 Task: Find connections with filter location Kannod with filter topic #Jobinterviewswith filter profile language French with filter current company Cipla with filter school Easwari Engineering College(SRM Group) with filter industry Glass Product Manufacturing with filter service category Android Development with filter keywords title Finance Director
Action: Mouse moved to (290, 346)
Screenshot: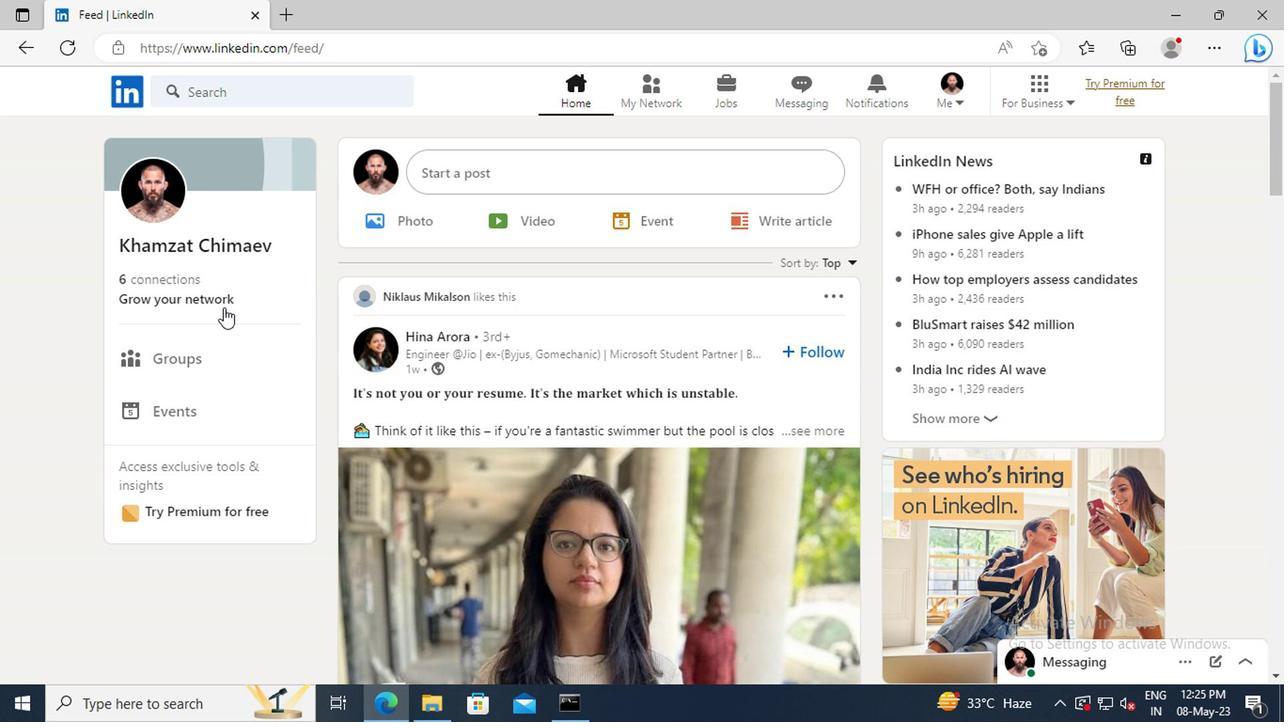 
Action: Mouse pressed left at (290, 346)
Screenshot: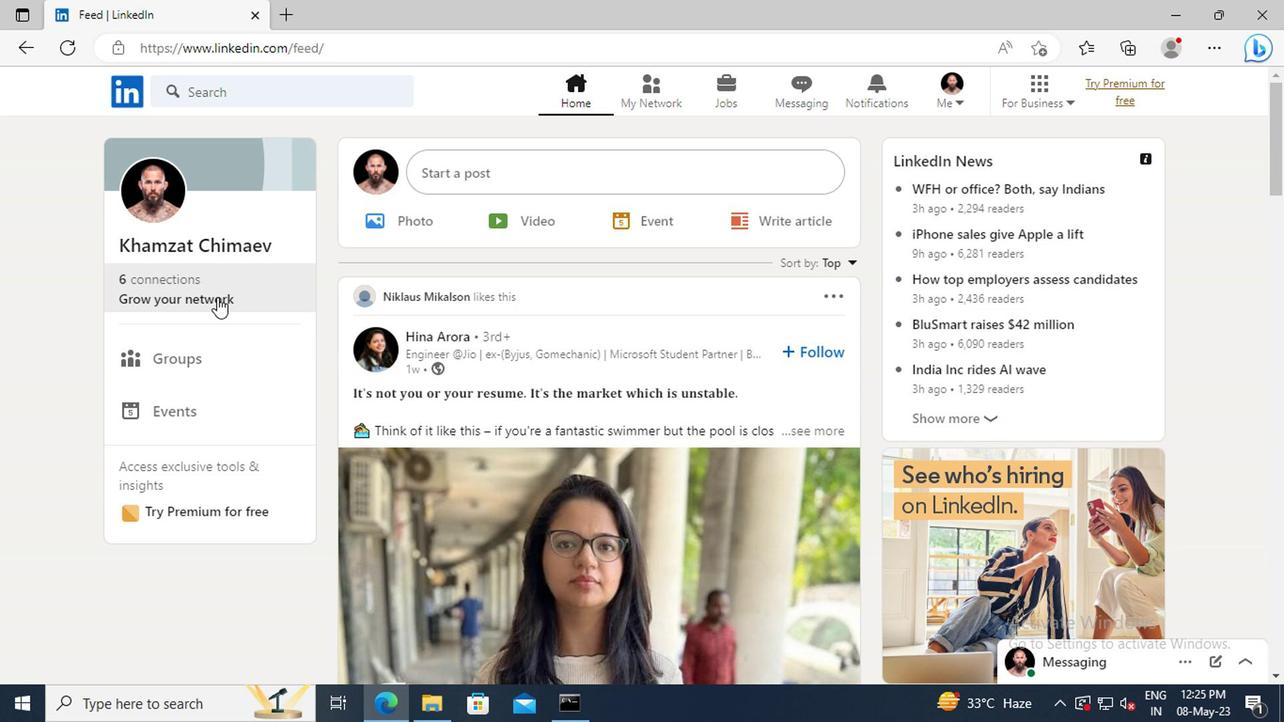 
Action: Mouse moved to (290, 280)
Screenshot: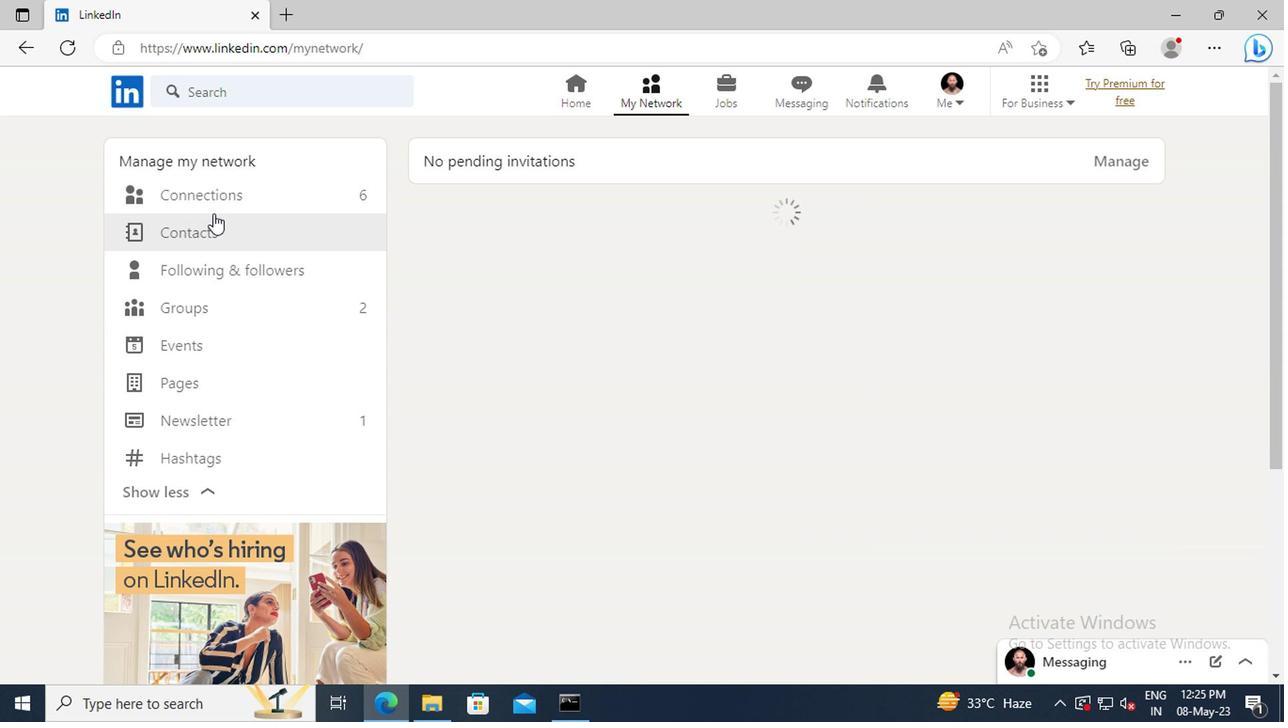 
Action: Mouse pressed left at (290, 280)
Screenshot: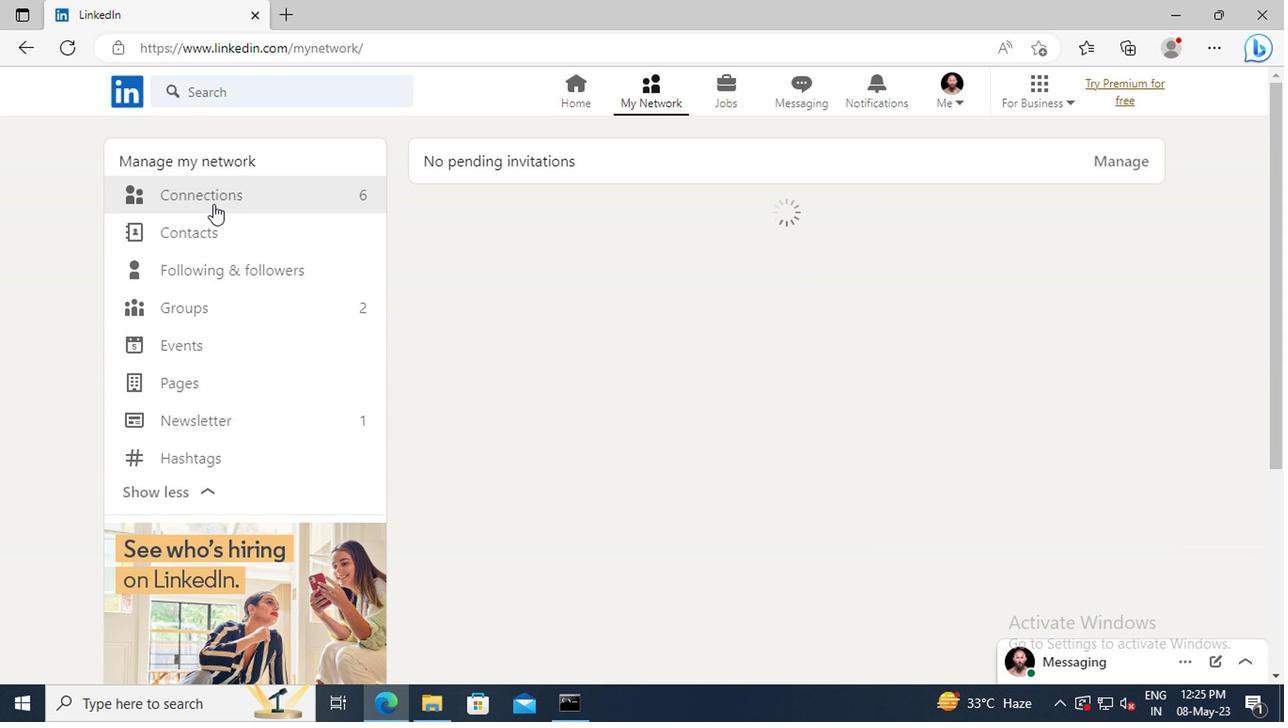 
Action: Mouse moved to (682, 280)
Screenshot: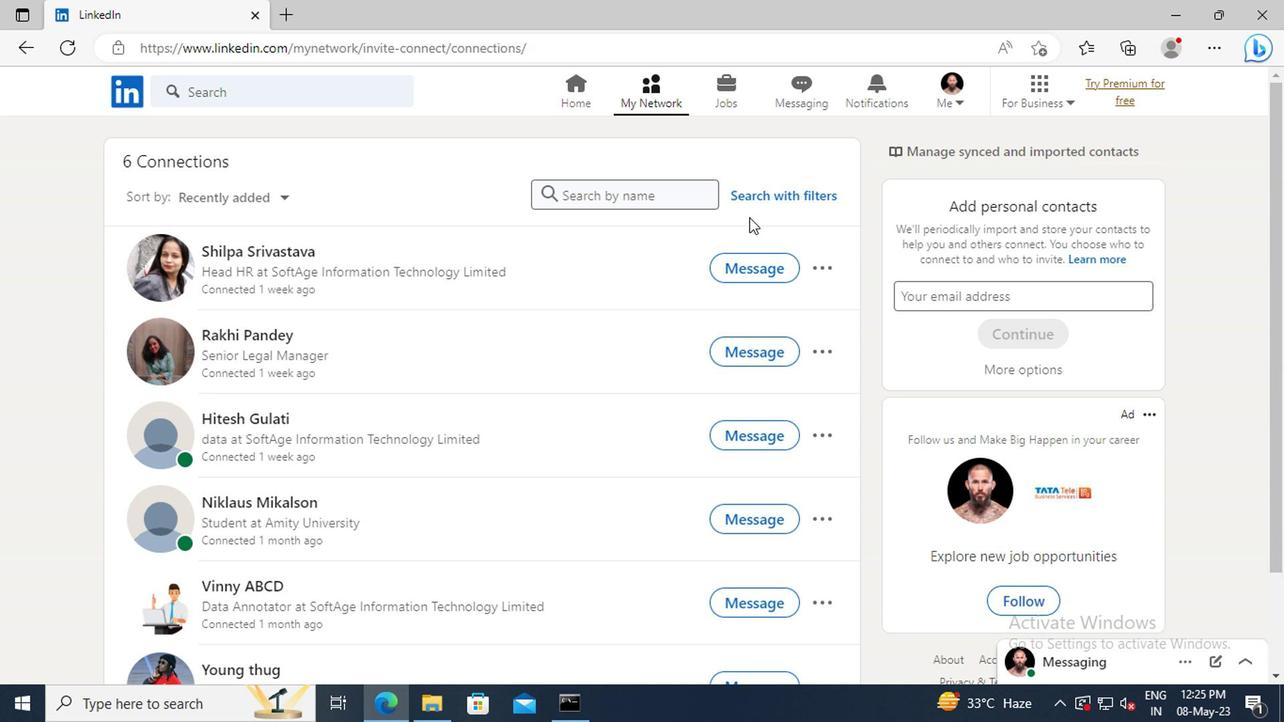 
Action: Mouse pressed left at (682, 280)
Screenshot: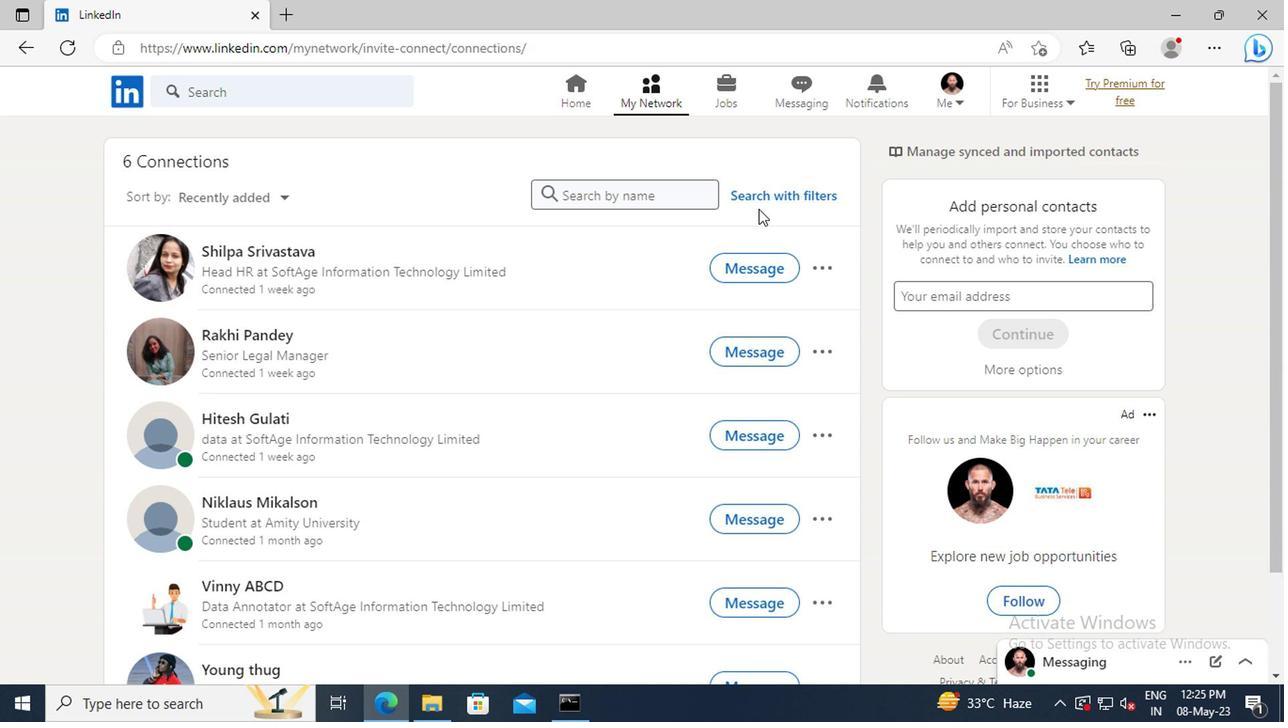
Action: Mouse moved to (644, 245)
Screenshot: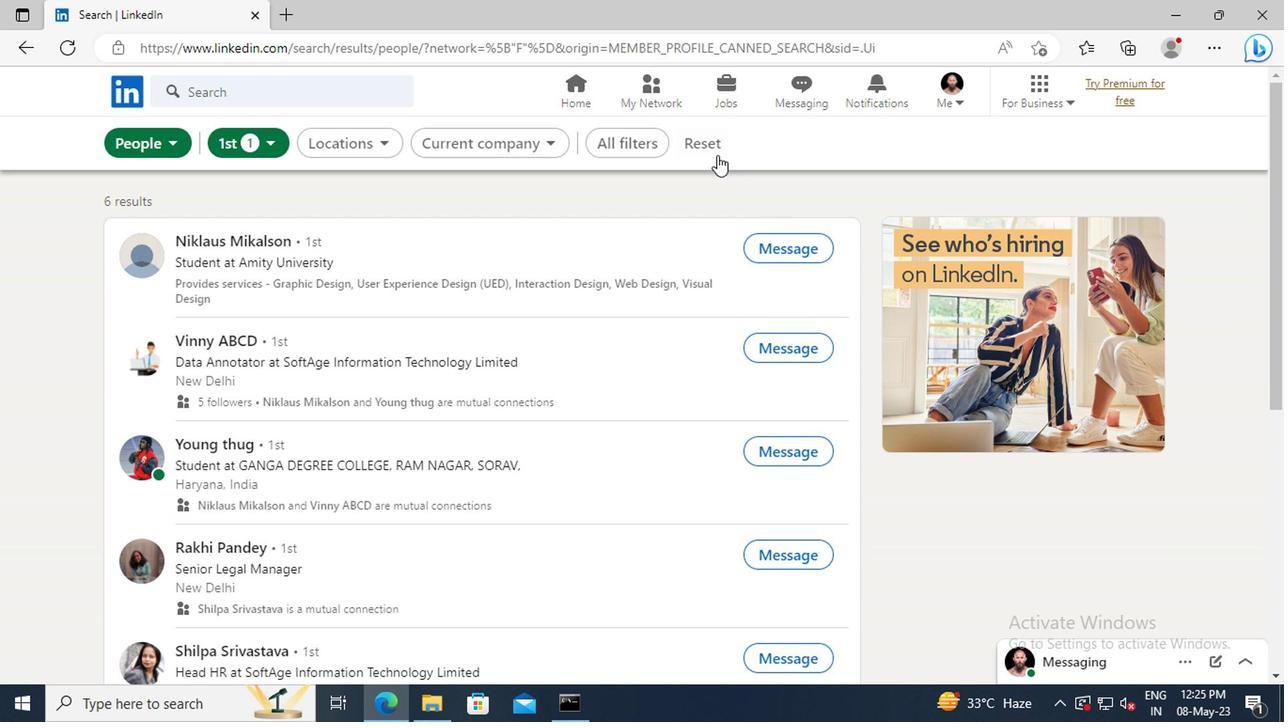 
Action: Mouse pressed left at (644, 245)
Screenshot: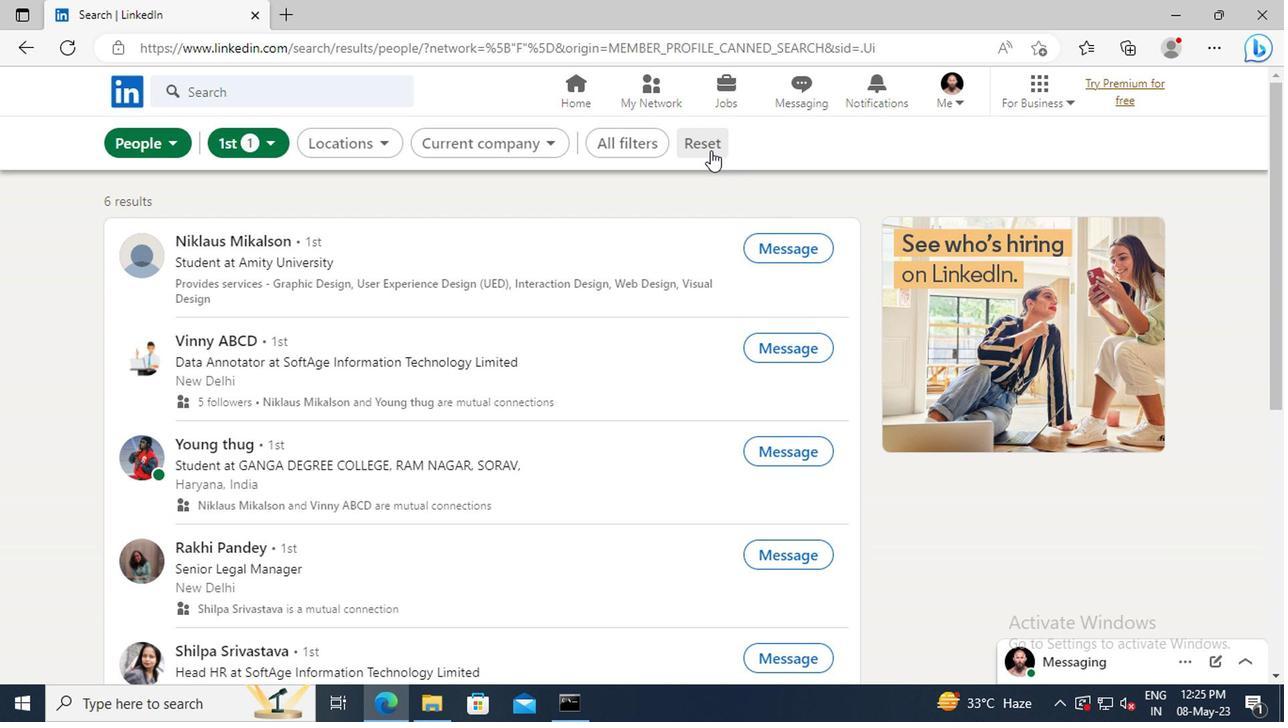 
Action: Mouse moved to (628, 243)
Screenshot: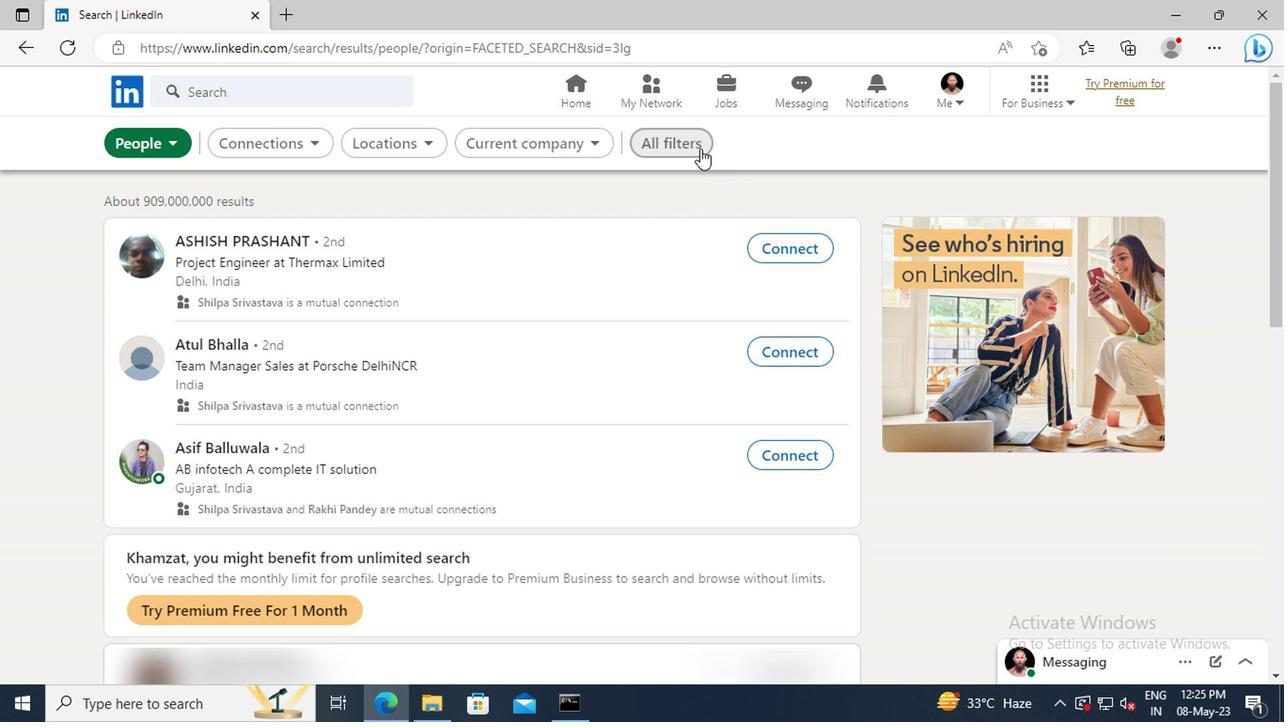 
Action: Mouse pressed left at (628, 243)
Screenshot: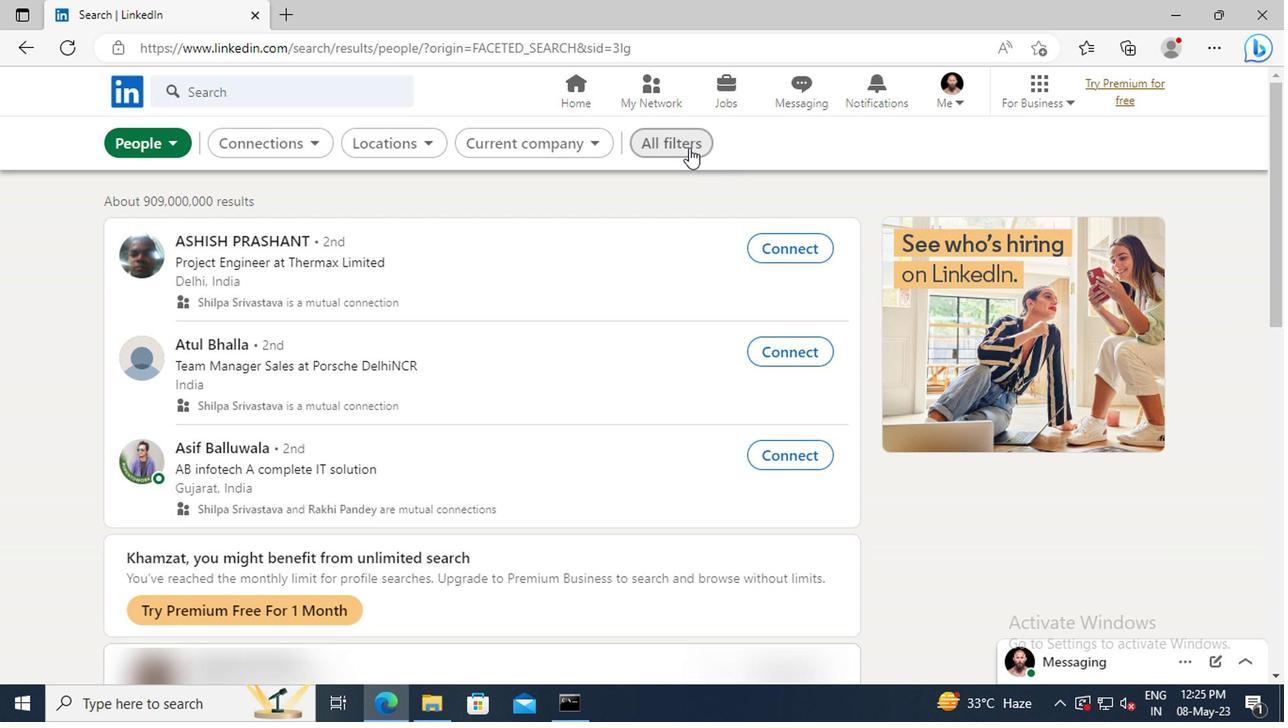 
Action: Mouse moved to (864, 380)
Screenshot: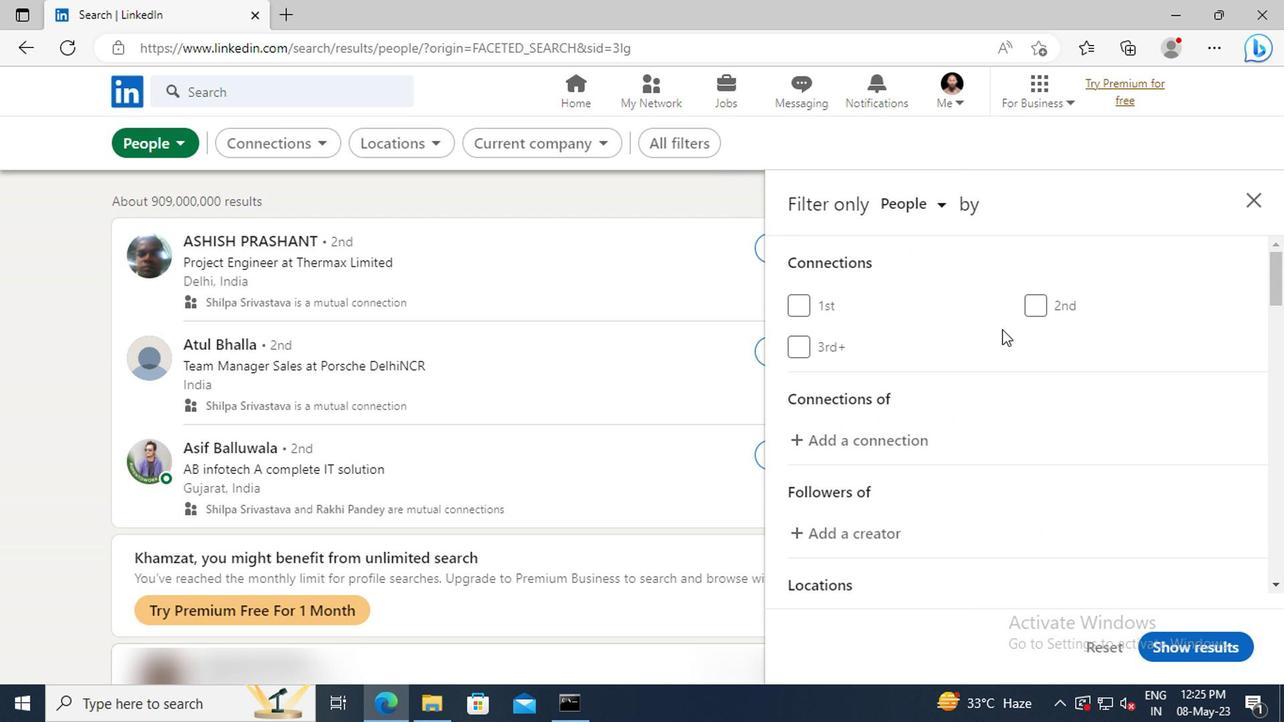 
Action: Mouse scrolled (864, 379) with delta (0, 0)
Screenshot: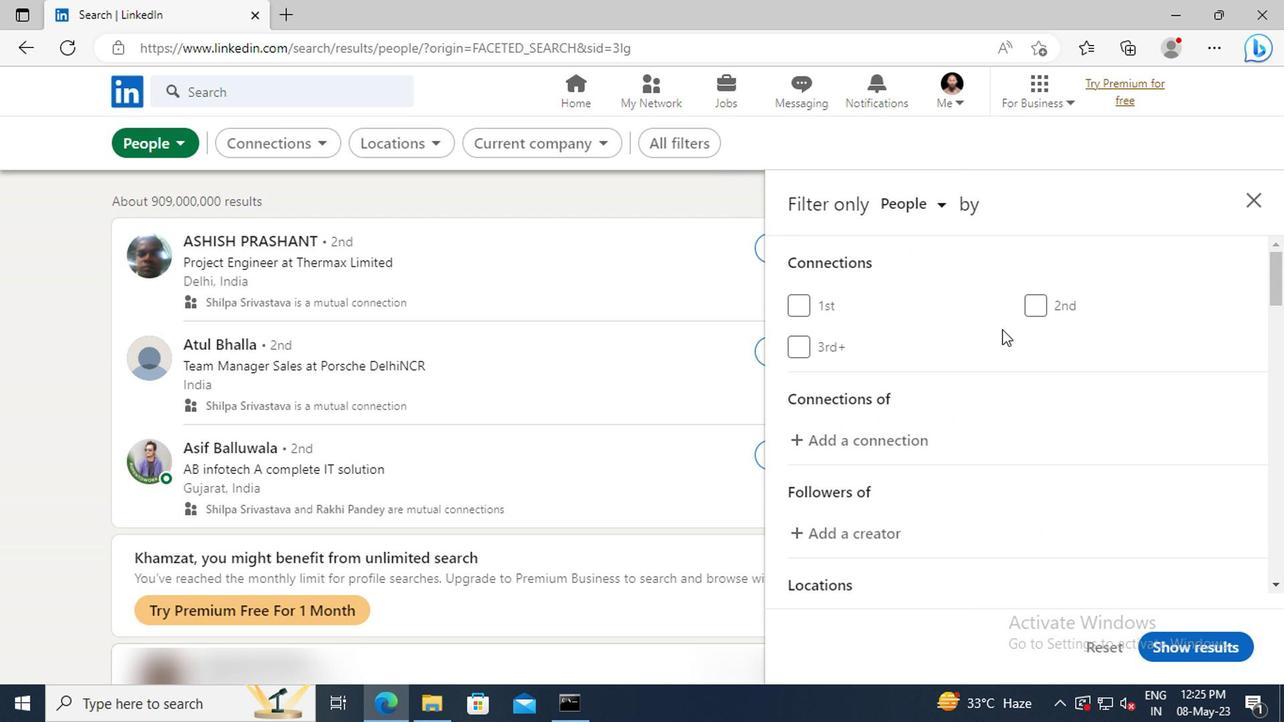 
Action: Mouse moved to (866, 381)
Screenshot: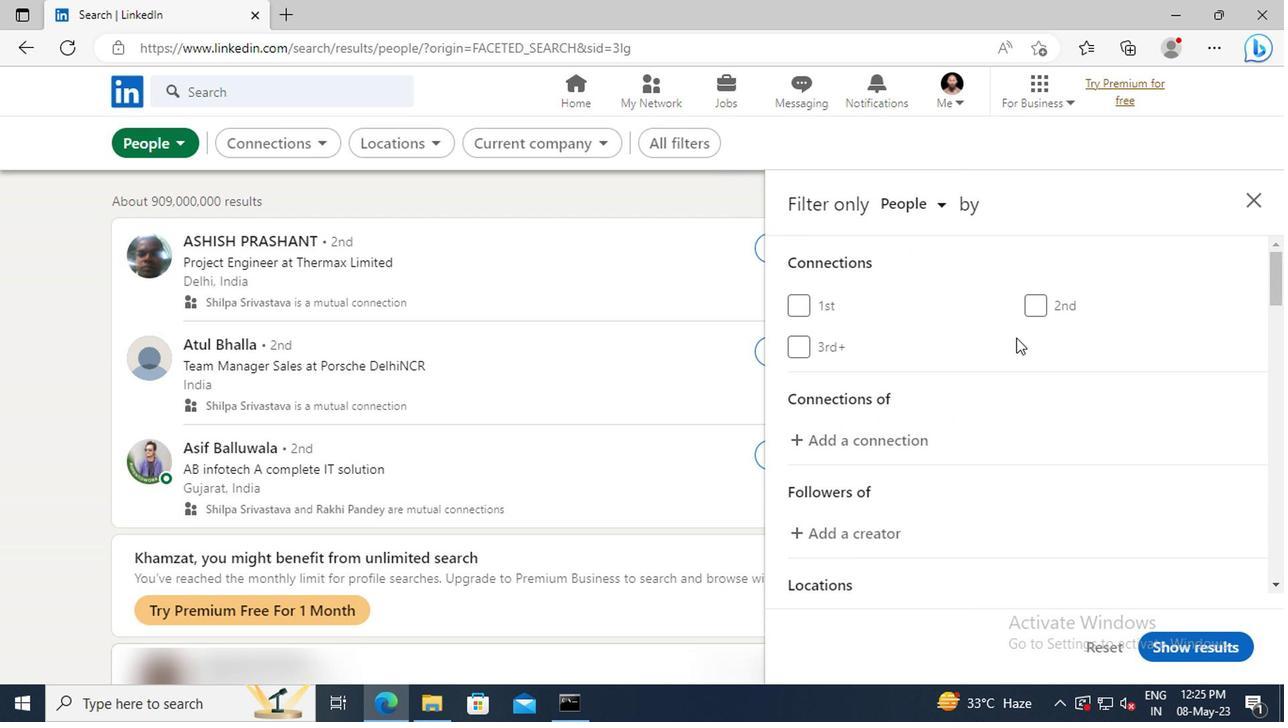 
Action: Mouse scrolled (866, 381) with delta (0, 0)
Screenshot: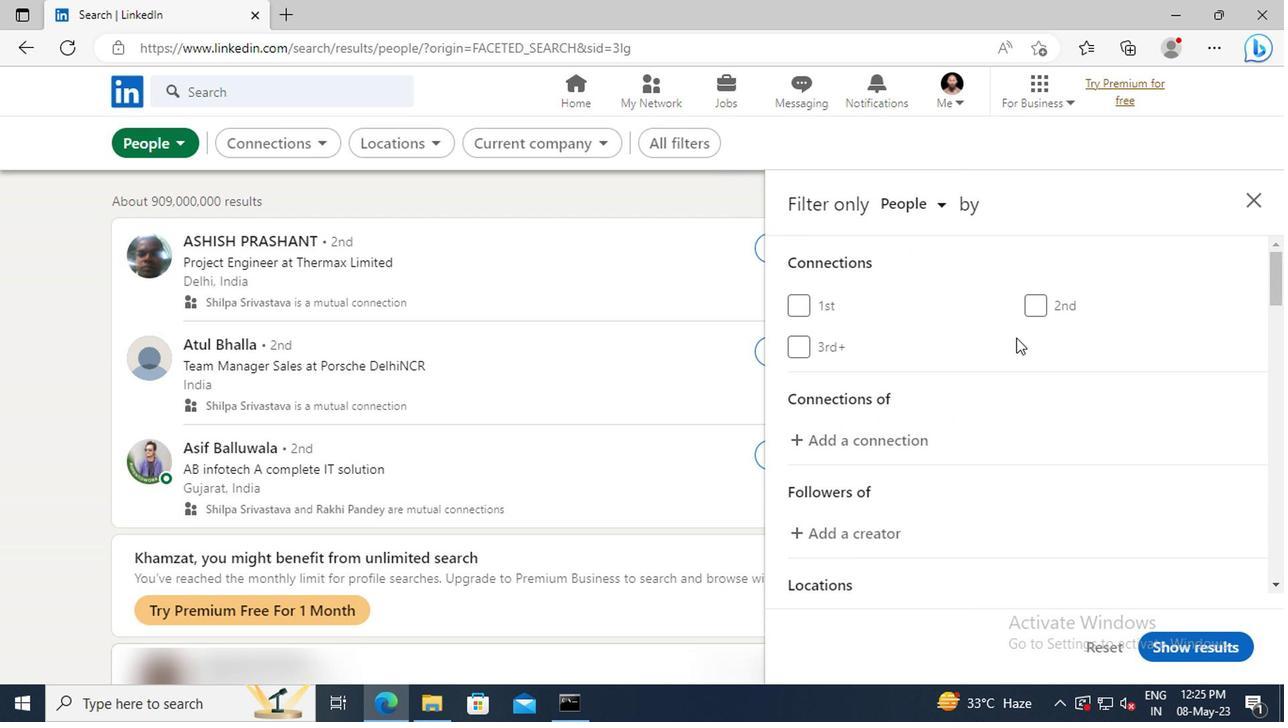 
Action: Mouse scrolled (866, 381) with delta (0, 0)
Screenshot: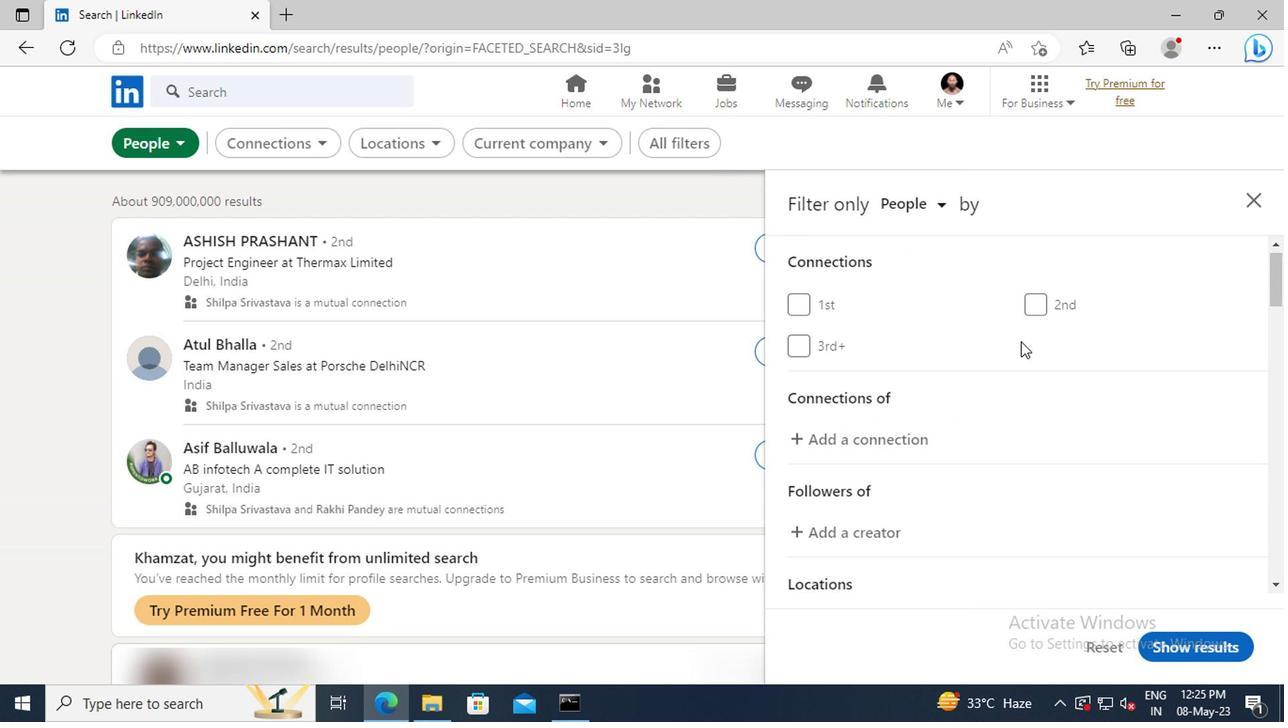 
Action: Mouse scrolled (866, 381) with delta (0, 0)
Screenshot: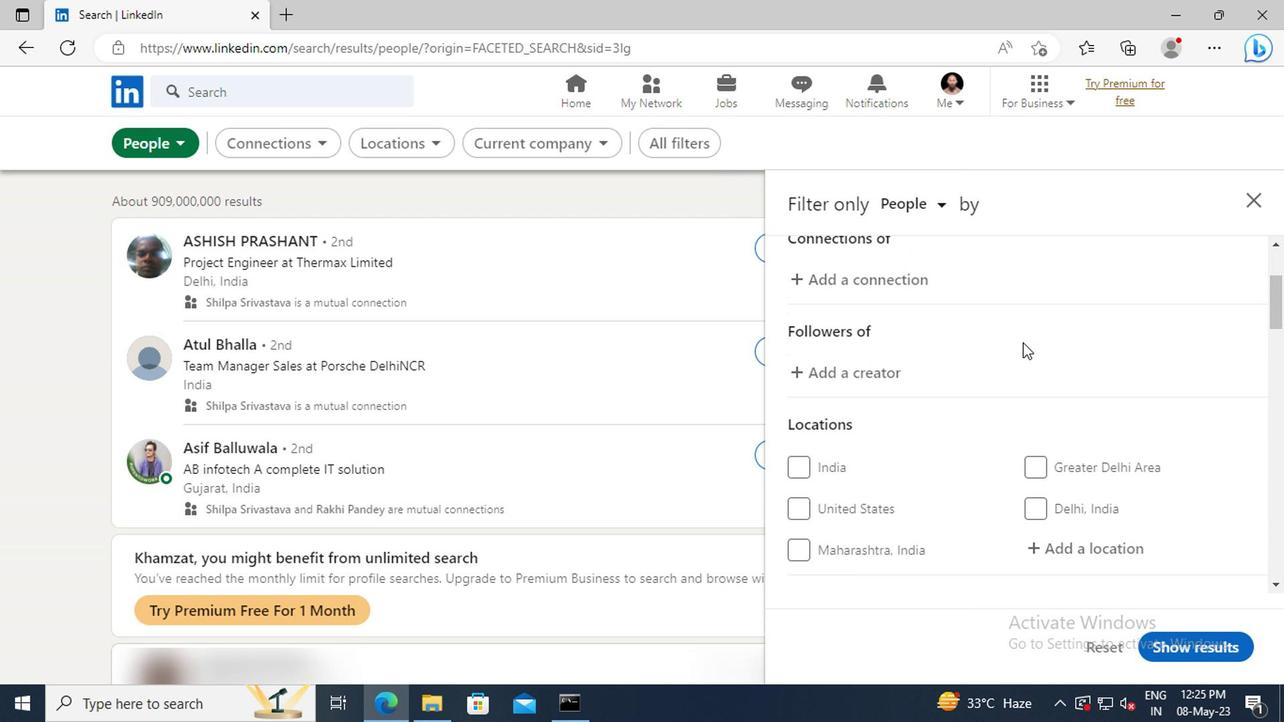 
Action: Mouse scrolled (866, 381) with delta (0, 0)
Screenshot: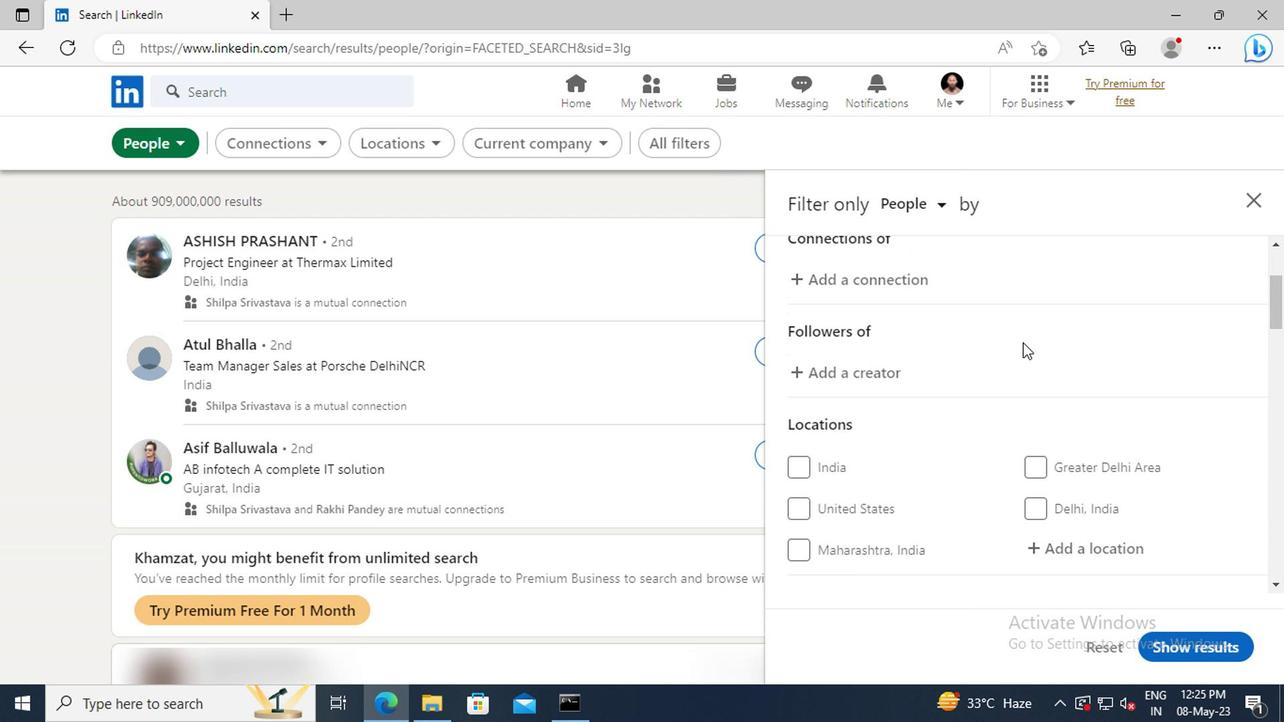 
Action: Mouse scrolled (866, 381) with delta (0, 0)
Screenshot: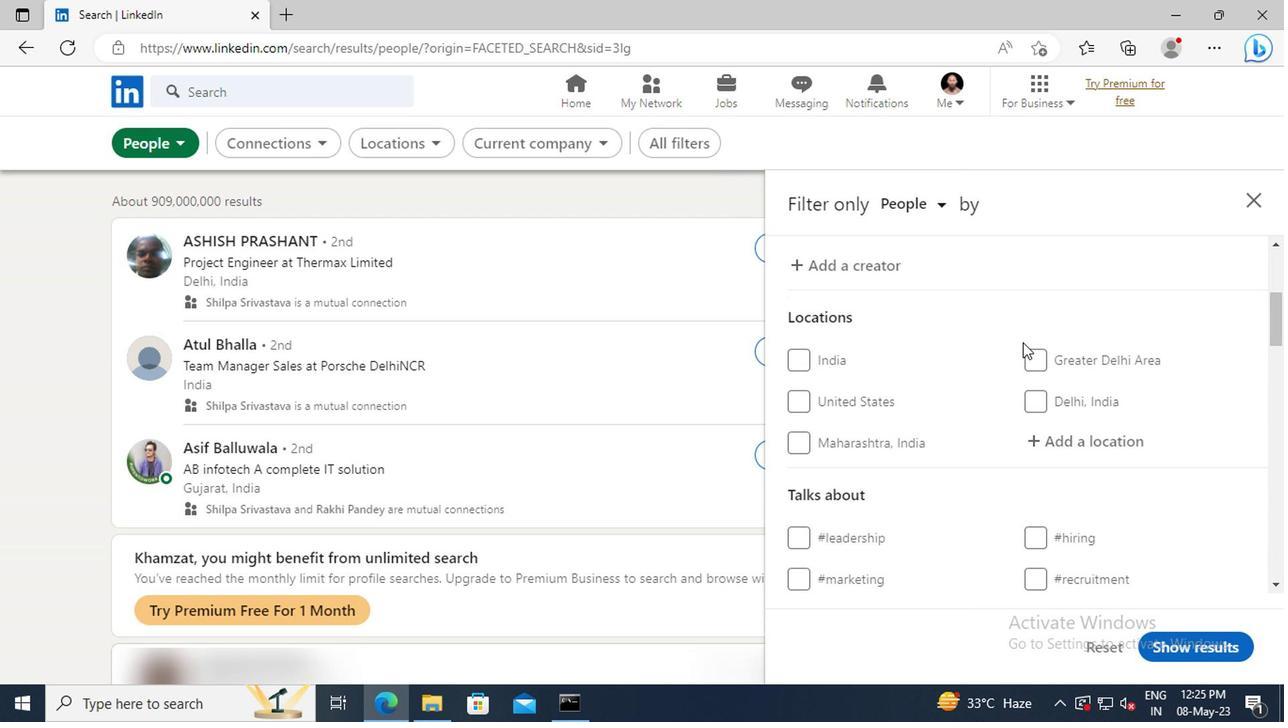 
Action: Mouse moved to (883, 412)
Screenshot: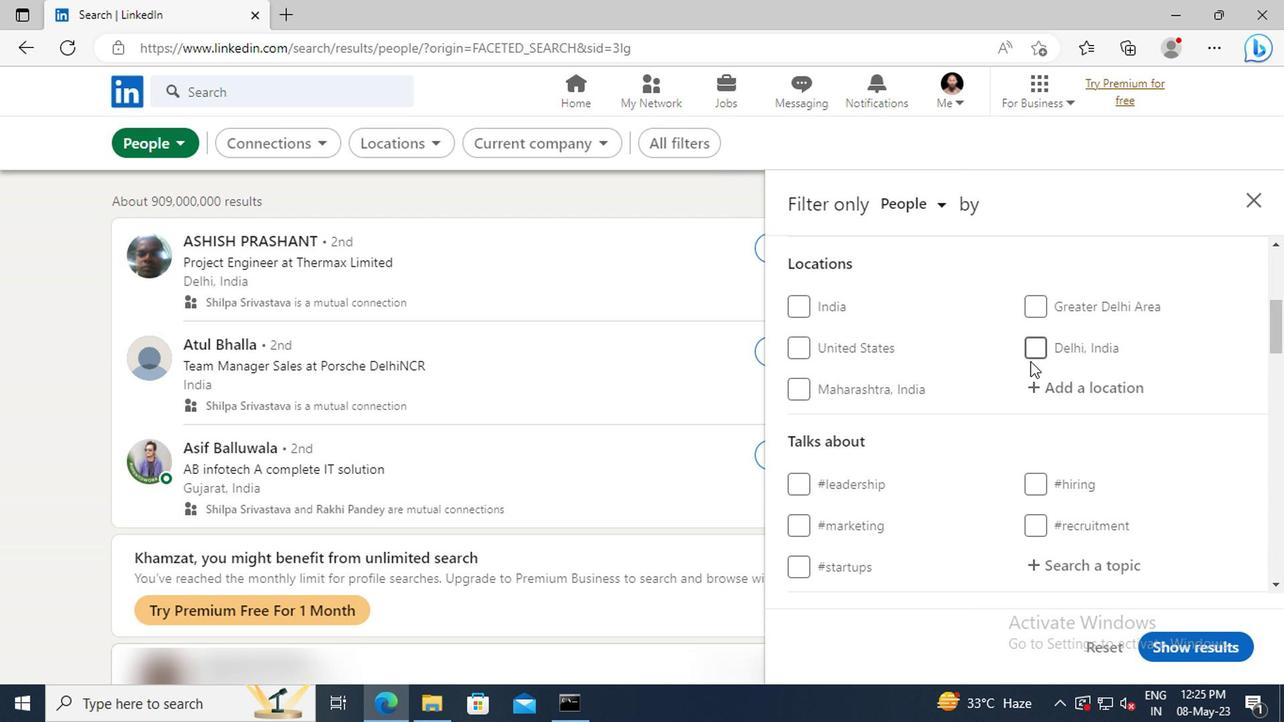 
Action: Mouse pressed left at (883, 412)
Screenshot: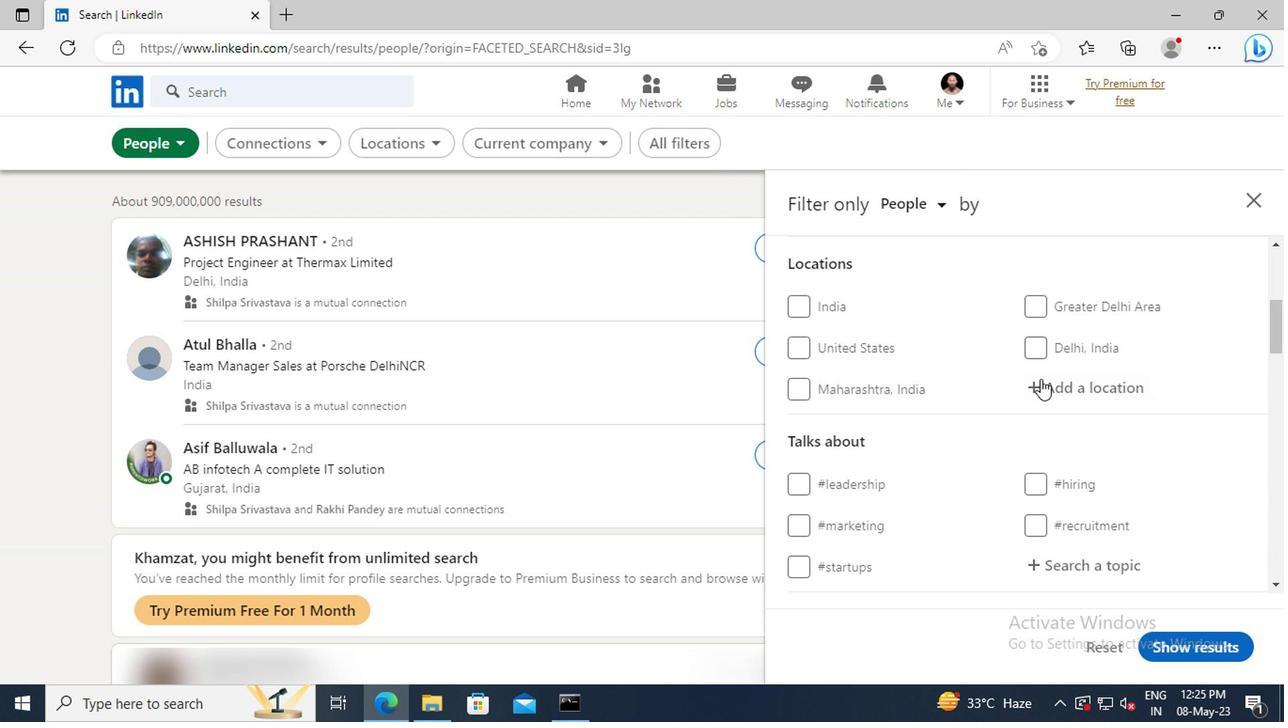 
Action: Key pressed <Key.shift>KANNOD
Screenshot: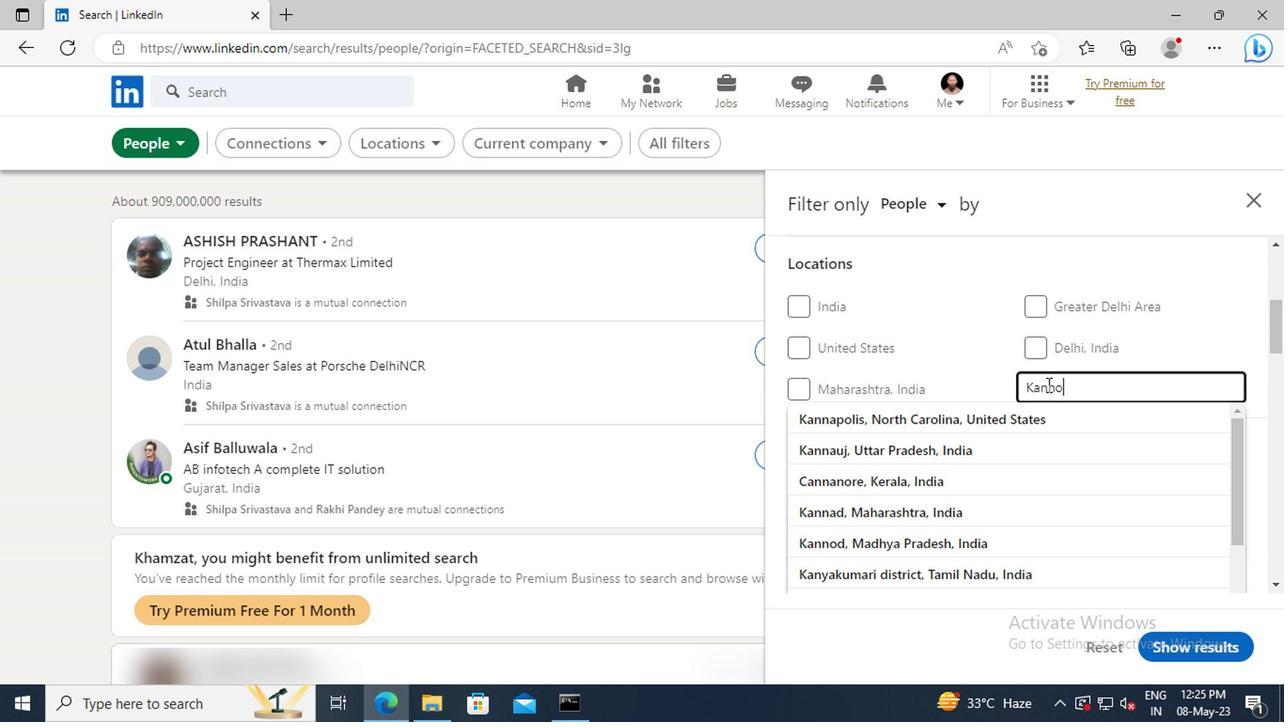 
Action: Mouse moved to (886, 434)
Screenshot: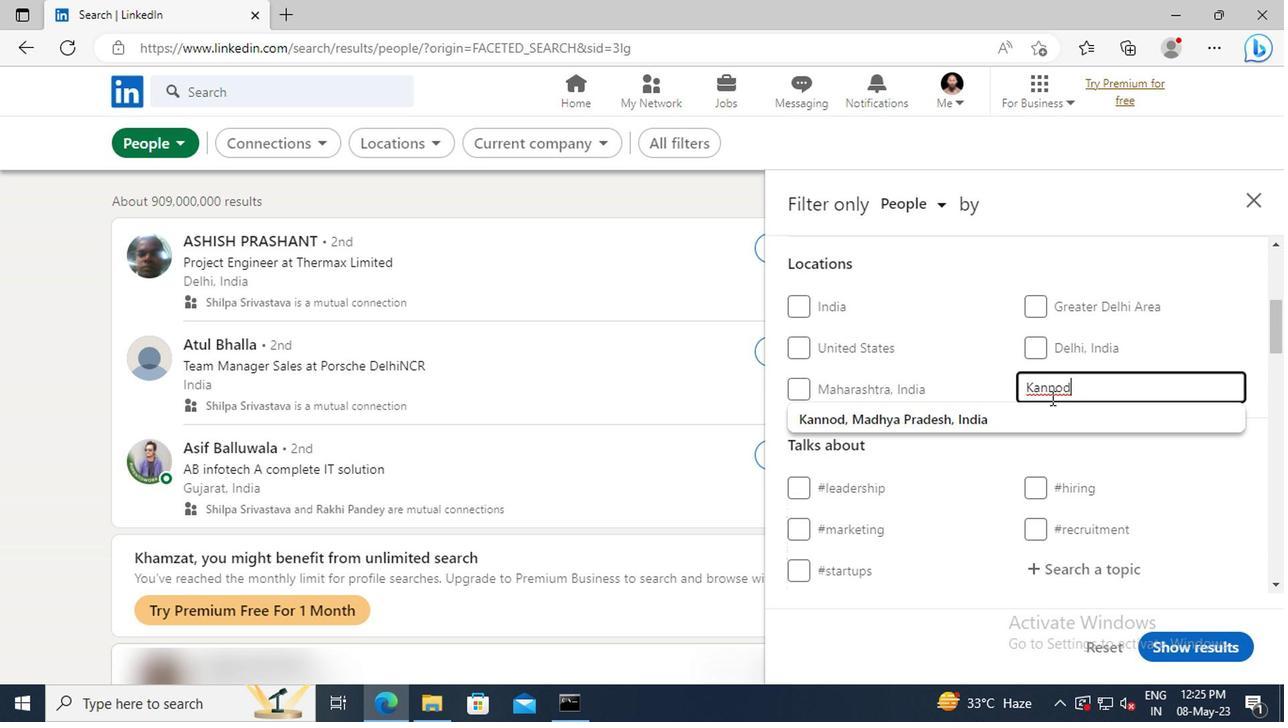 
Action: Mouse pressed left at (886, 434)
Screenshot: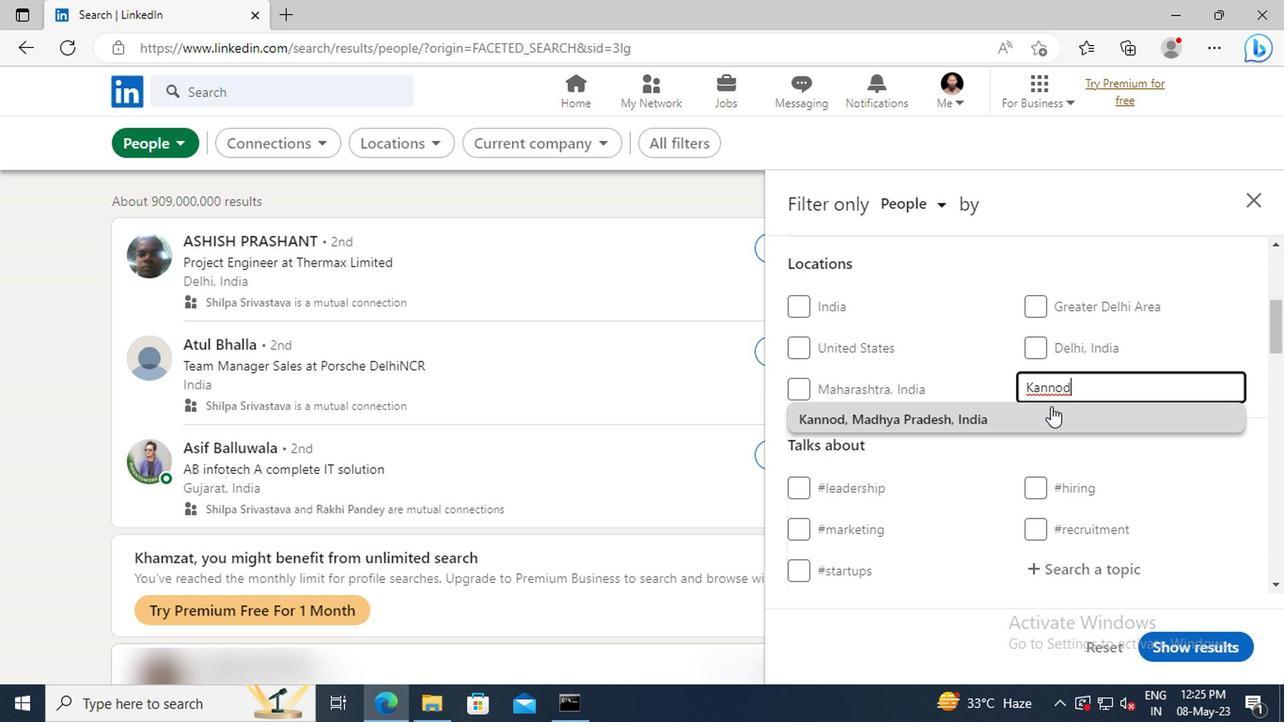 
Action: Mouse scrolled (886, 433) with delta (0, 0)
Screenshot: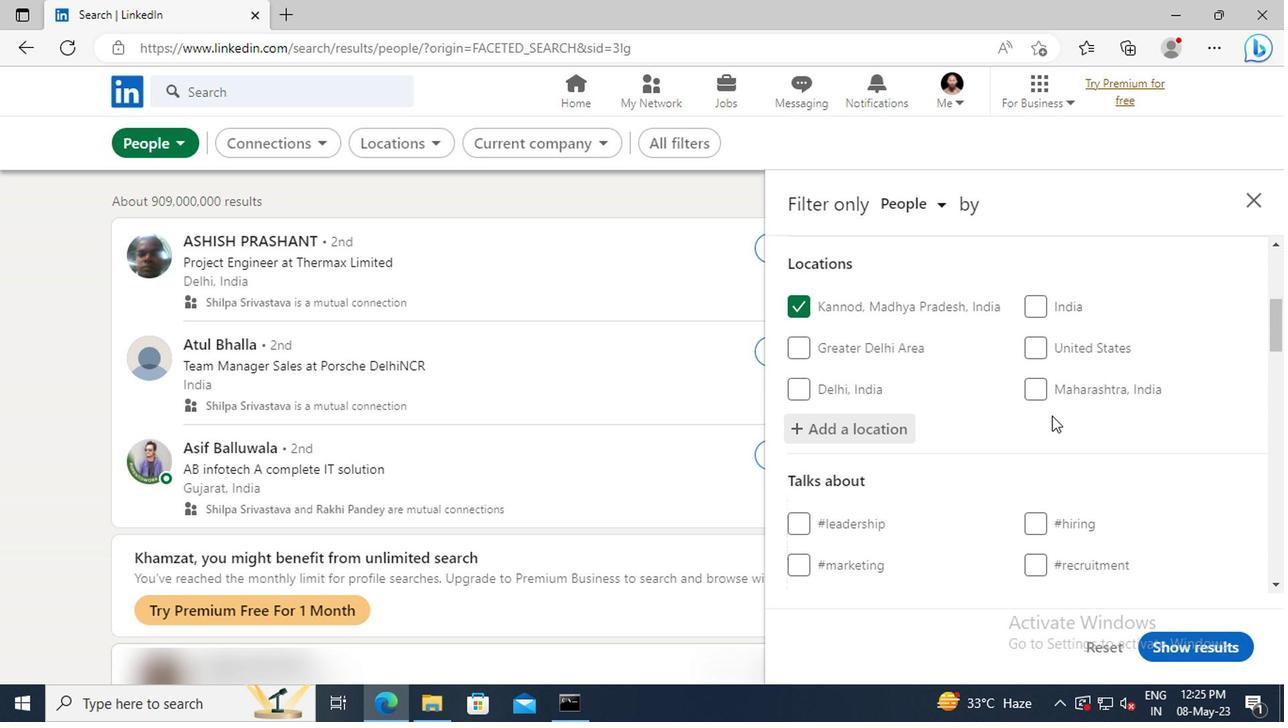 
Action: Mouse scrolled (886, 433) with delta (0, 0)
Screenshot: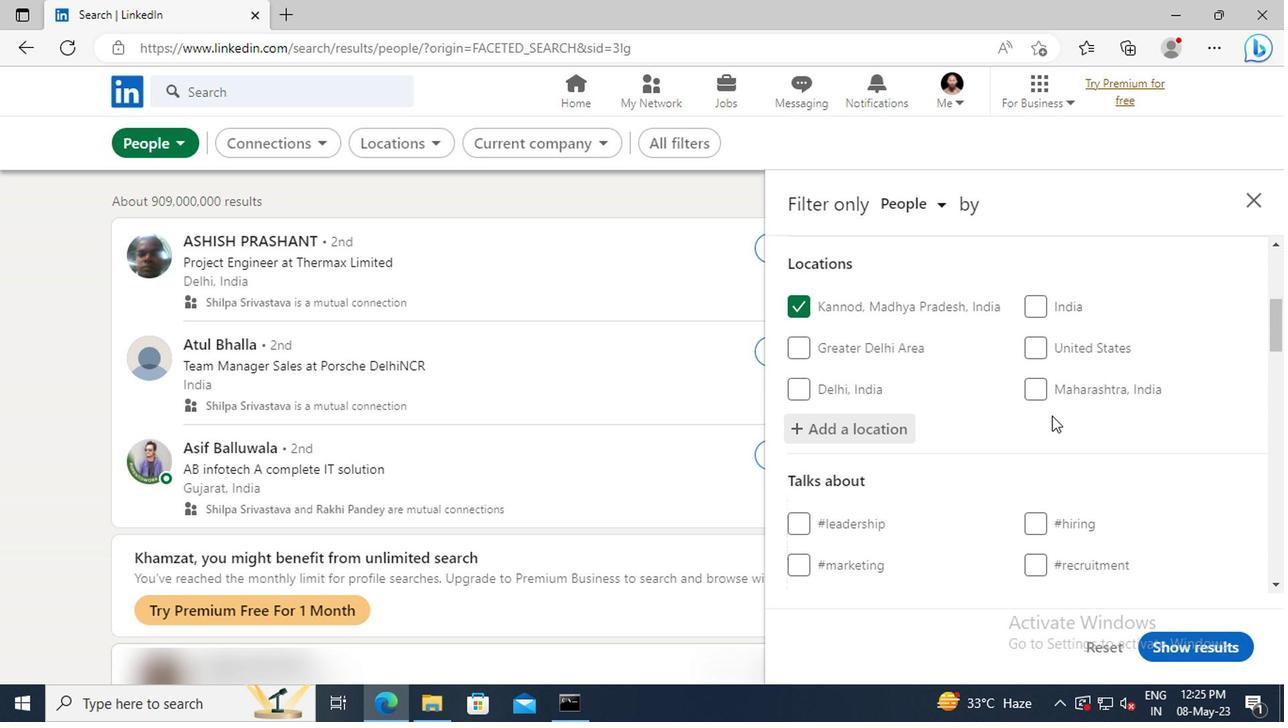 
Action: Mouse scrolled (886, 433) with delta (0, 0)
Screenshot: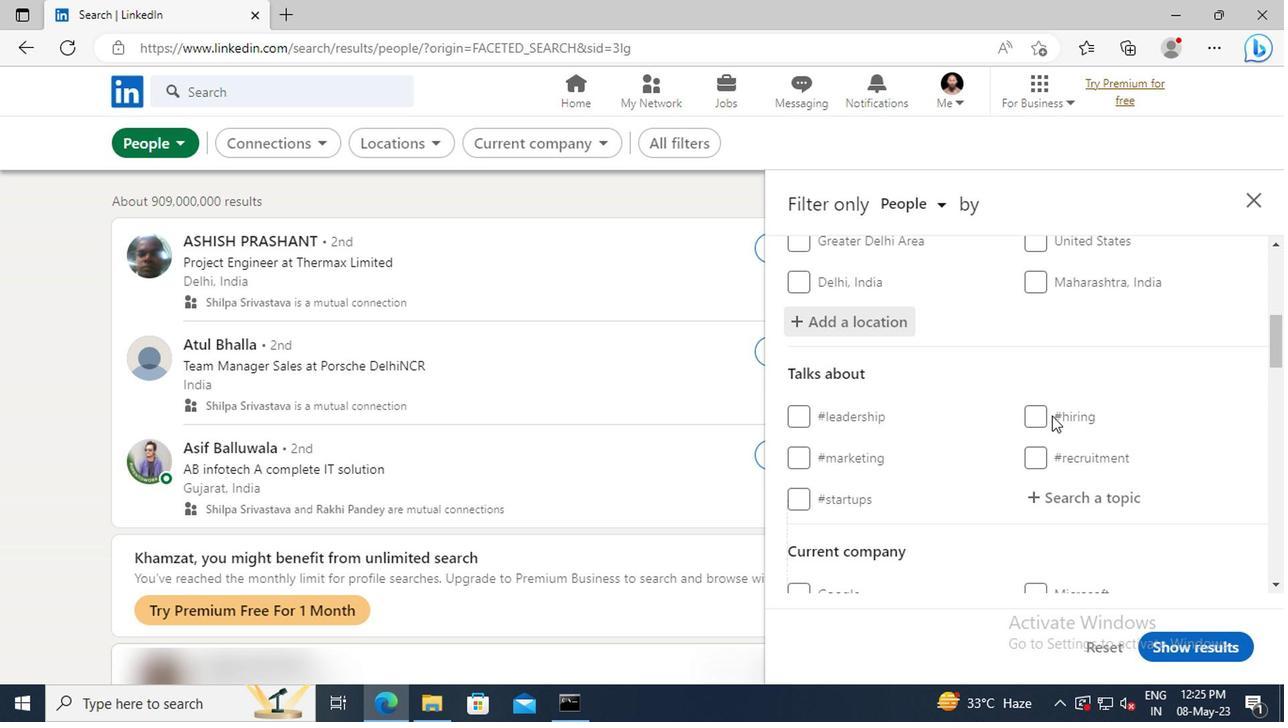
Action: Mouse moved to (887, 448)
Screenshot: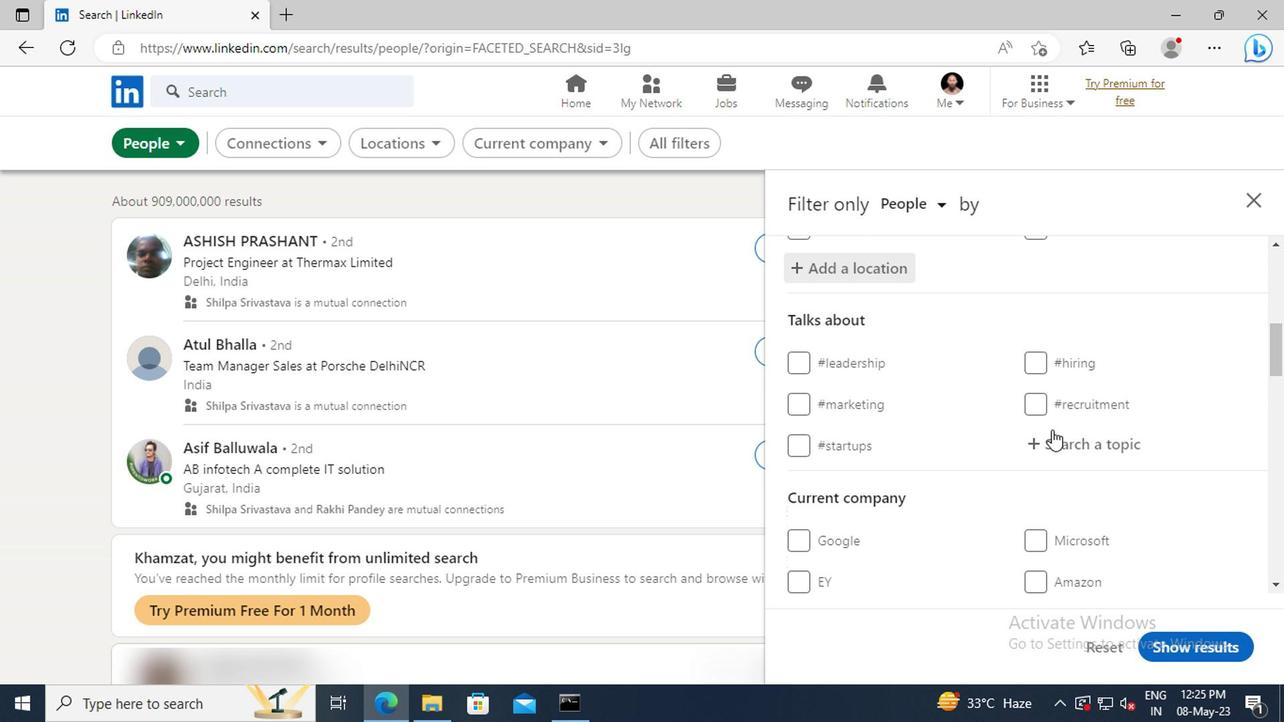 
Action: Mouse pressed left at (887, 448)
Screenshot: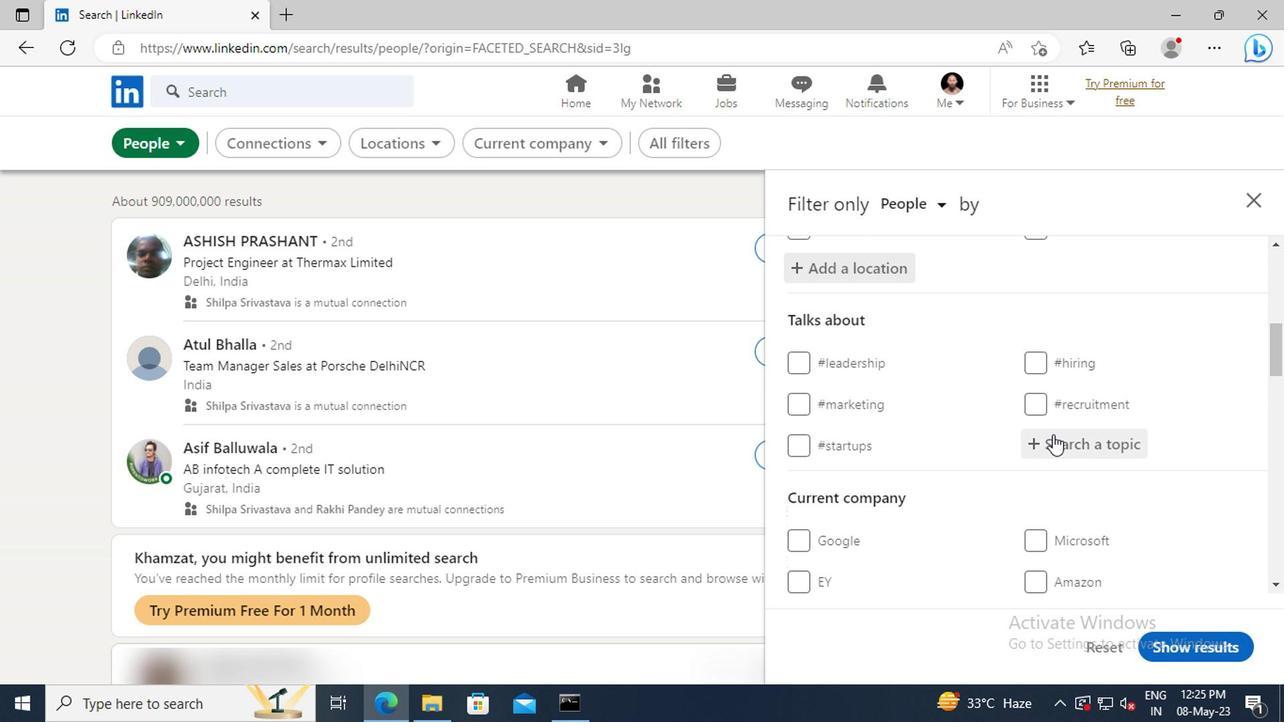 
Action: Key pressed <Key.shift>JOBINTER
Screenshot: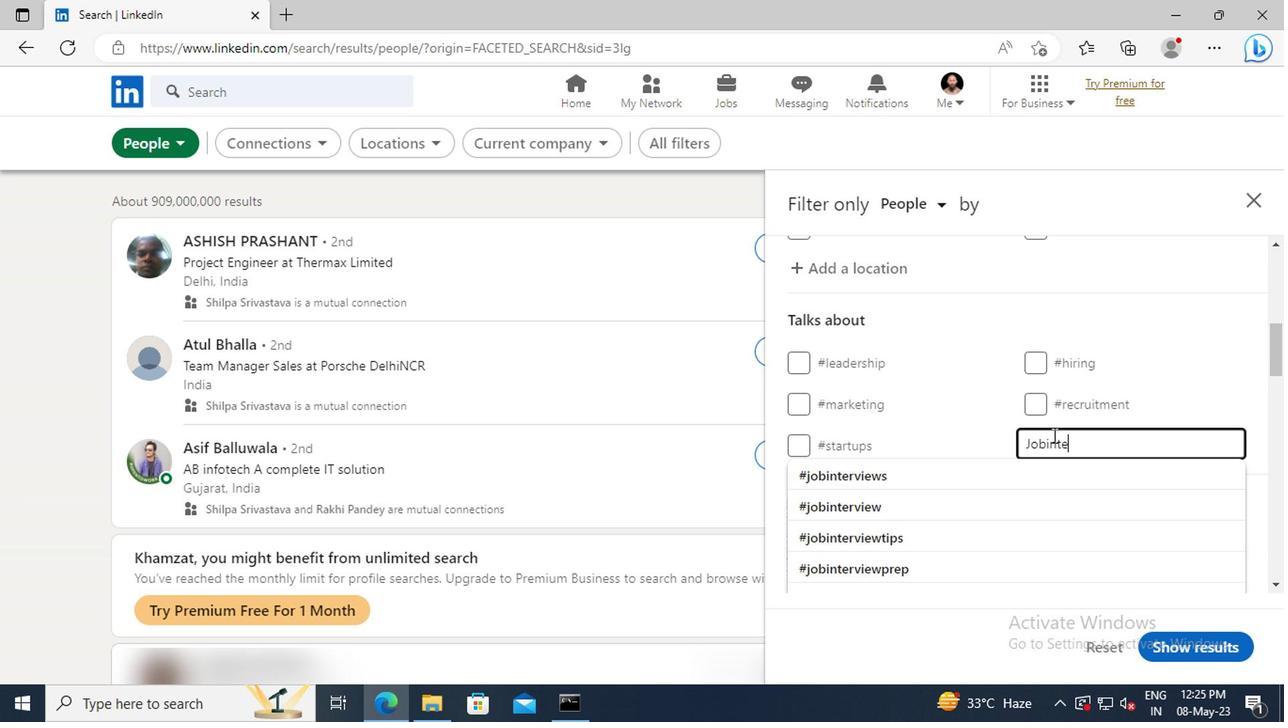 
Action: Mouse moved to (898, 488)
Screenshot: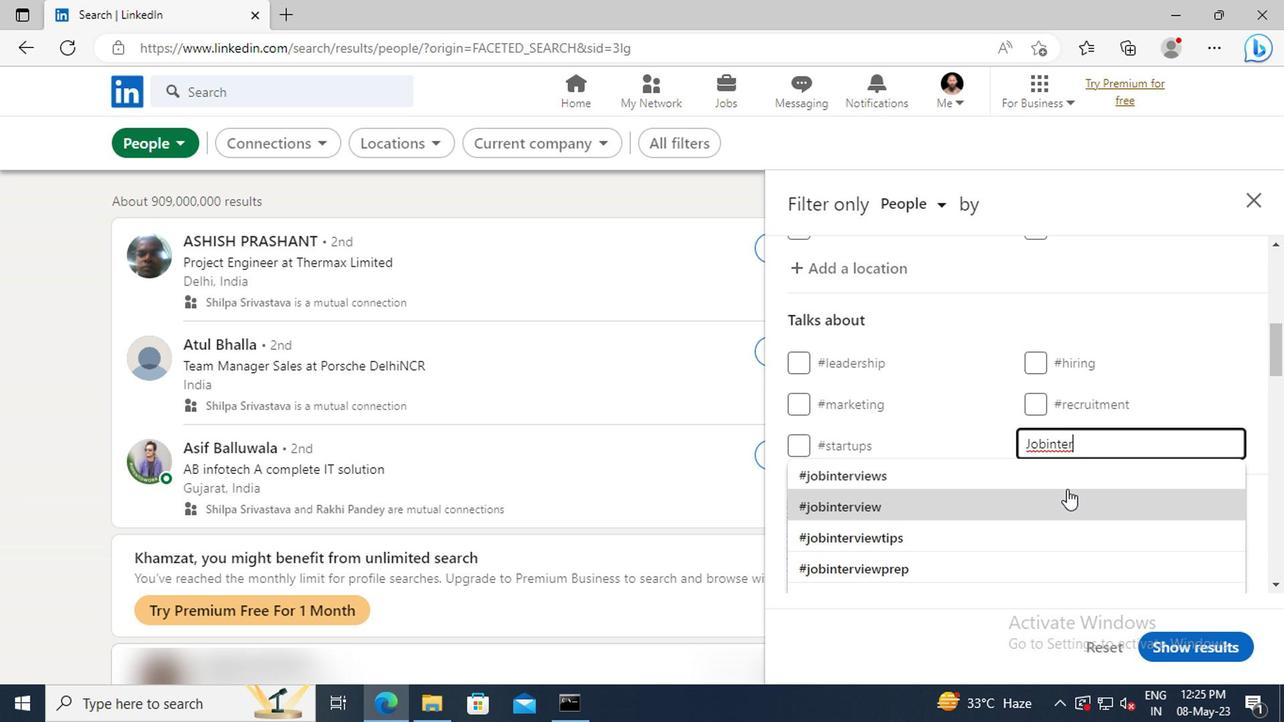 
Action: Mouse pressed left at (898, 488)
Screenshot: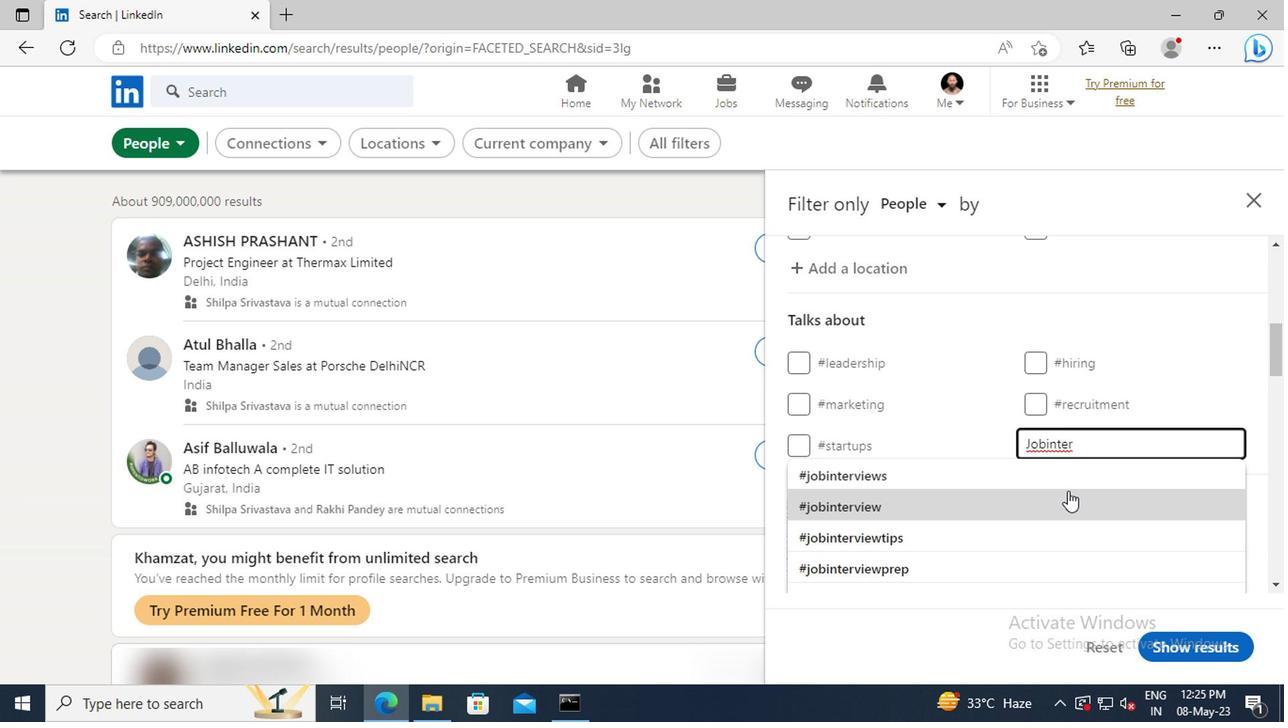 
Action: Mouse scrolled (898, 488) with delta (0, 0)
Screenshot: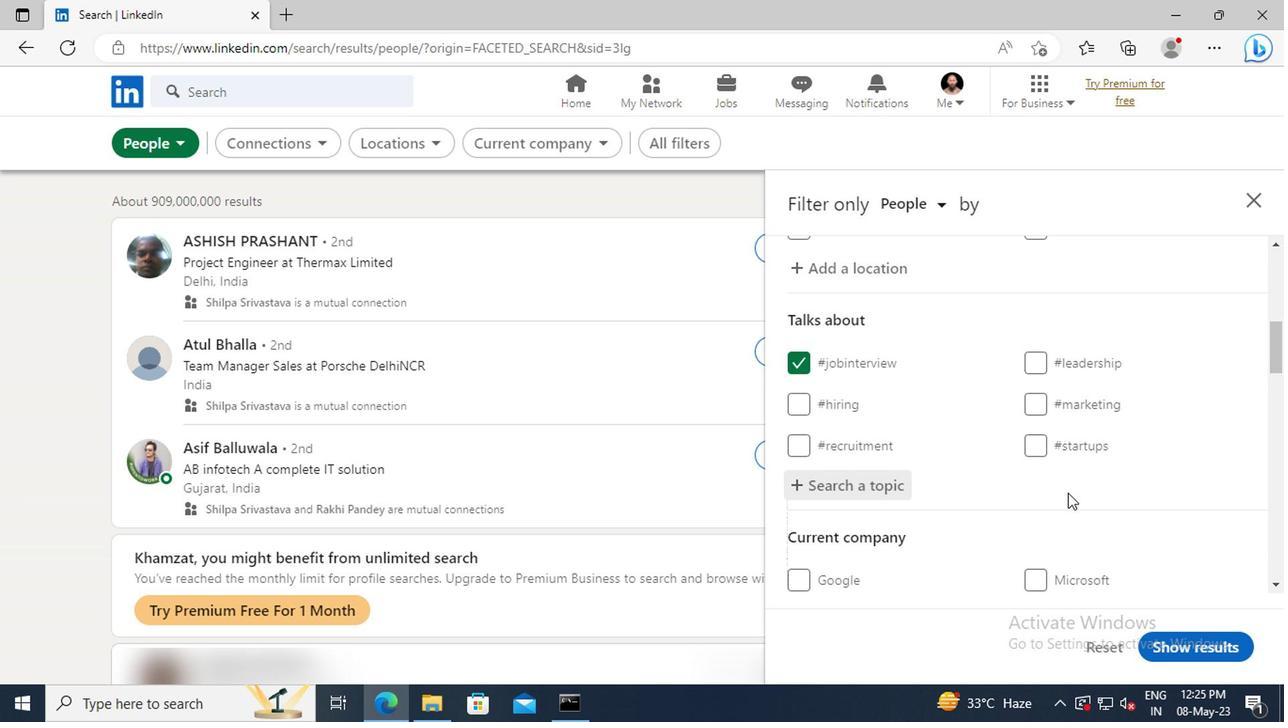 
Action: Mouse scrolled (898, 488) with delta (0, 0)
Screenshot: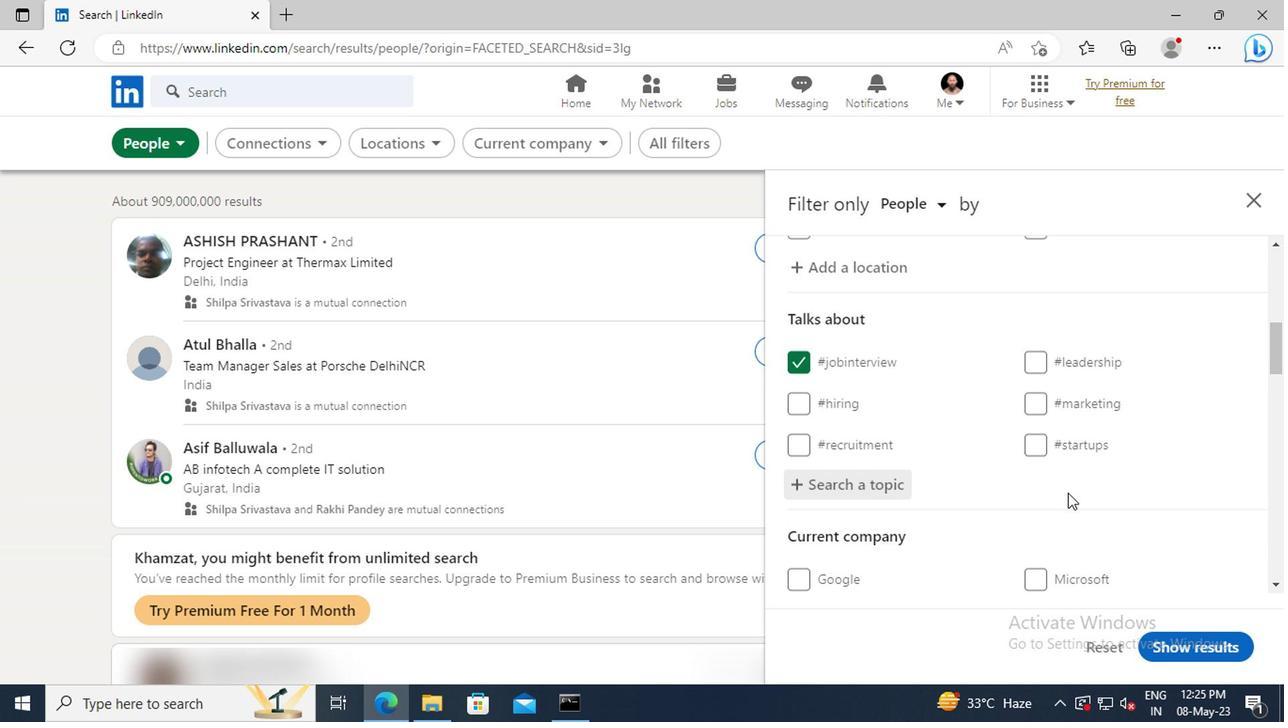 
Action: Mouse scrolled (898, 488) with delta (0, 0)
Screenshot: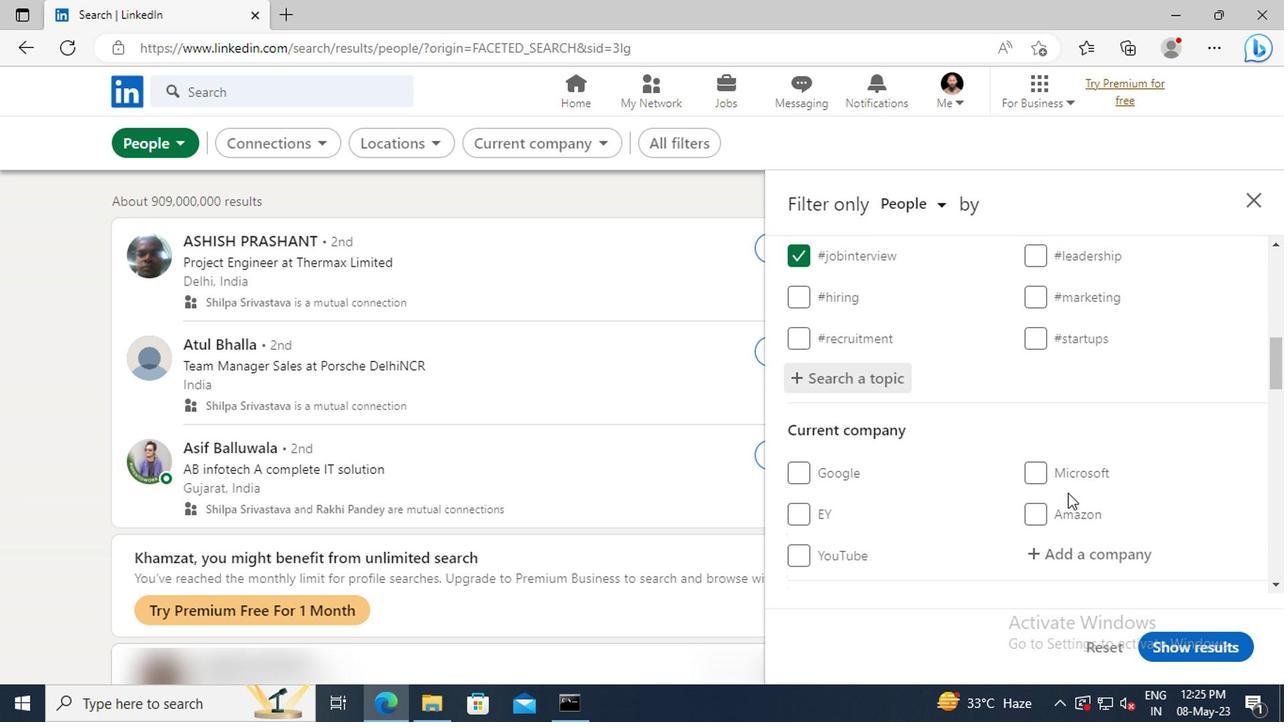 
Action: Mouse scrolled (898, 488) with delta (0, 0)
Screenshot: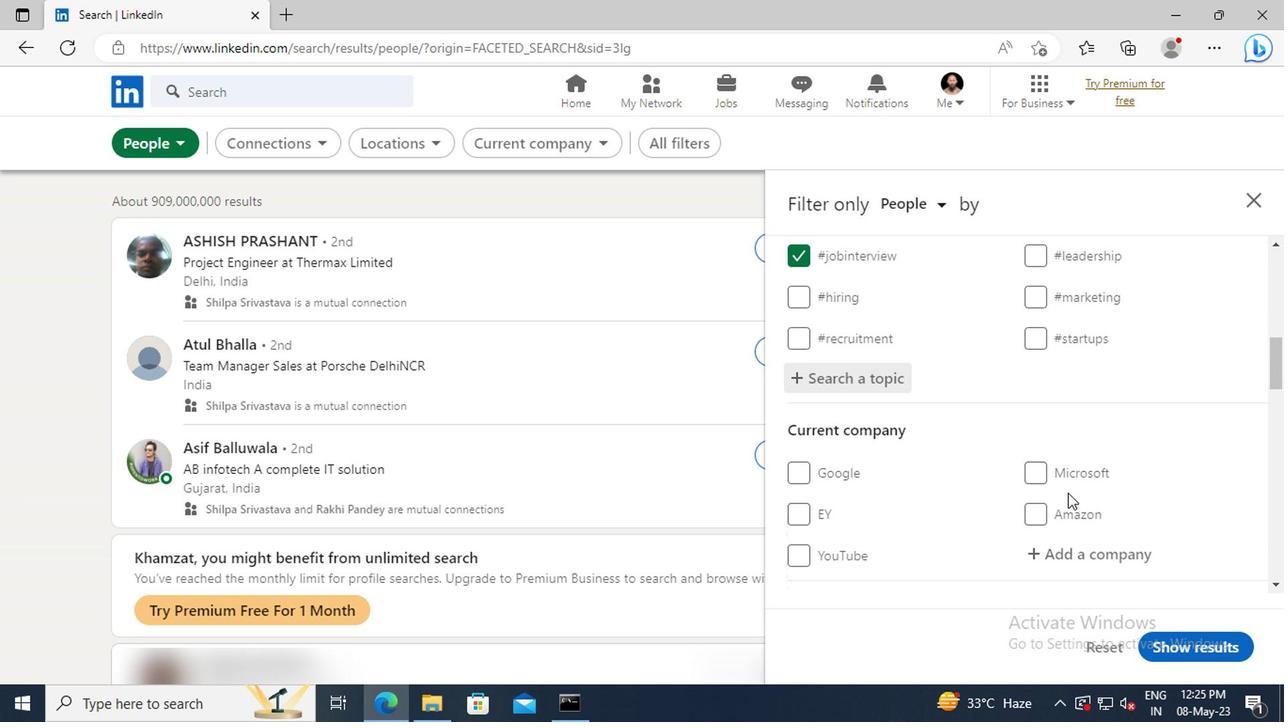 
Action: Mouse scrolled (898, 488) with delta (0, 0)
Screenshot: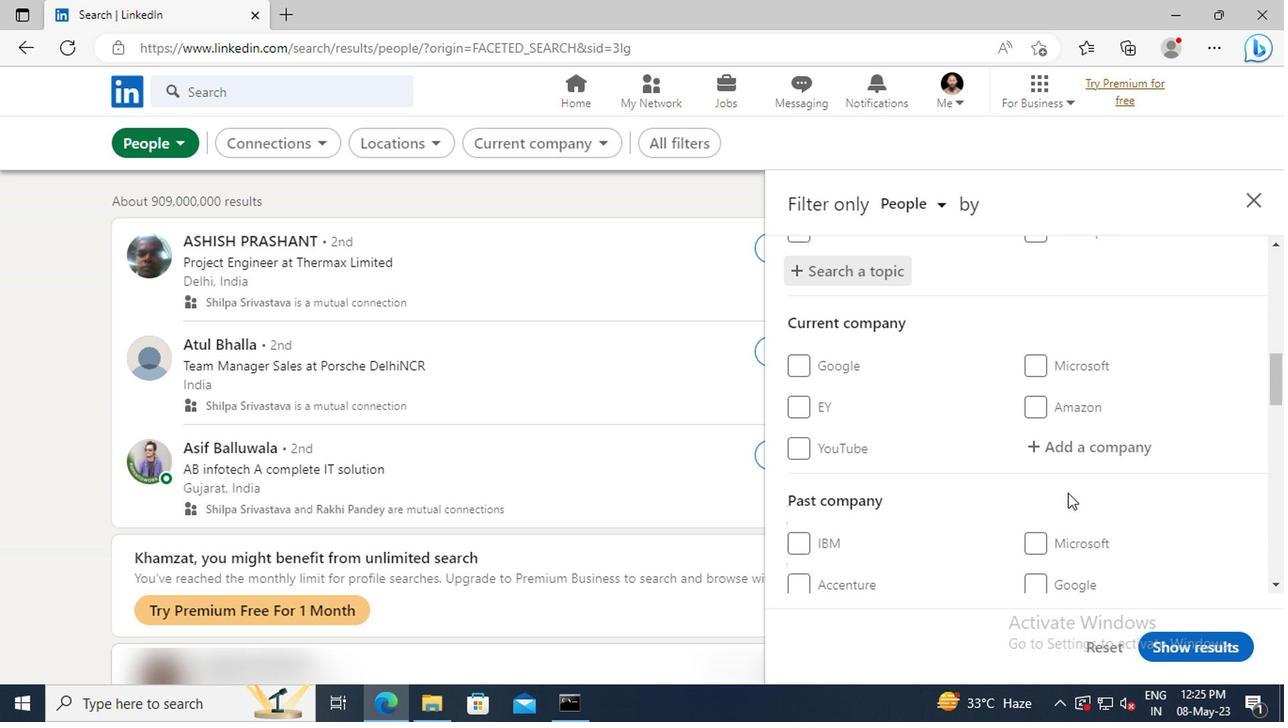 
Action: Mouse scrolled (898, 488) with delta (0, 0)
Screenshot: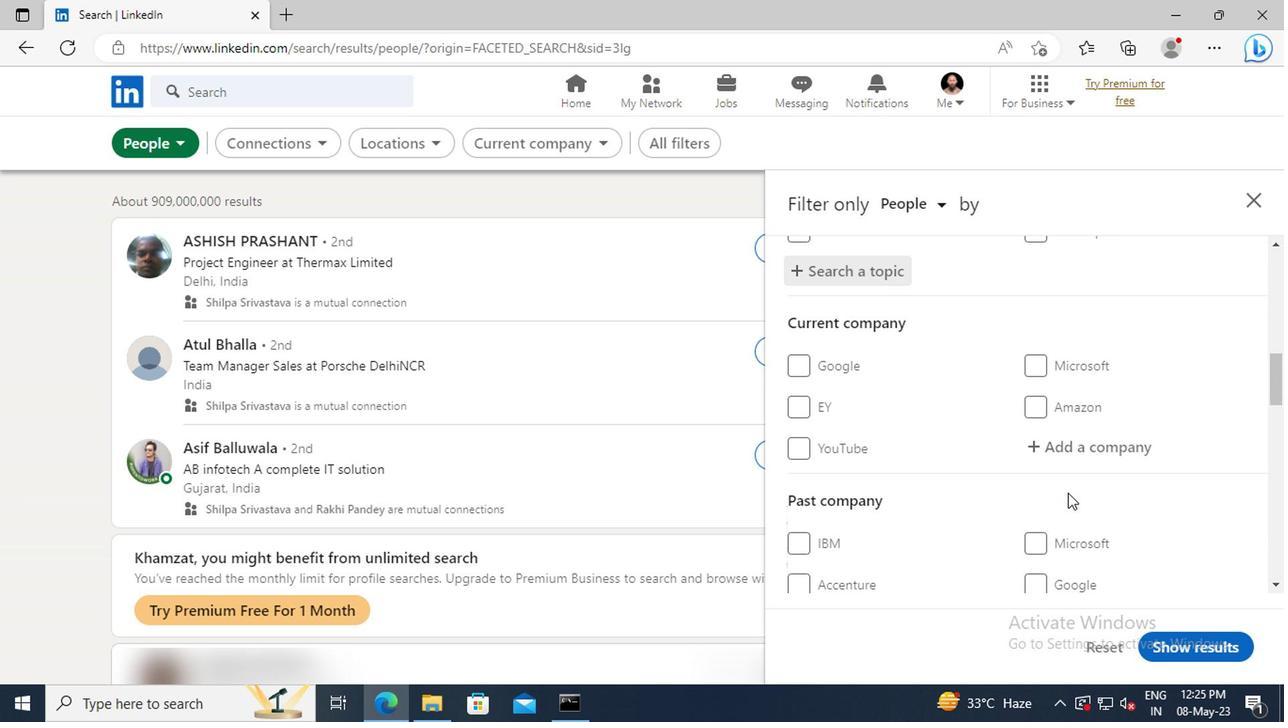 
Action: Mouse scrolled (898, 488) with delta (0, 0)
Screenshot: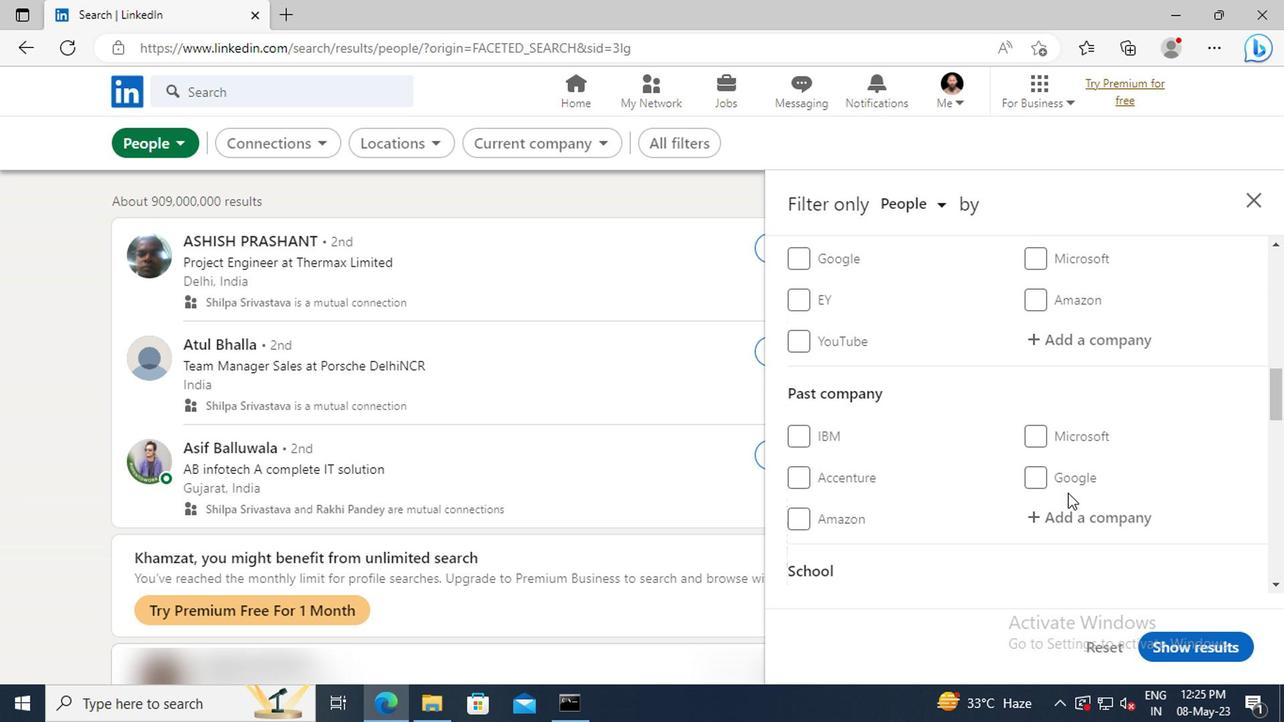 
Action: Mouse scrolled (898, 488) with delta (0, 0)
Screenshot: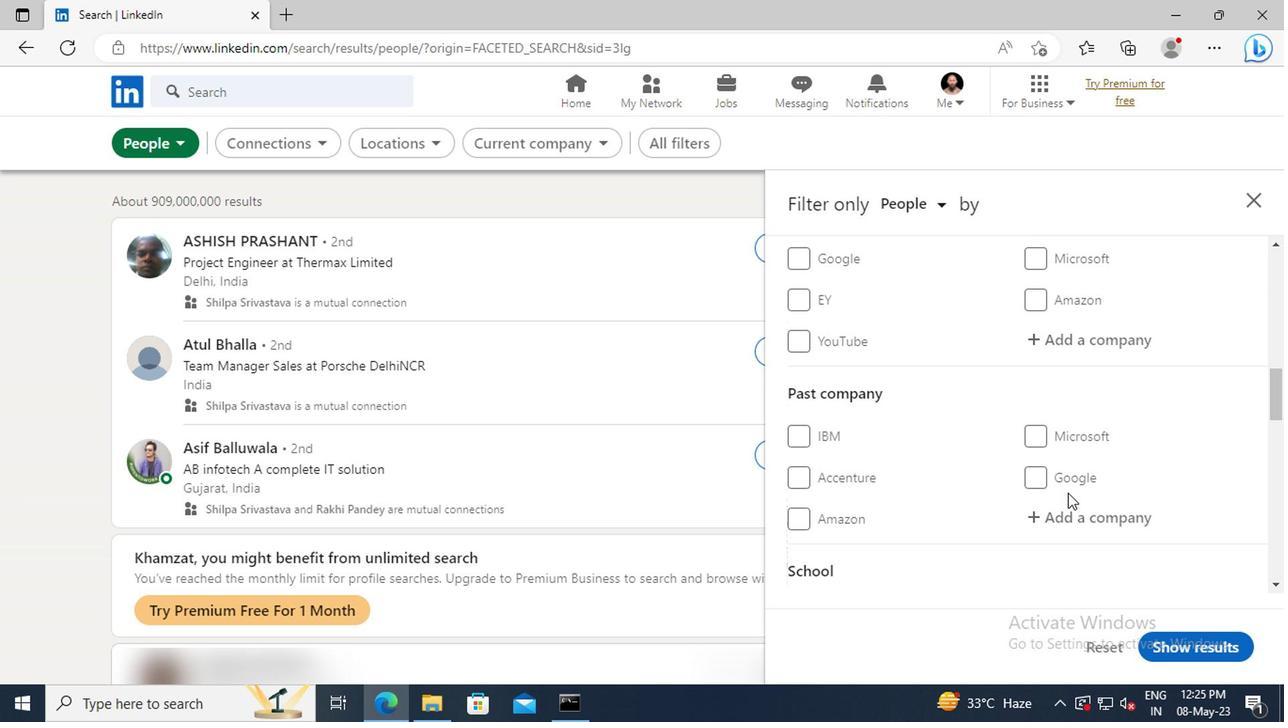 
Action: Mouse scrolled (898, 488) with delta (0, 0)
Screenshot: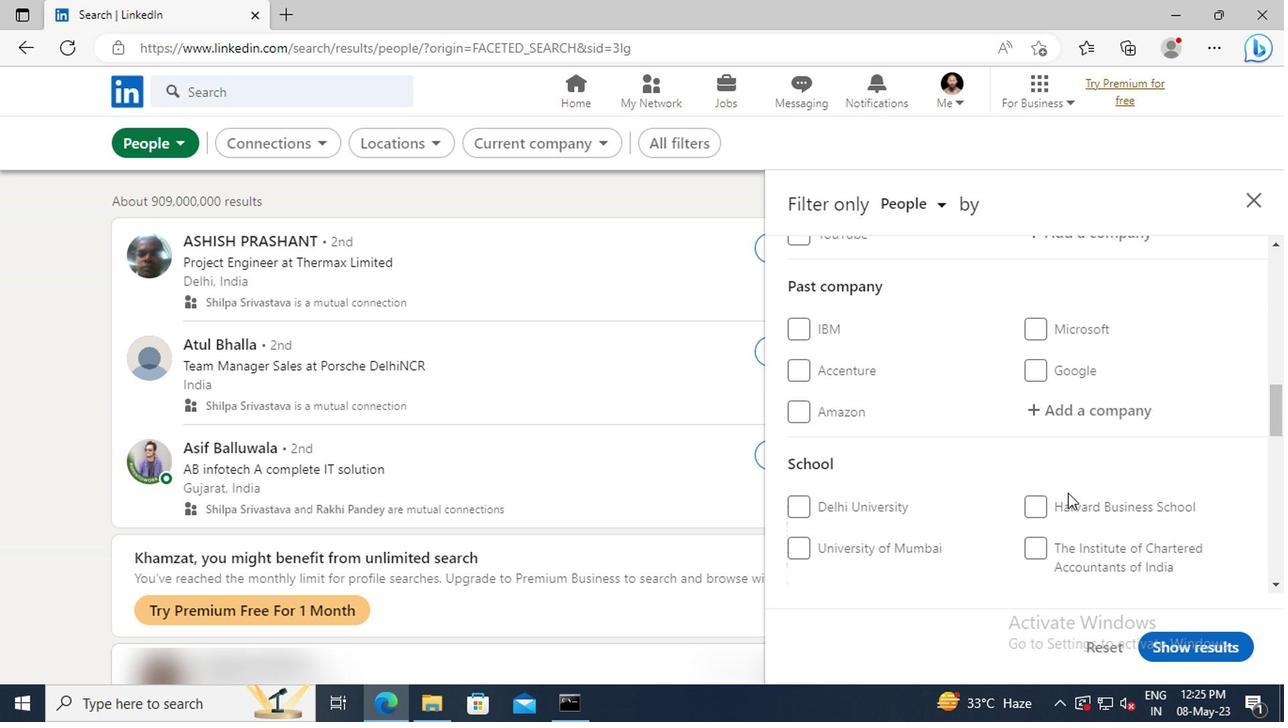 
Action: Mouse scrolled (898, 488) with delta (0, 0)
Screenshot: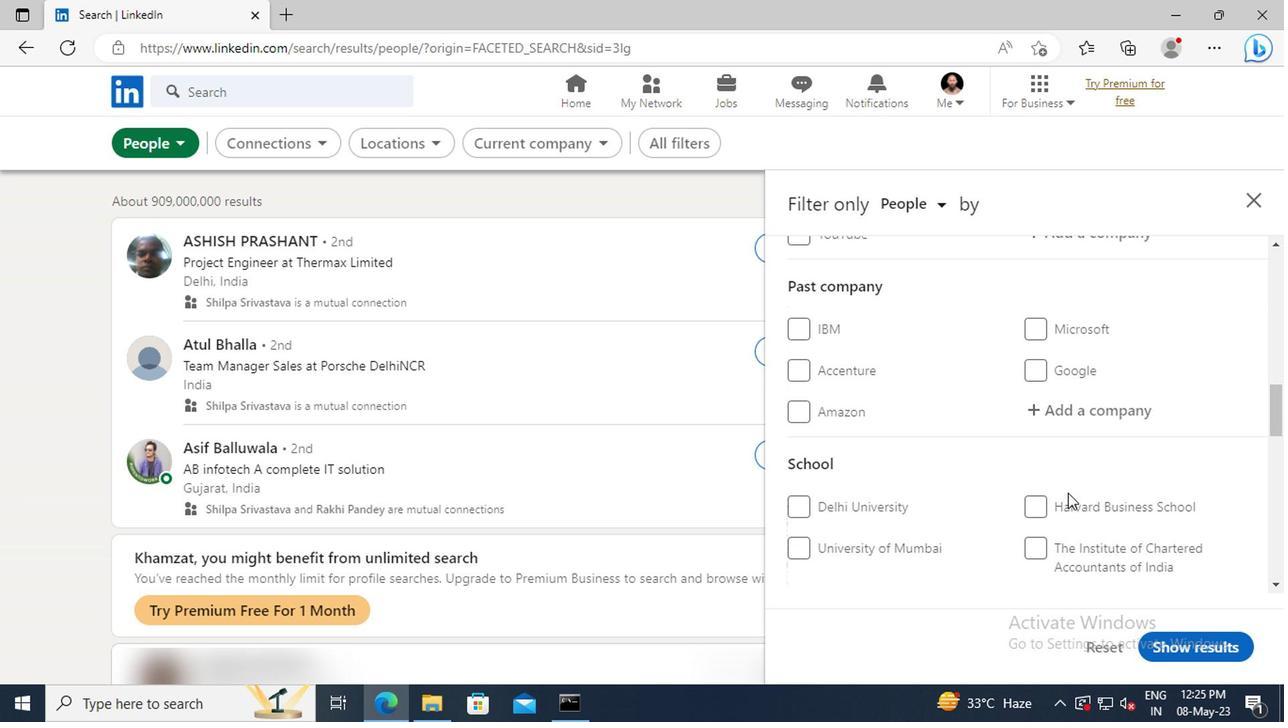 
Action: Mouse scrolled (898, 488) with delta (0, 0)
Screenshot: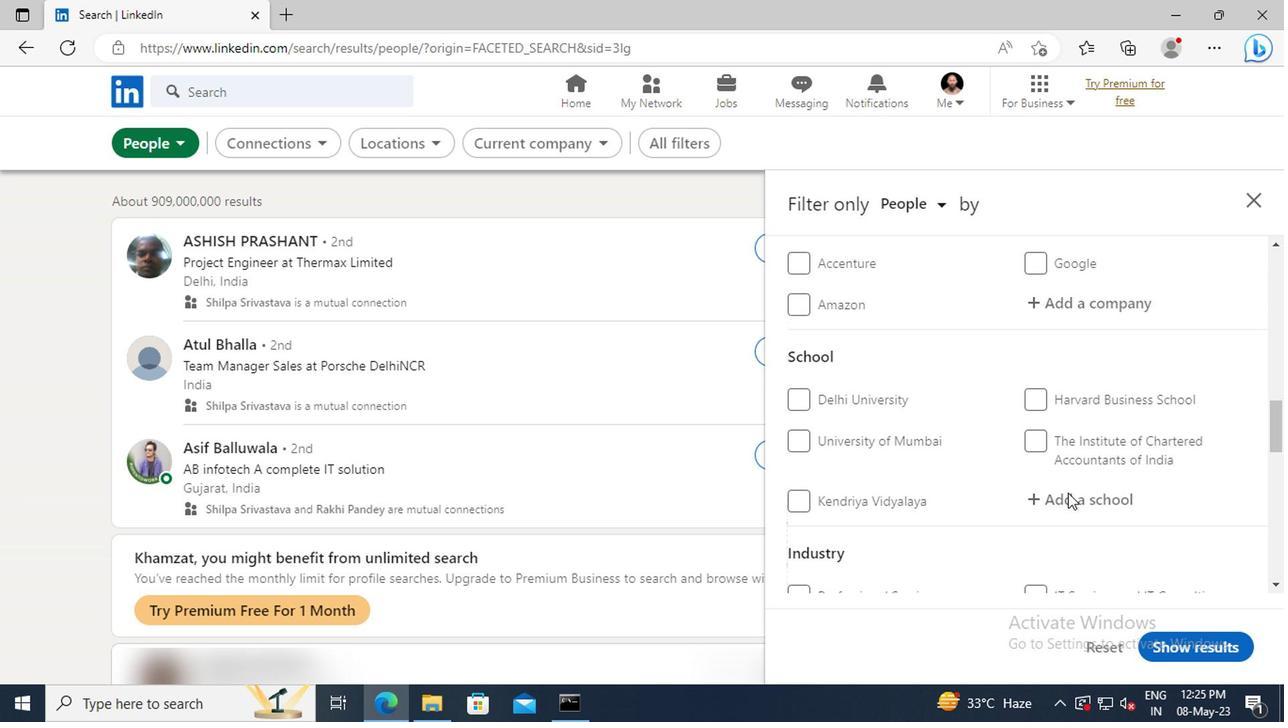 
Action: Mouse scrolled (898, 488) with delta (0, 0)
Screenshot: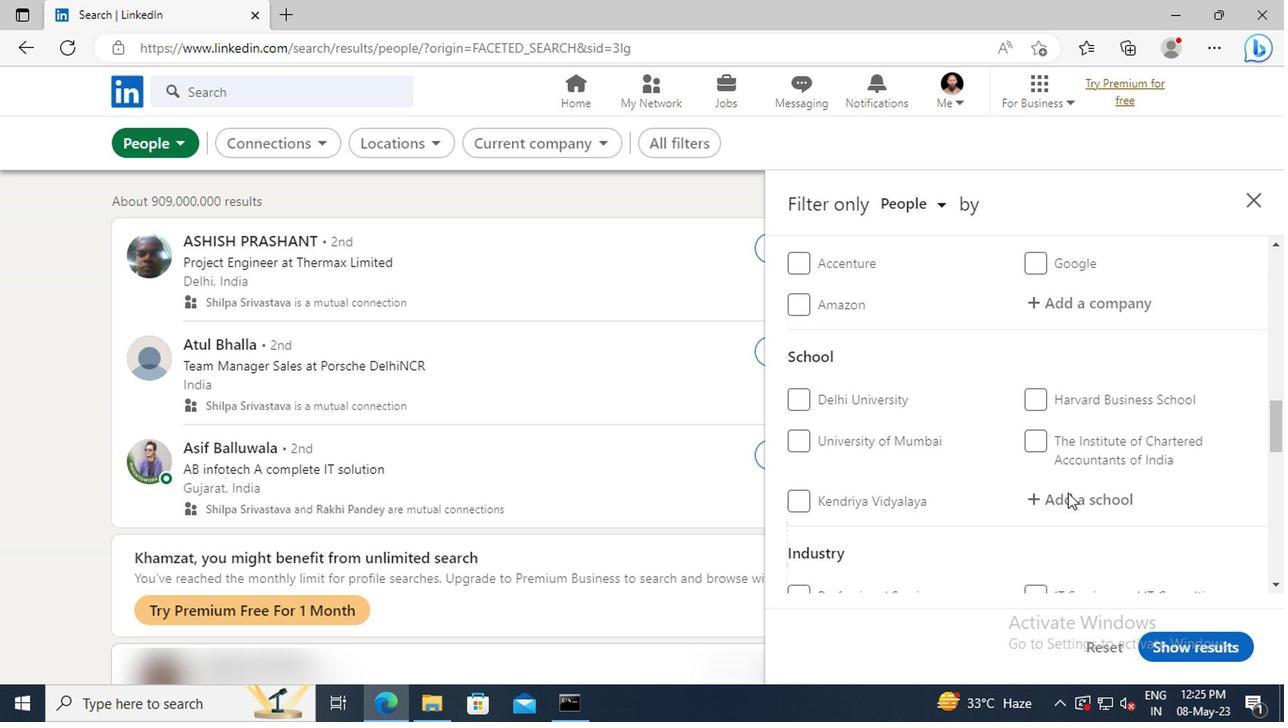 
Action: Mouse scrolled (898, 488) with delta (0, 0)
Screenshot: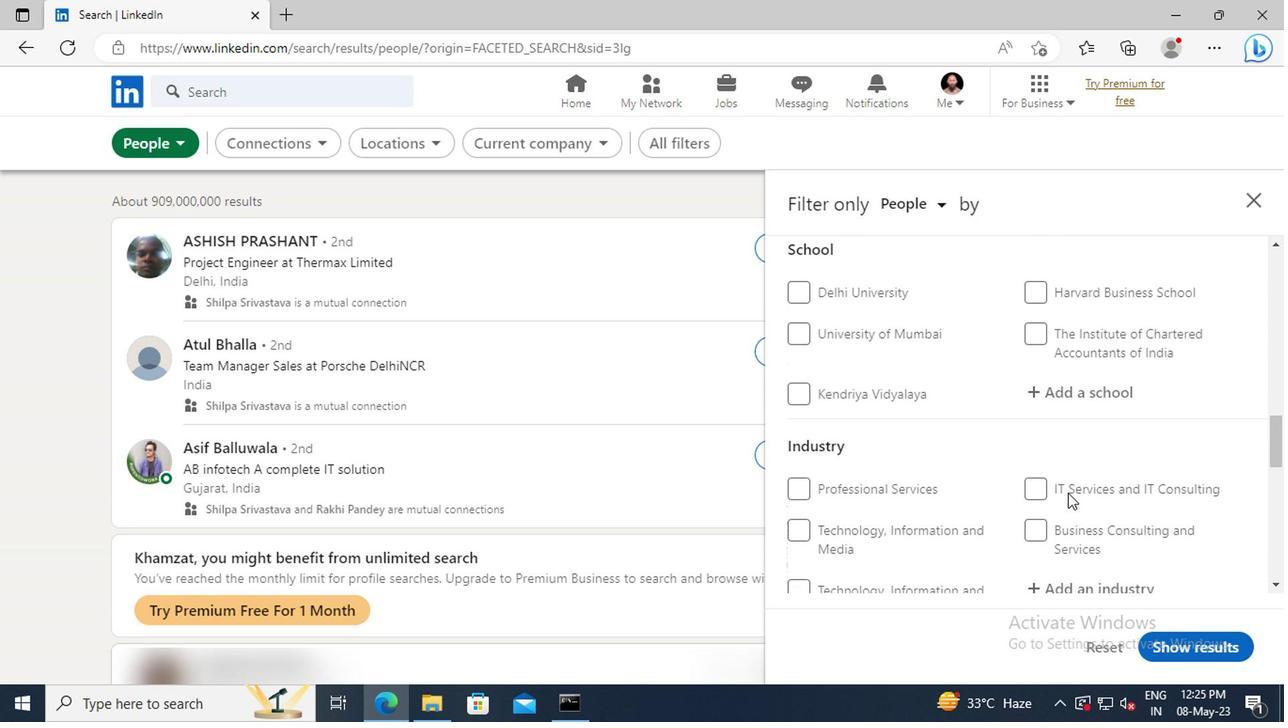 
Action: Mouse scrolled (898, 488) with delta (0, 0)
Screenshot: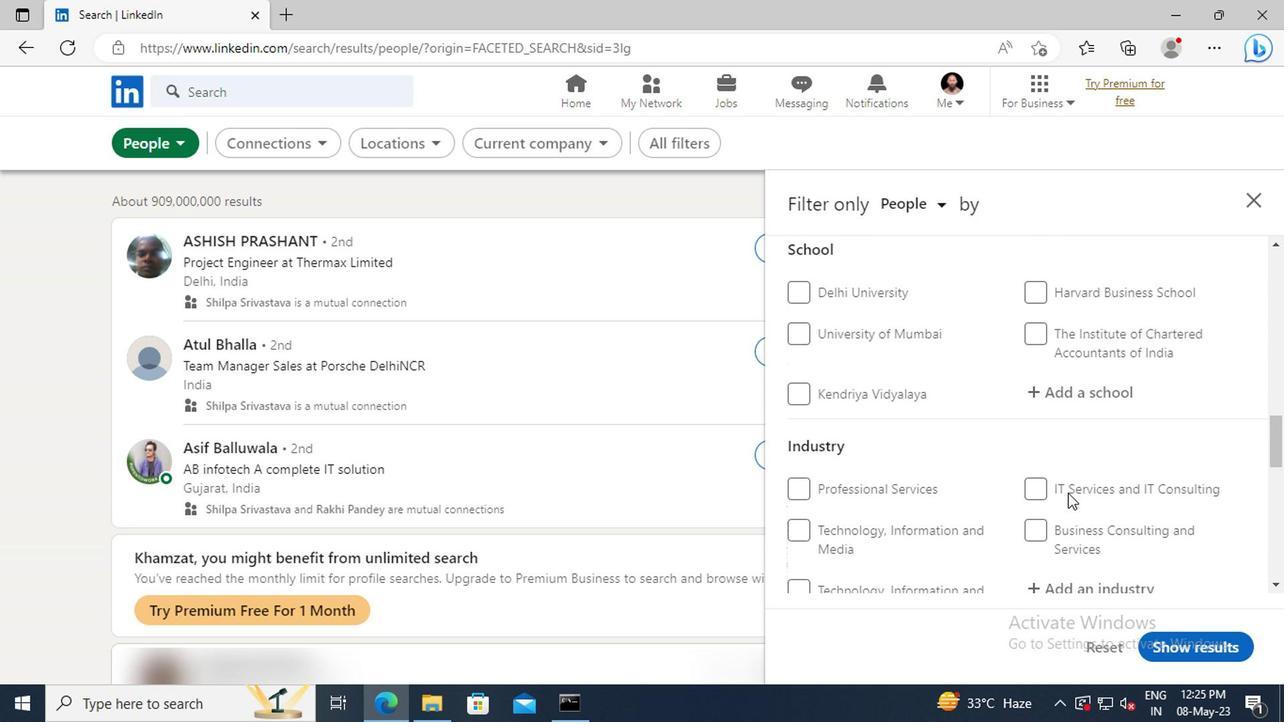 
Action: Mouse scrolled (898, 488) with delta (0, 0)
Screenshot: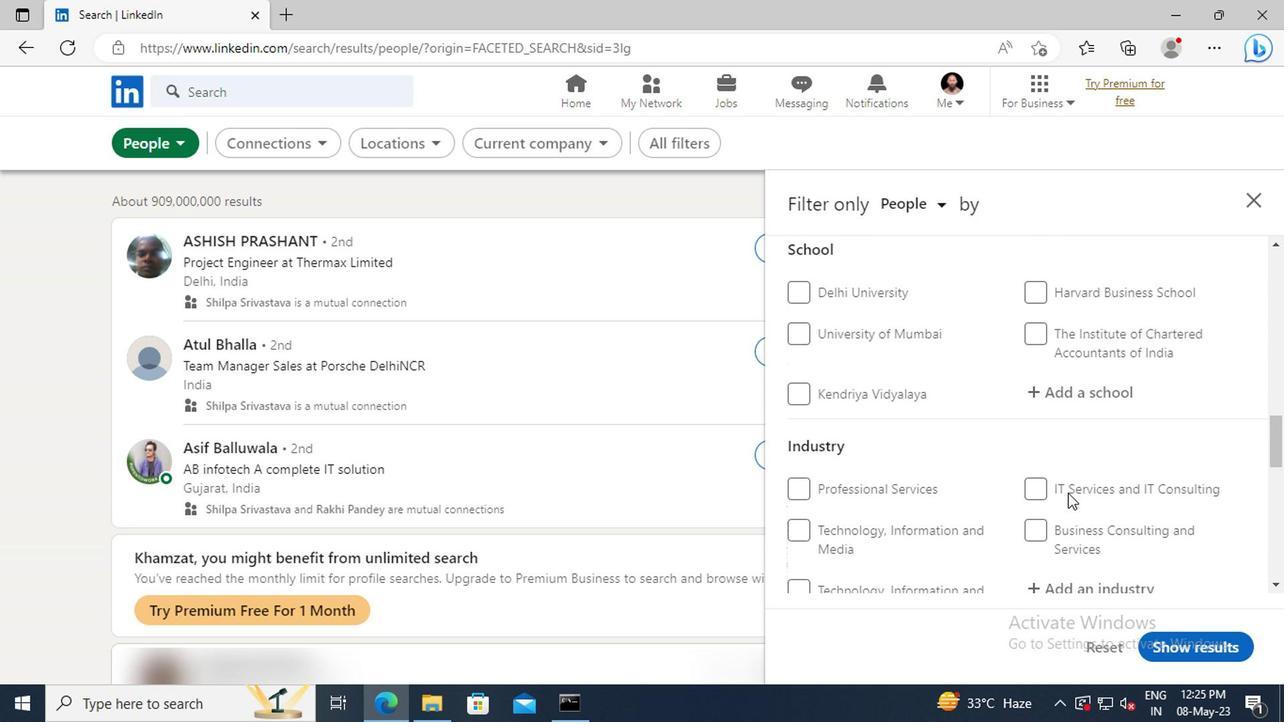 
Action: Mouse scrolled (898, 488) with delta (0, 0)
Screenshot: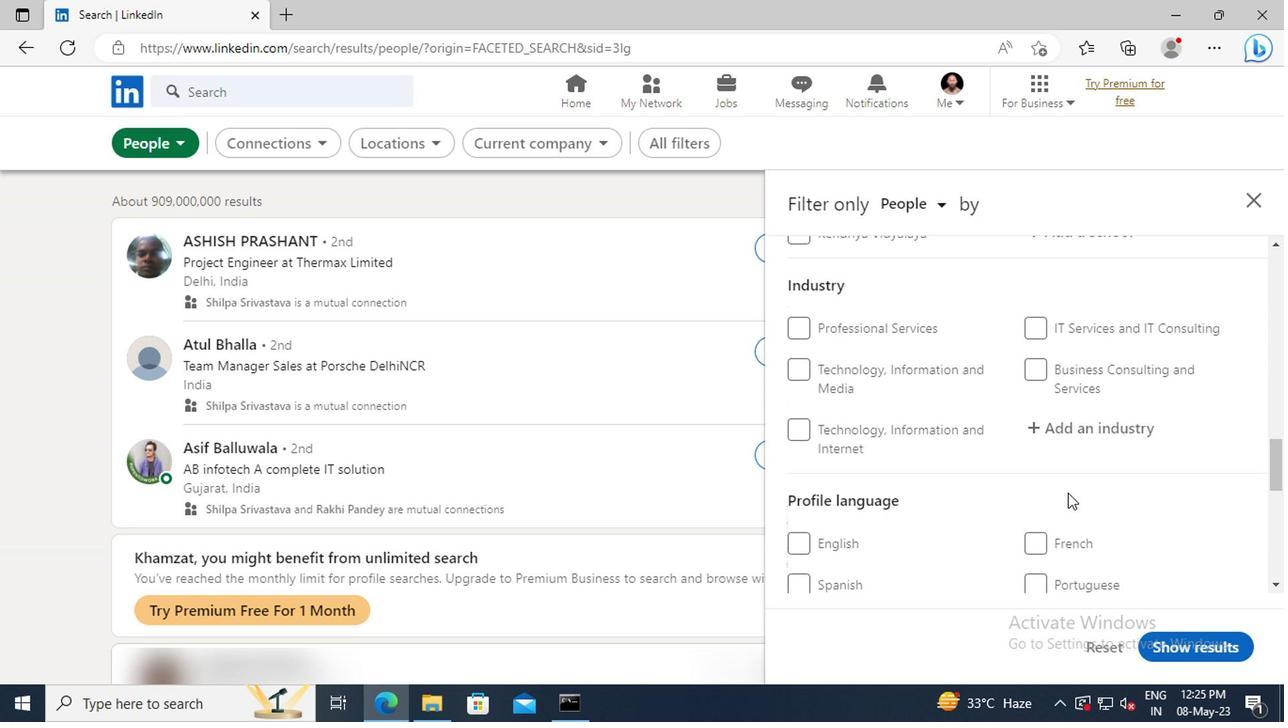 
Action: Mouse moved to (872, 490)
Screenshot: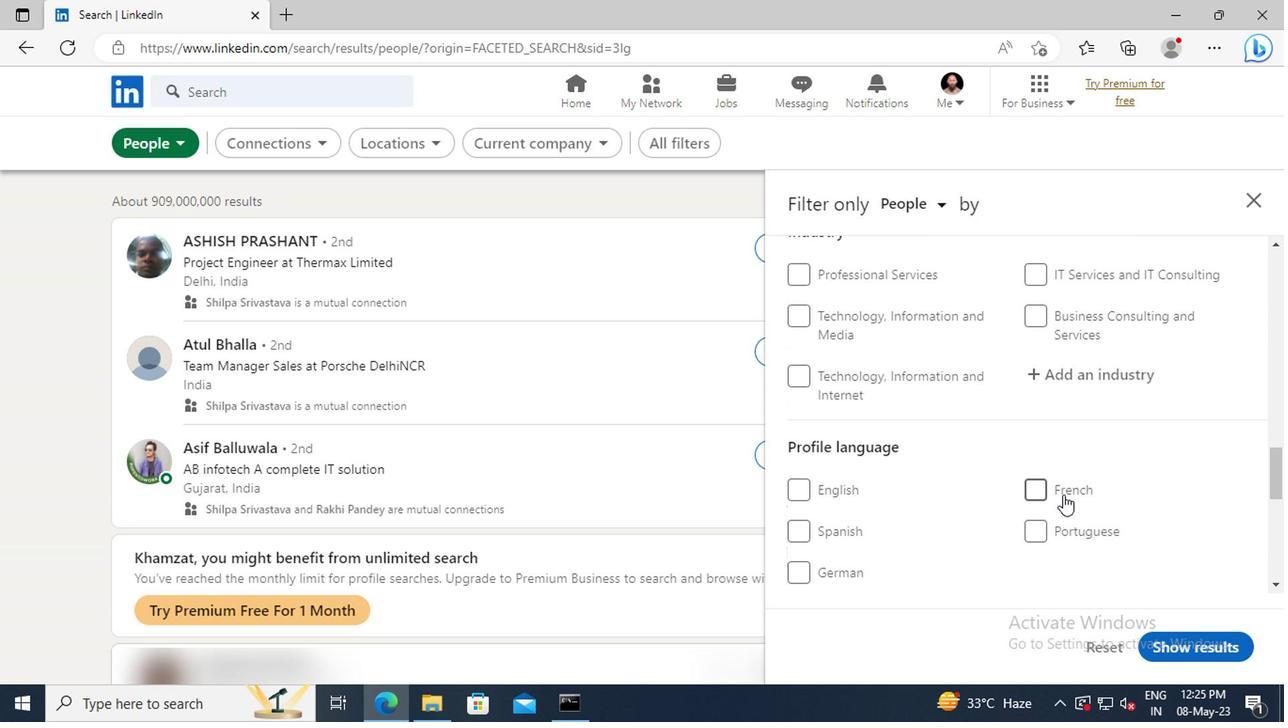 
Action: Mouse pressed left at (872, 490)
Screenshot: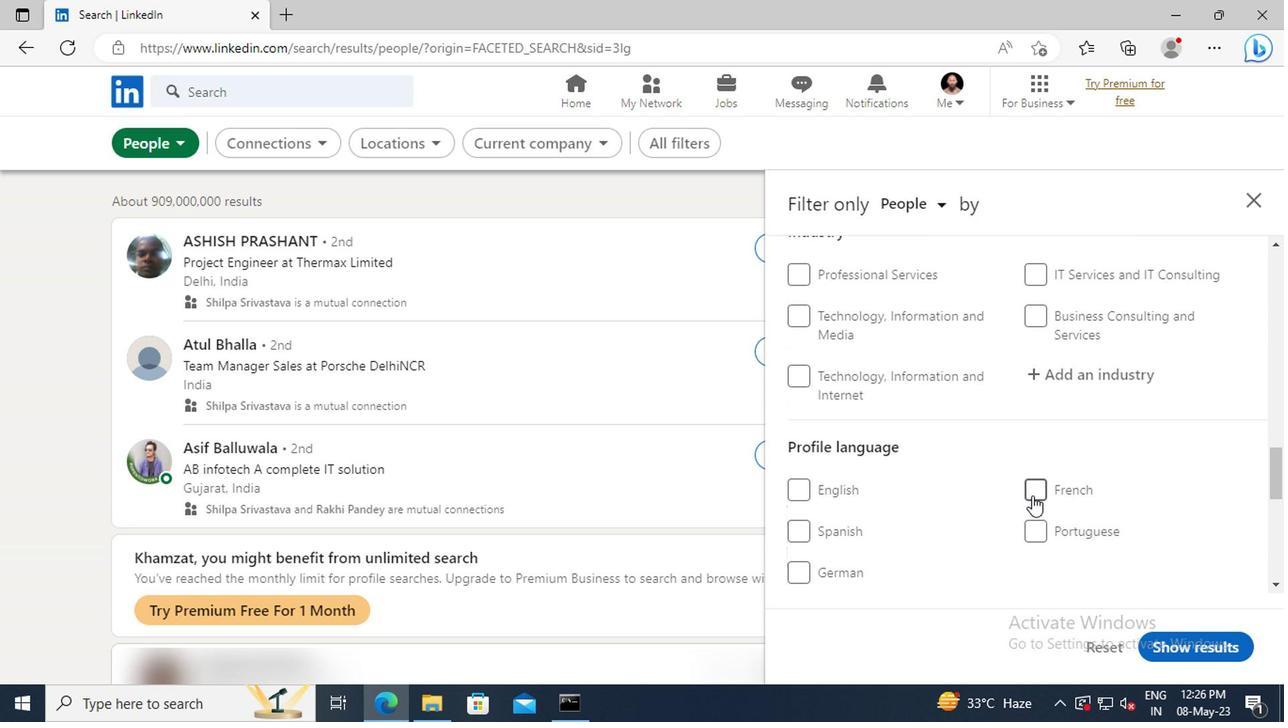 
Action: Mouse moved to (880, 466)
Screenshot: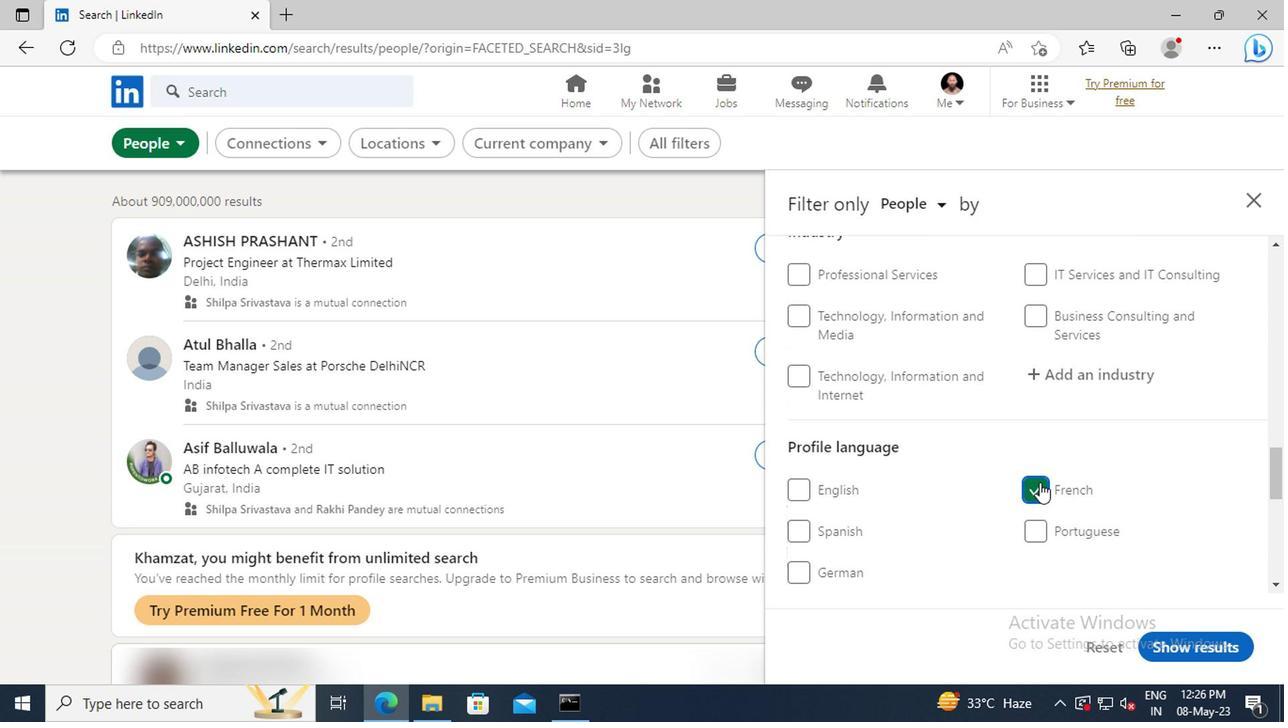 
Action: Mouse scrolled (880, 467) with delta (0, 0)
Screenshot: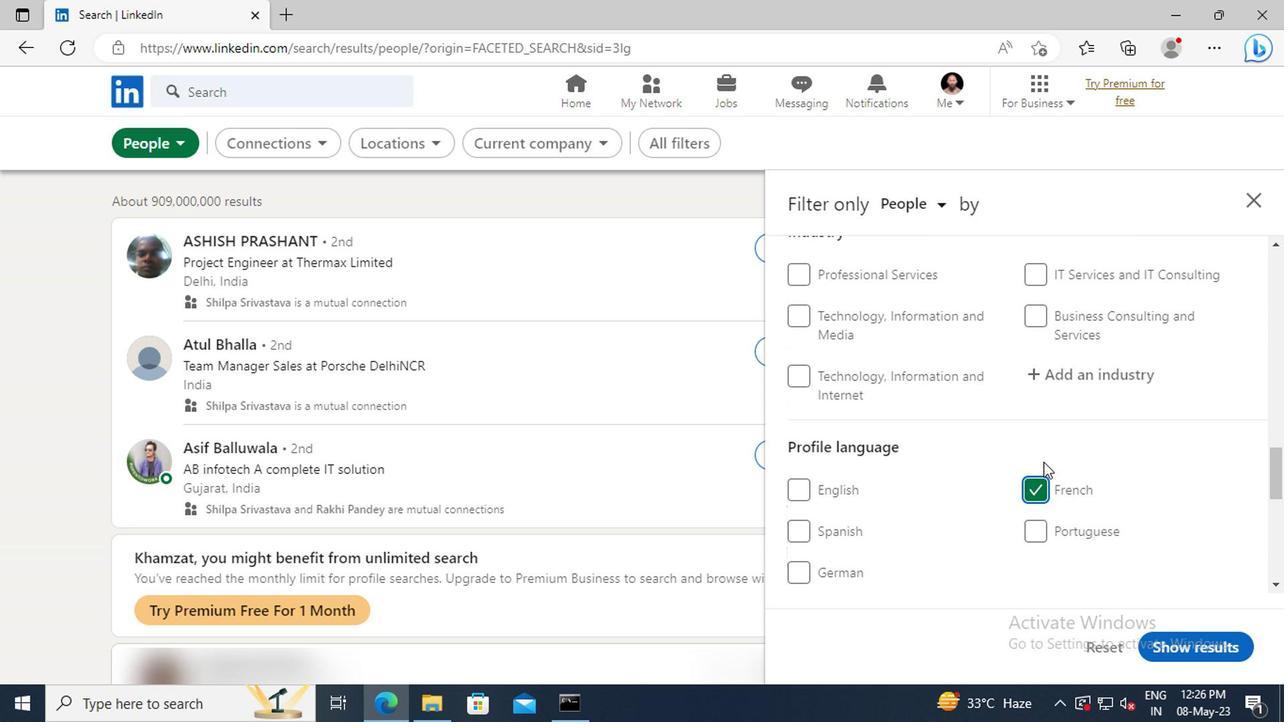 
Action: Mouse moved to (880, 466)
Screenshot: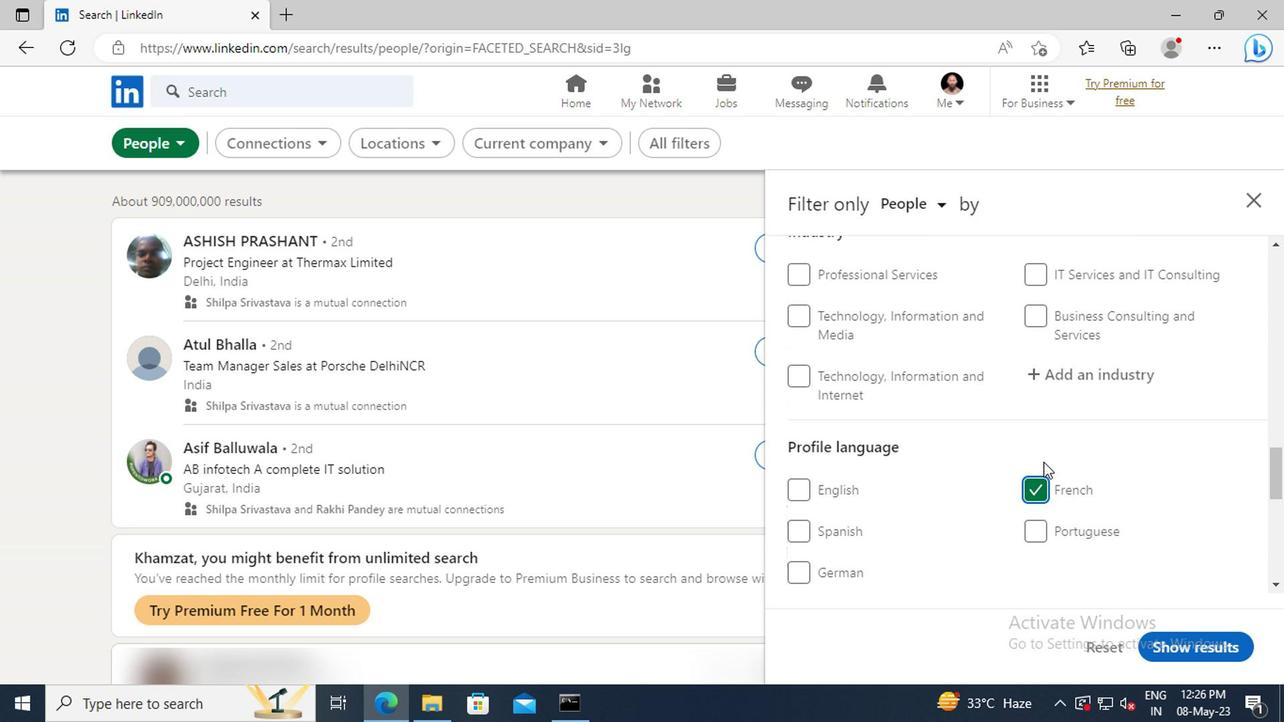 
Action: Mouse scrolled (880, 466) with delta (0, 0)
Screenshot: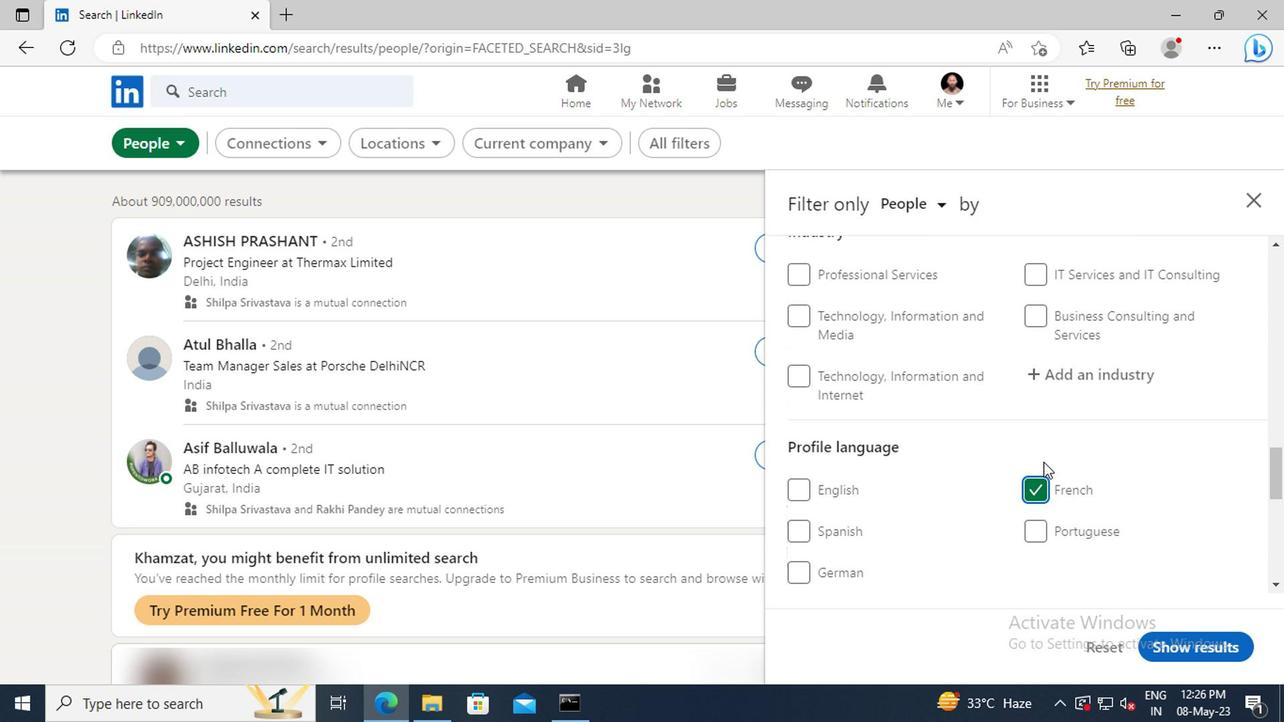 
Action: Mouse scrolled (880, 466) with delta (0, 0)
Screenshot: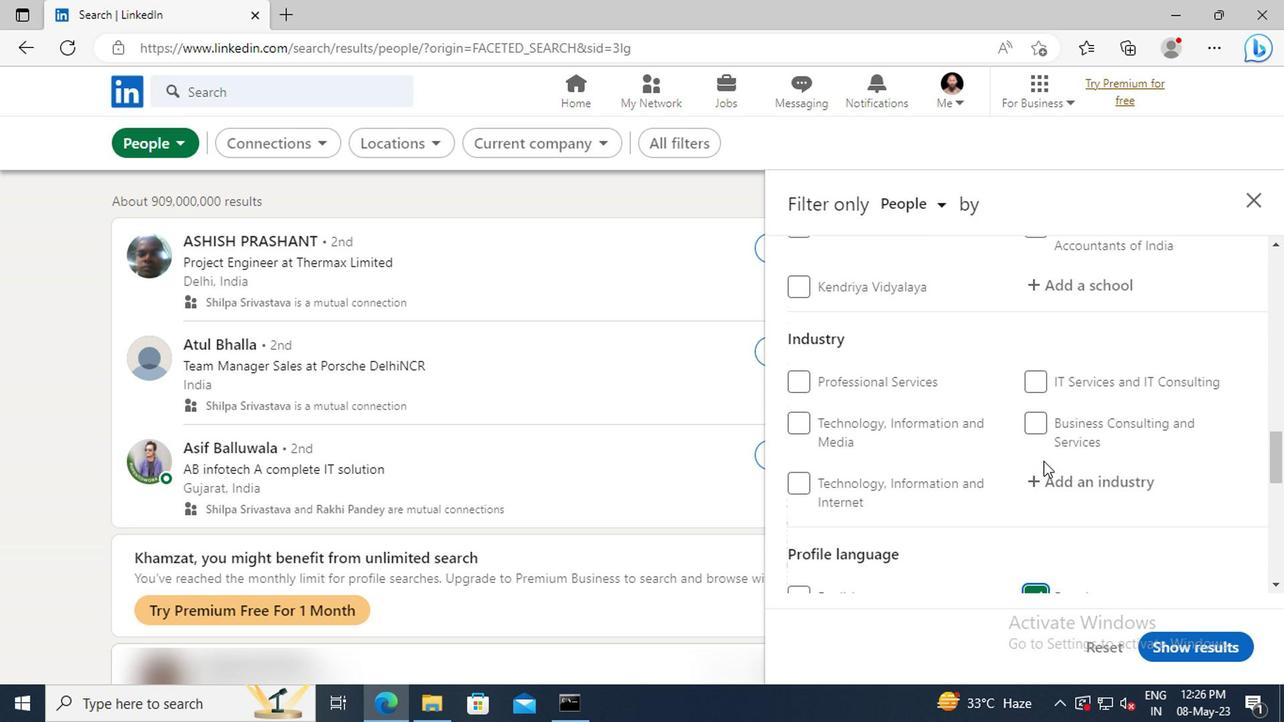
Action: Mouse scrolled (880, 466) with delta (0, 0)
Screenshot: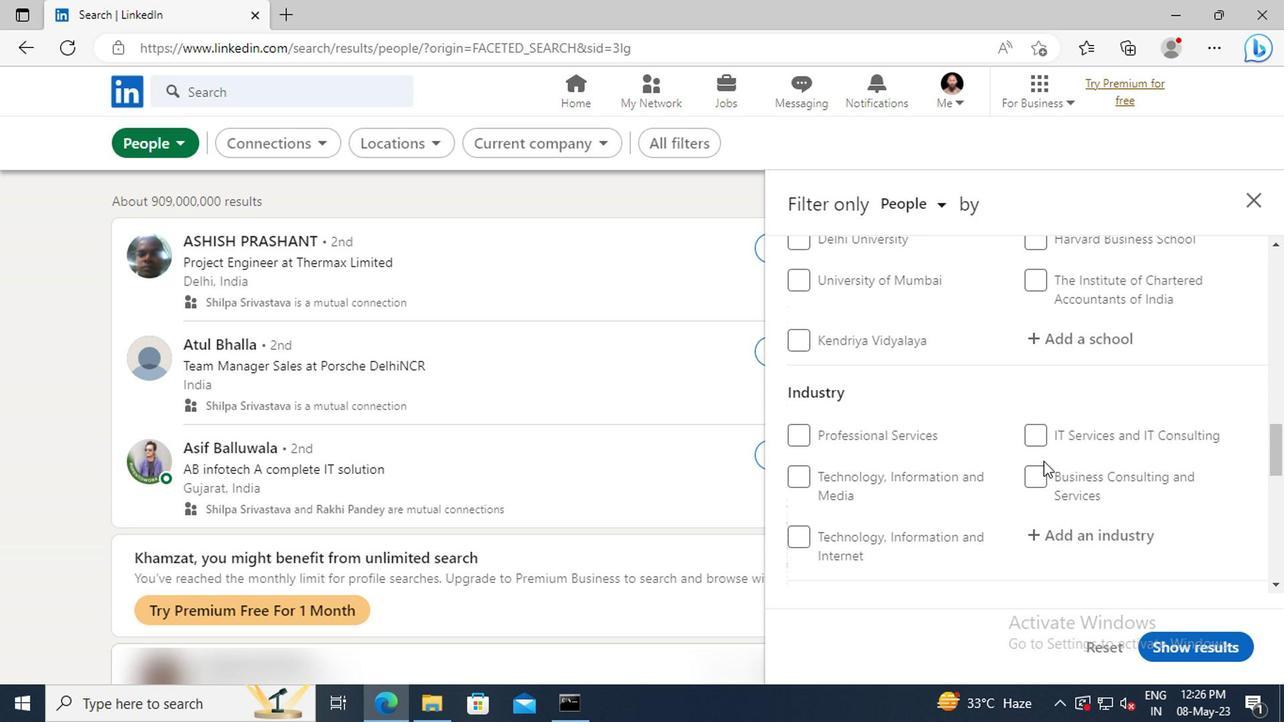 
Action: Mouse scrolled (880, 466) with delta (0, 0)
Screenshot: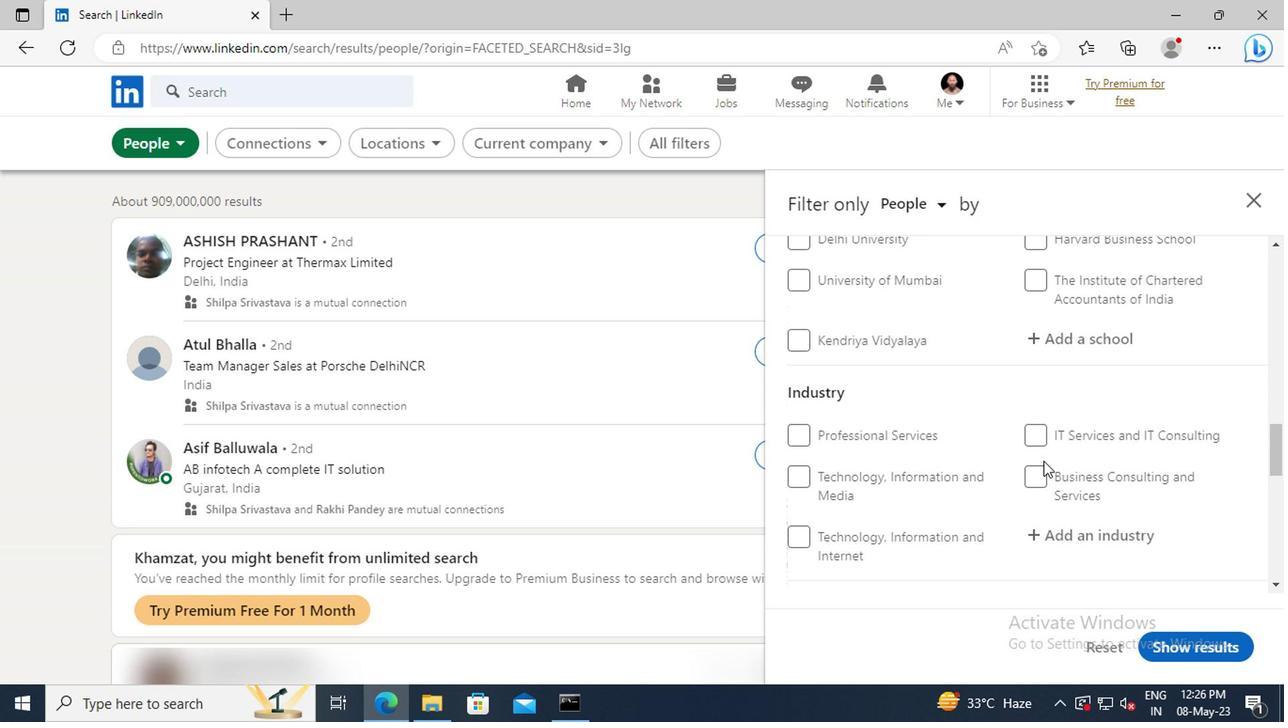 
Action: Mouse scrolled (880, 466) with delta (0, 0)
Screenshot: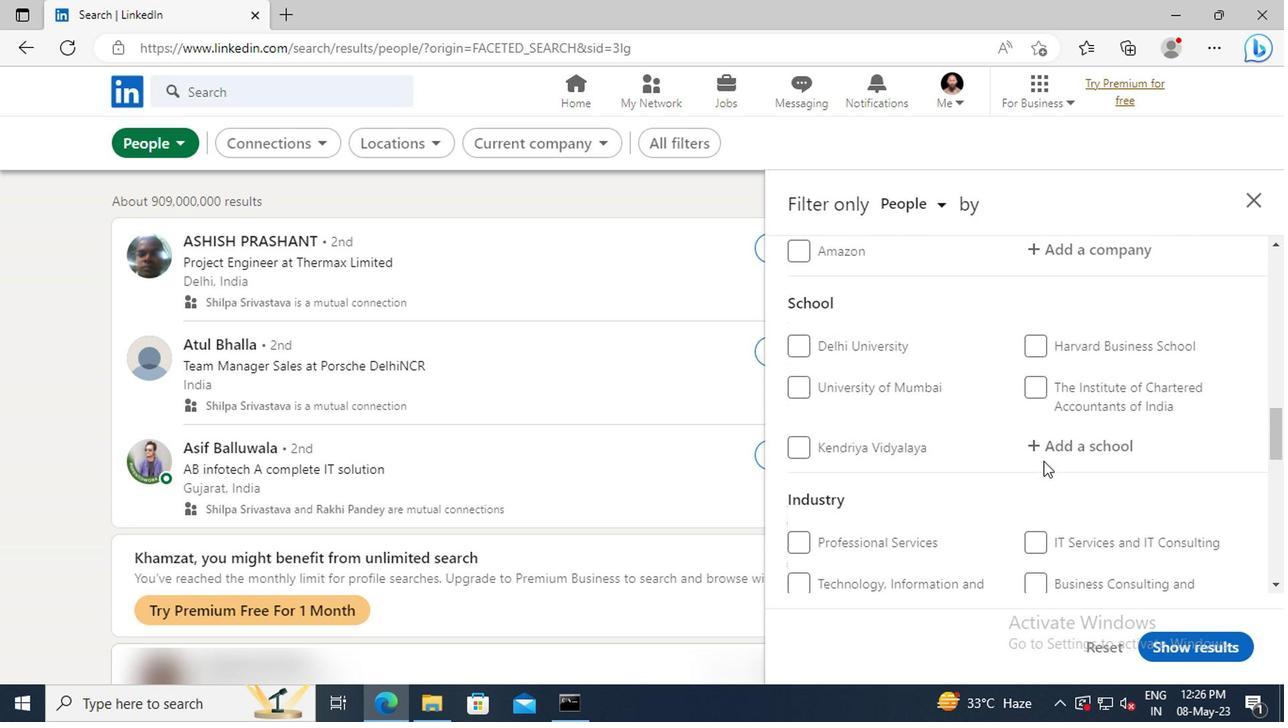 
Action: Mouse scrolled (880, 466) with delta (0, 0)
Screenshot: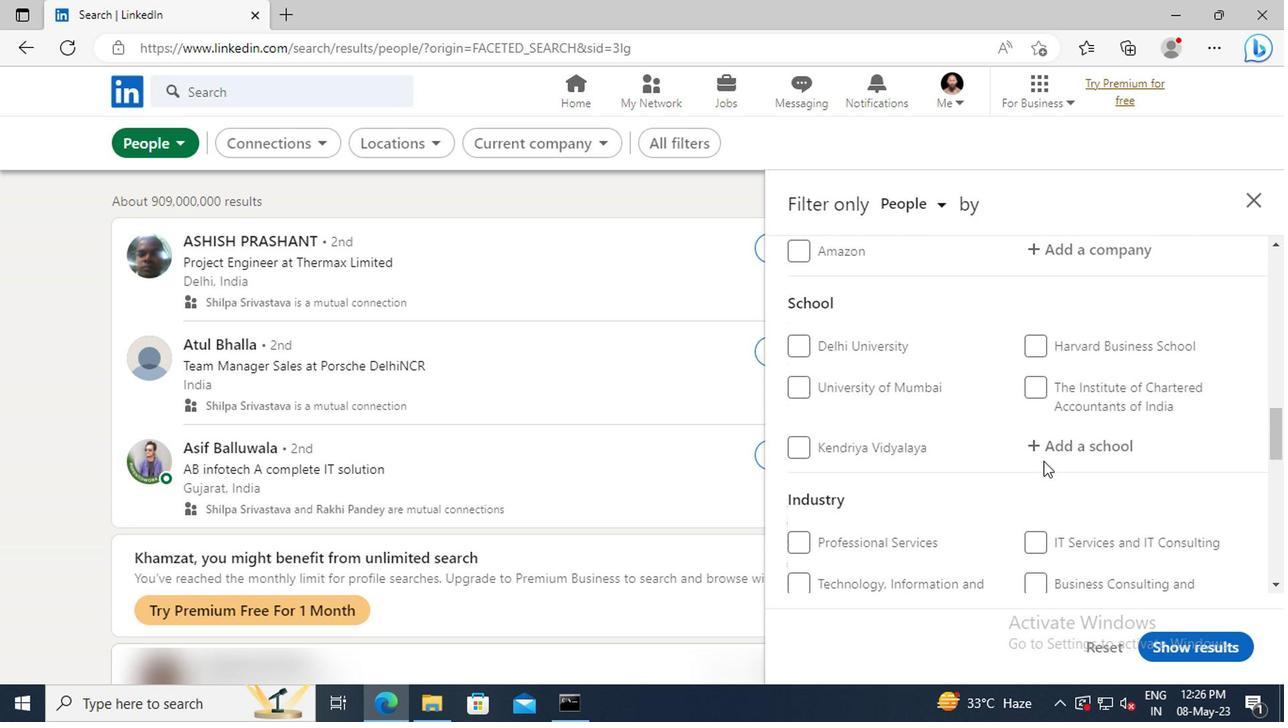 
Action: Mouse scrolled (880, 466) with delta (0, 0)
Screenshot: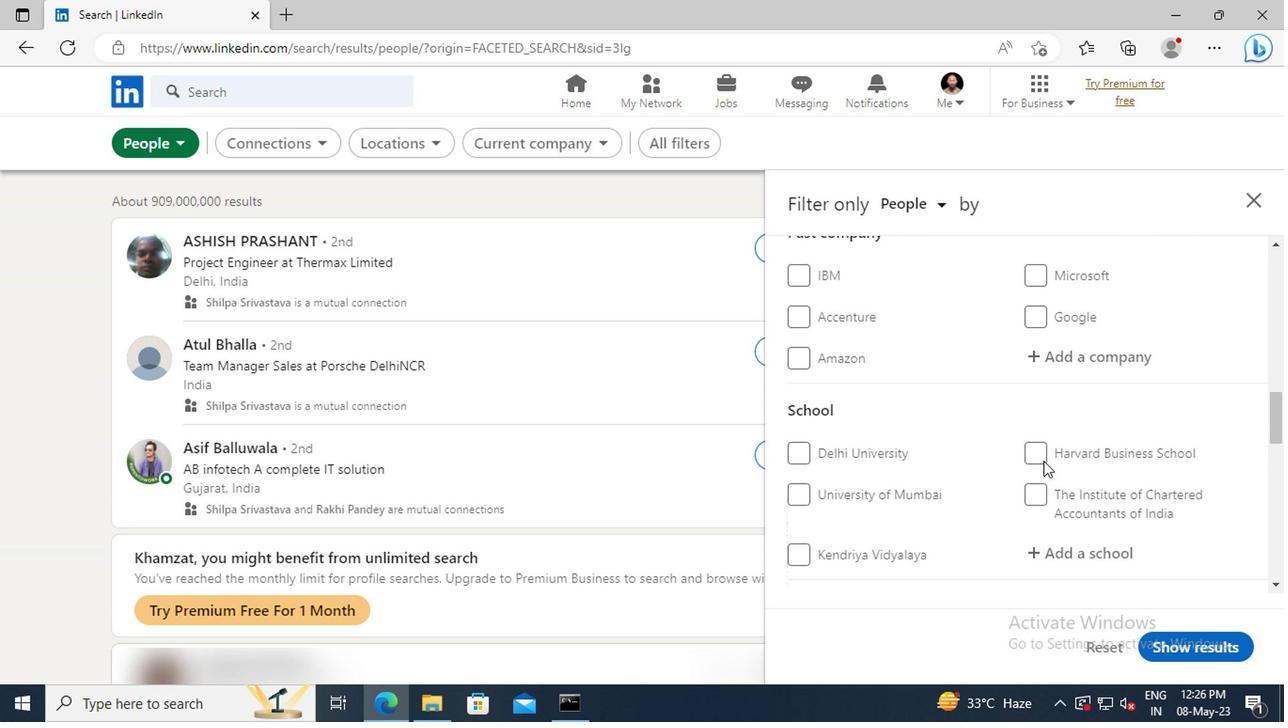 
Action: Mouse scrolled (880, 466) with delta (0, 0)
Screenshot: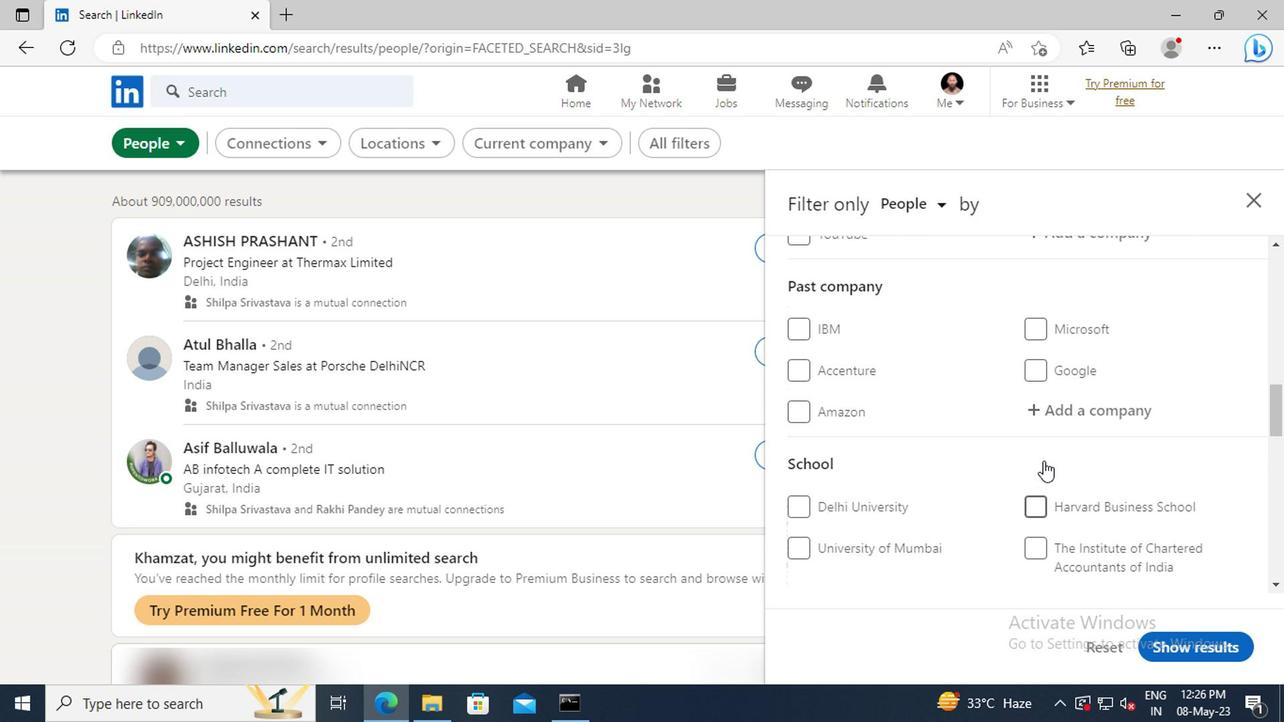 
Action: Mouse scrolled (880, 466) with delta (0, 0)
Screenshot: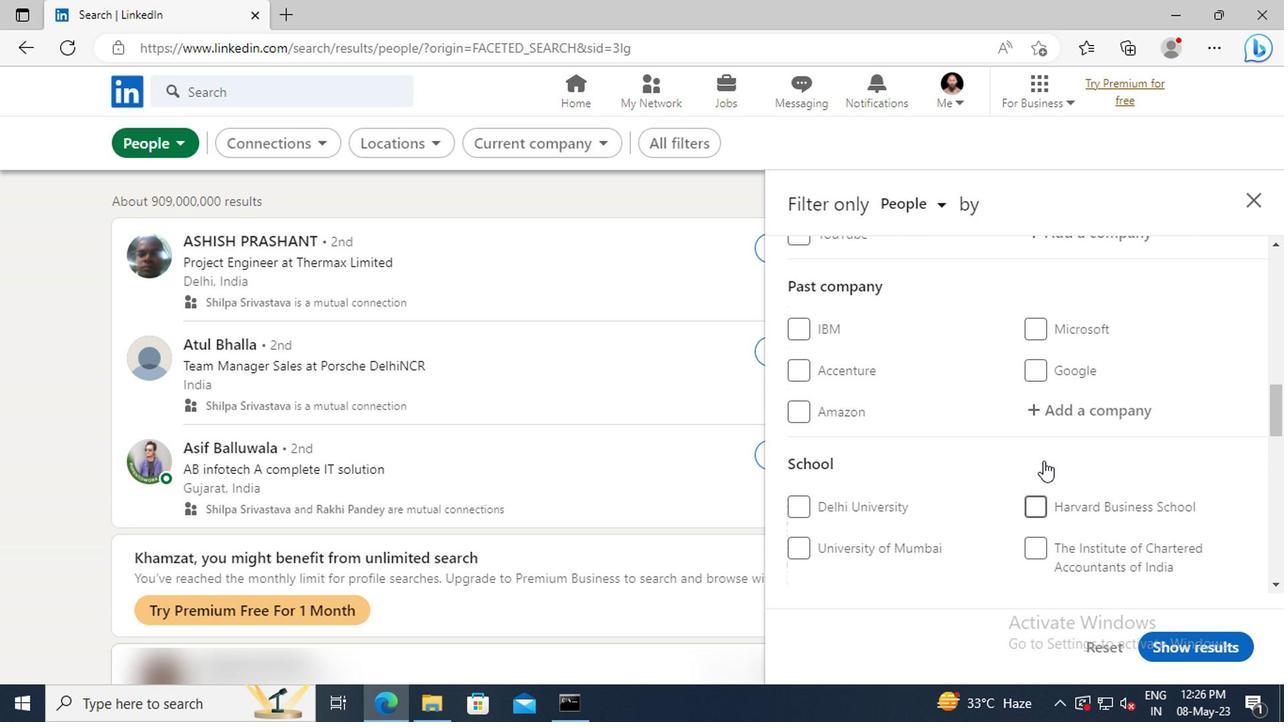 
Action: Mouse scrolled (880, 466) with delta (0, 0)
Screenshot: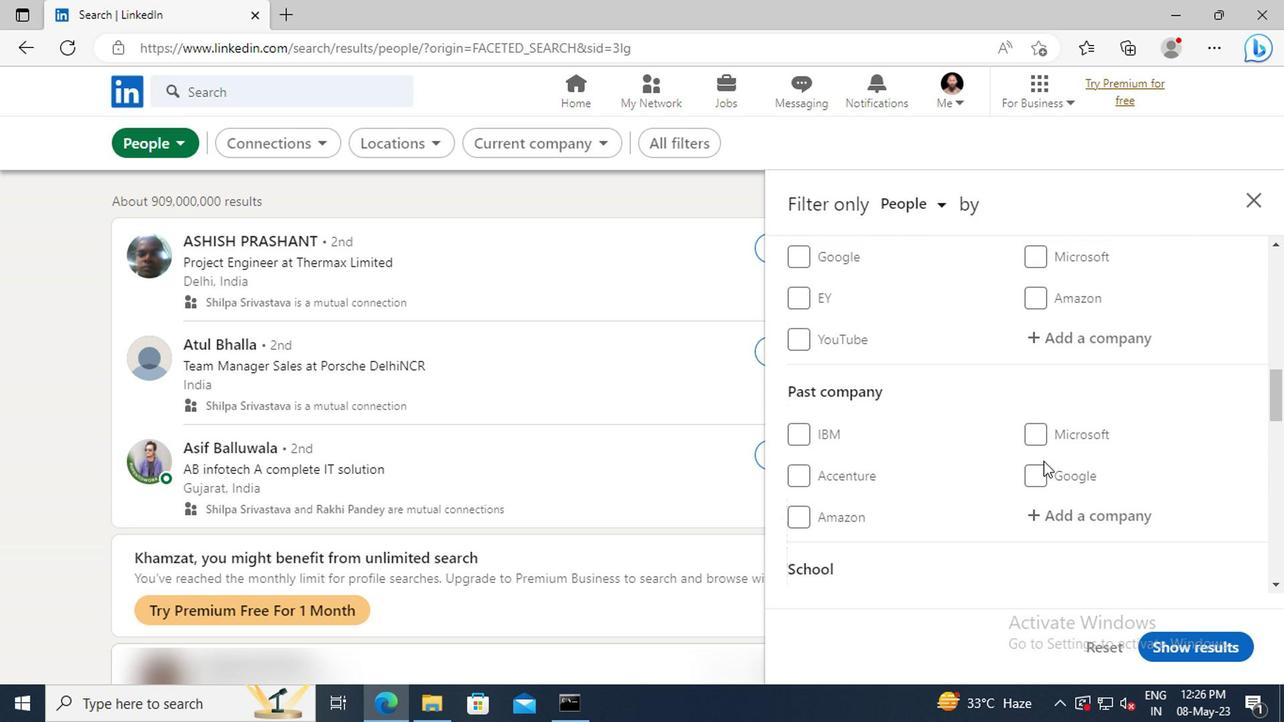 
Action: Mouse scrolled (880, 466) with delta (0, 0)
Screenshot: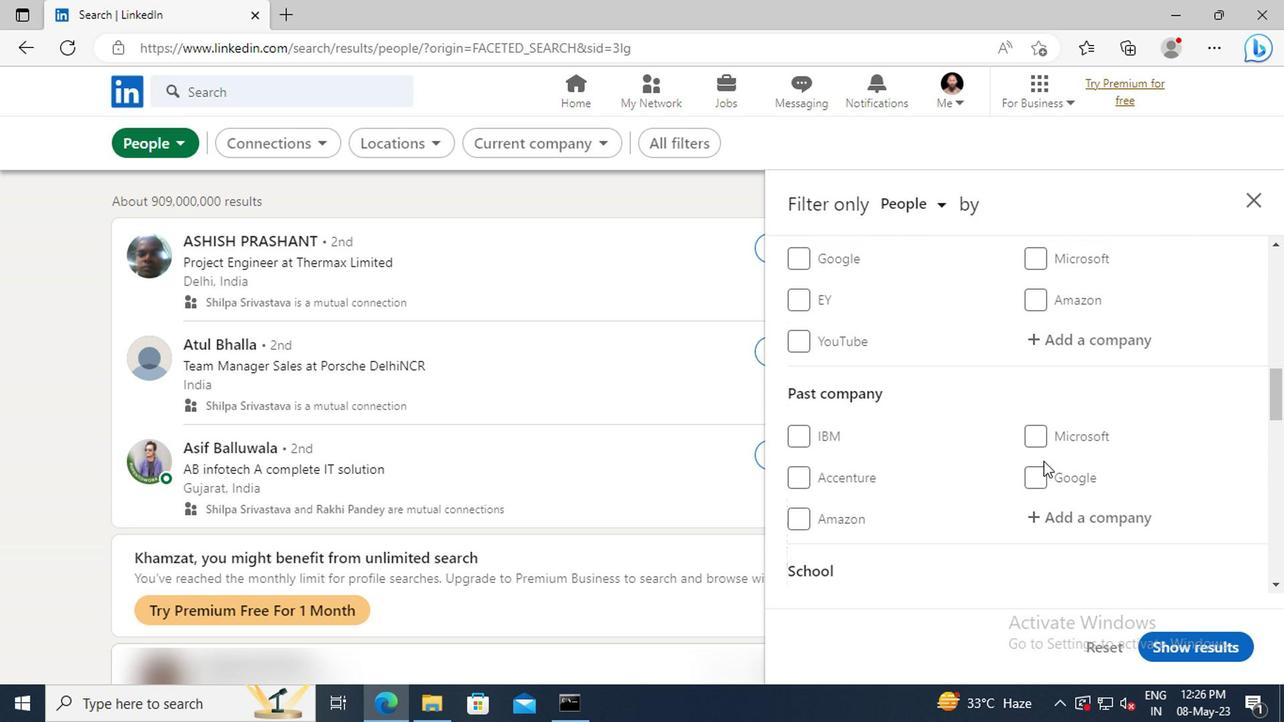 
Action: Mouse moved to (880, 461)
Screenshot: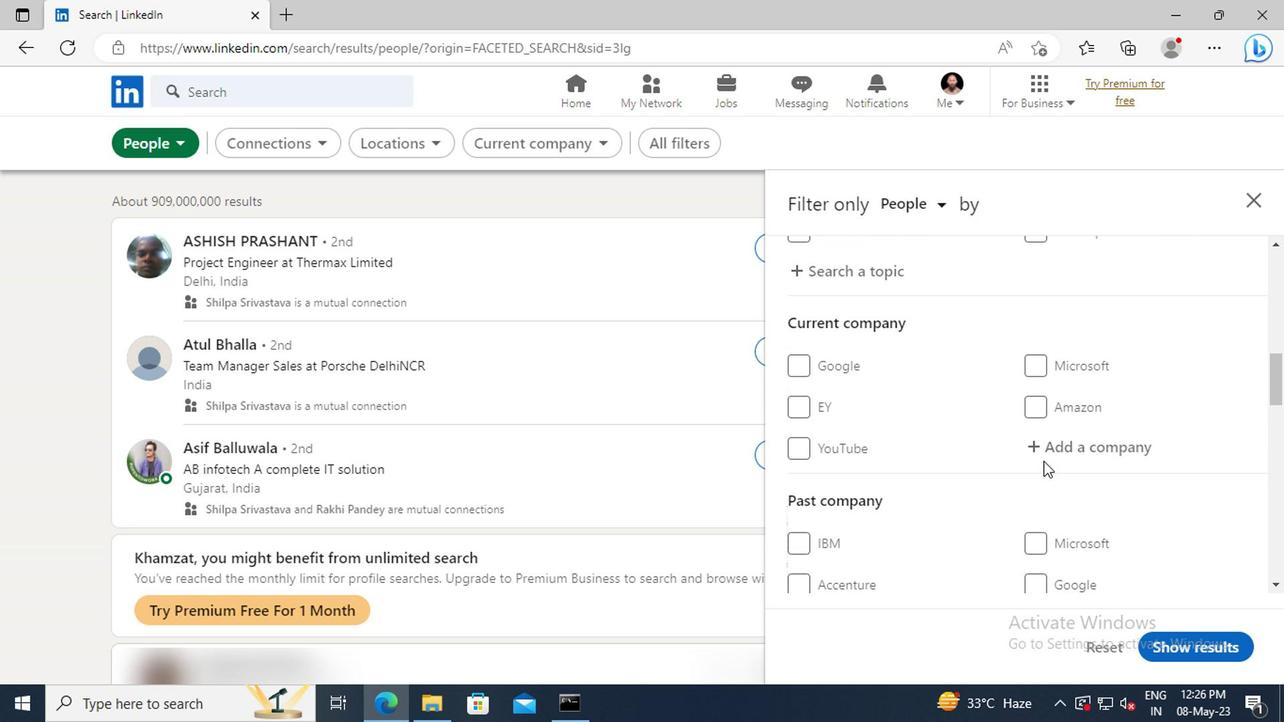 
Action: Mouse pressed left at (880, 461)
Screenshot: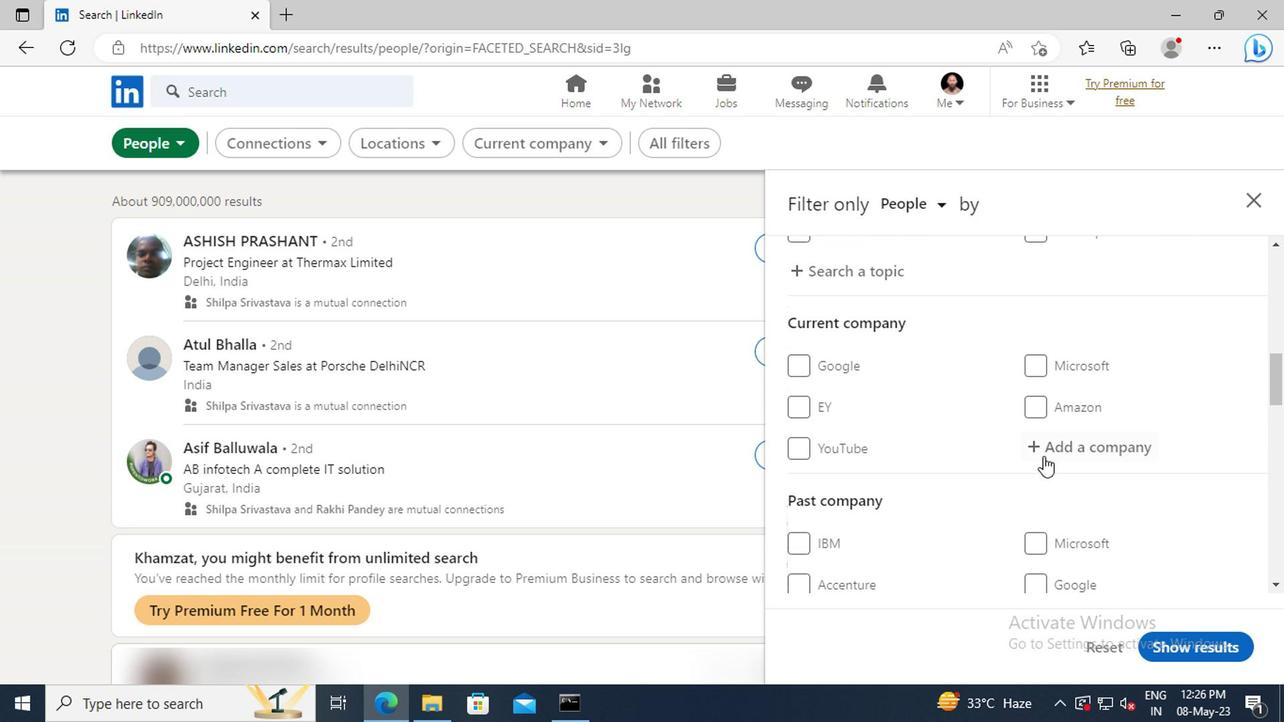 
Action: Key pressed <Key.shift><Key.shift><Key.shift><Key.shift><Key.shift><Key.shift><Key.shift><Key.shift><Key.shift>CIPLA
Screenshot: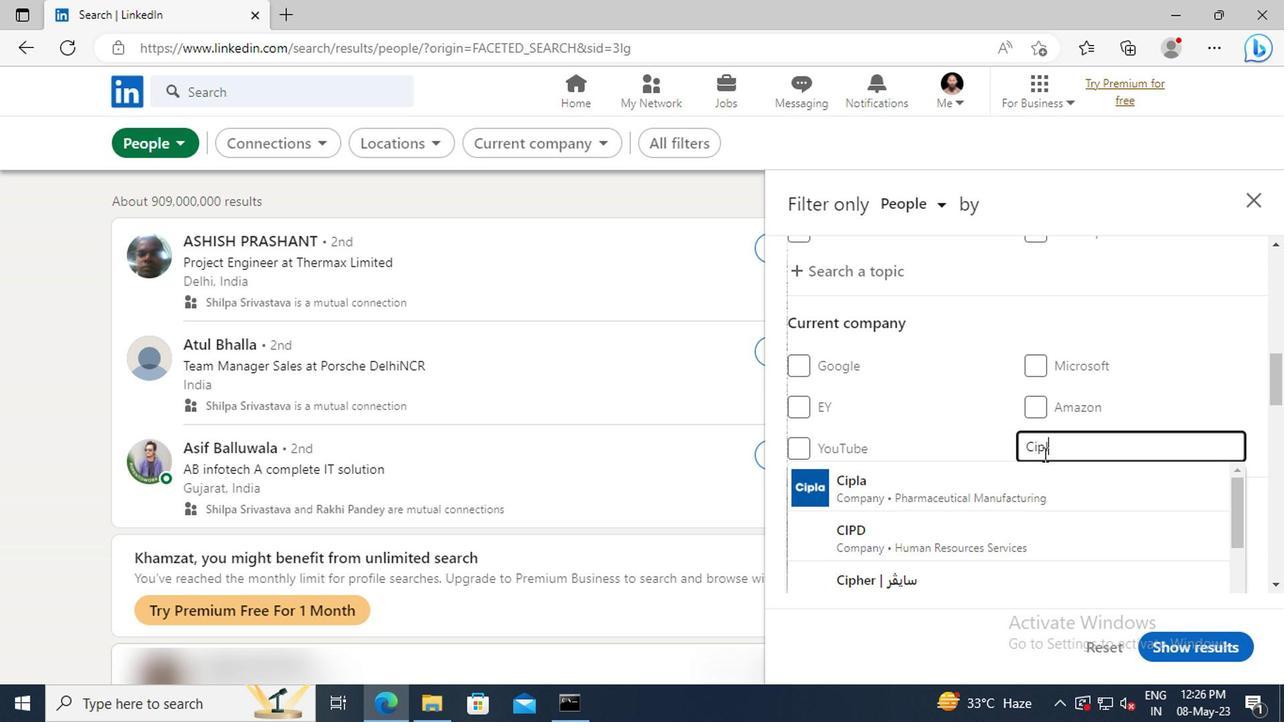 
Action: Mouse moved to (884, 478)
Screenshot: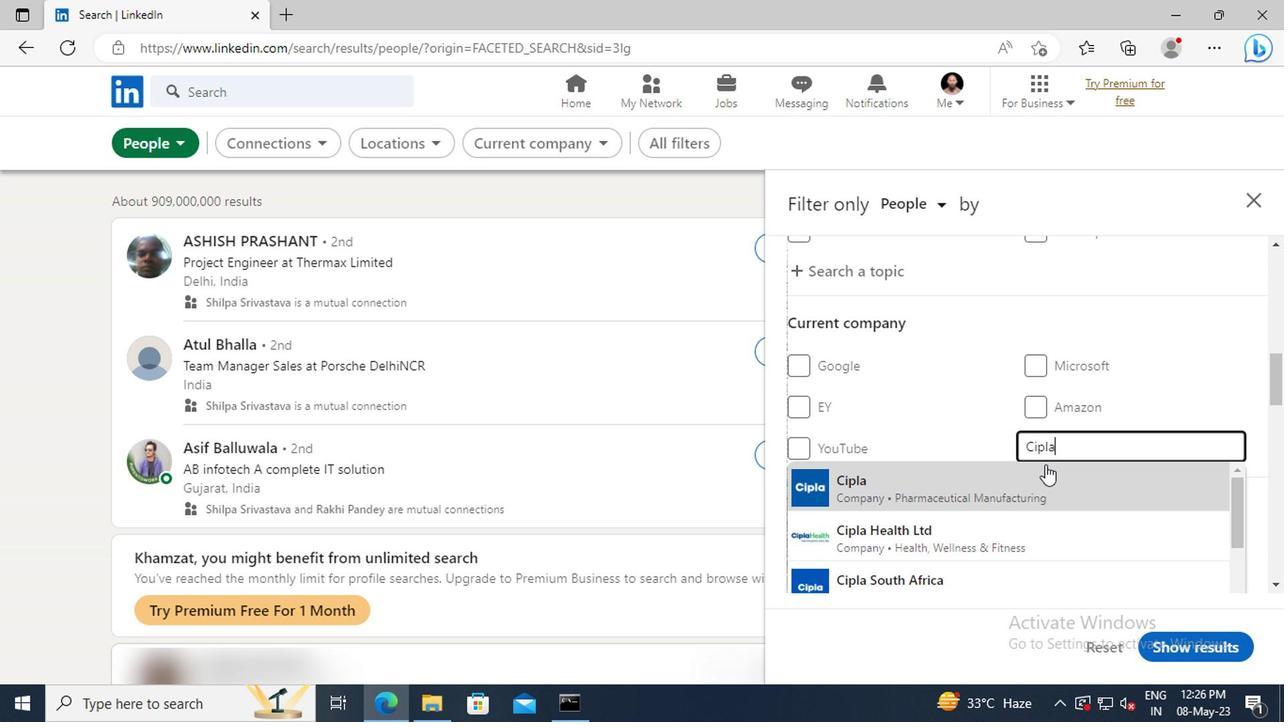 
Action: Mouse pressed left at (884, 478)
Screenshot: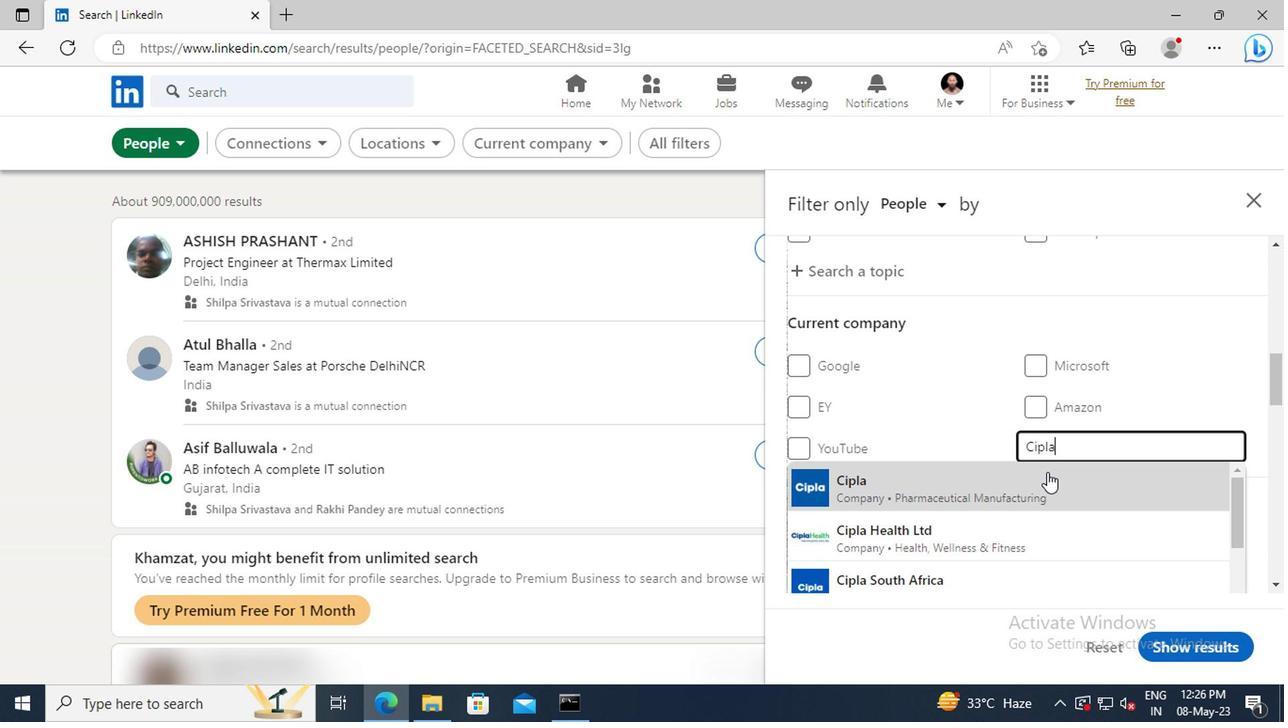 
Action: Mouse scrolled (884, 477) with delta (0, 0)
Screenshot: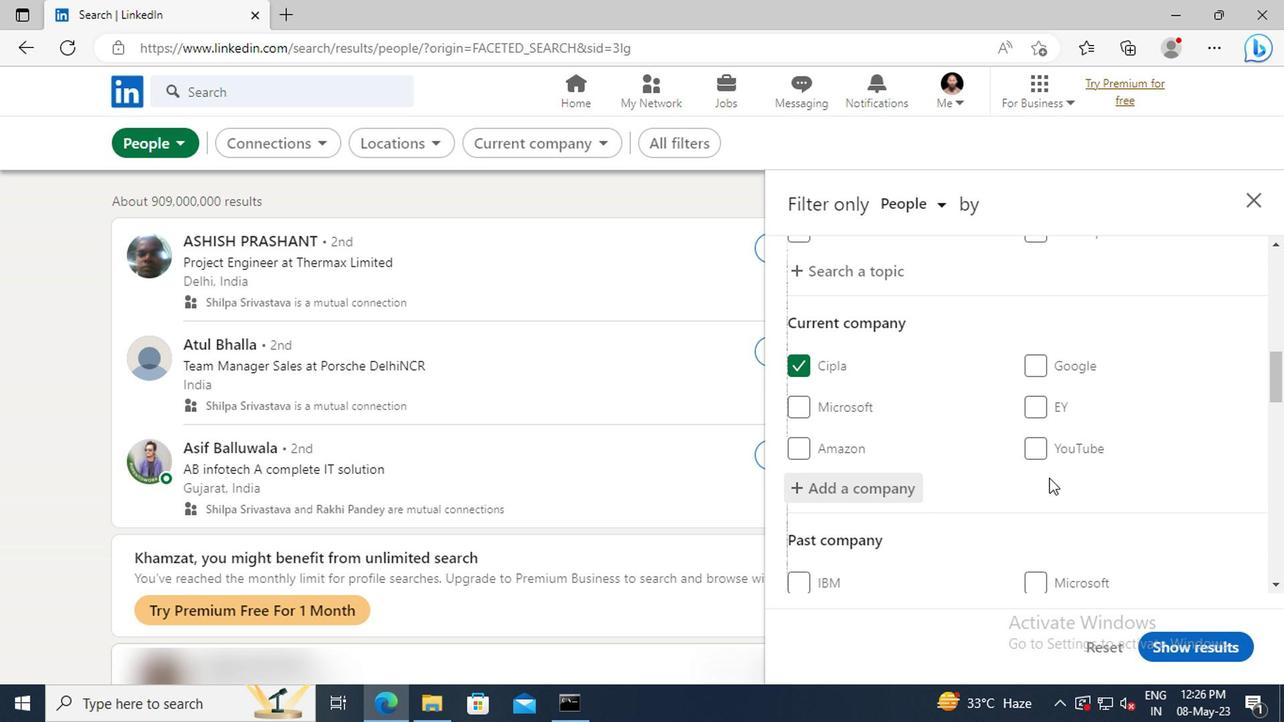 
Action: Mouse scrolled (884, 477) with delta (0, 0)
Screenshot: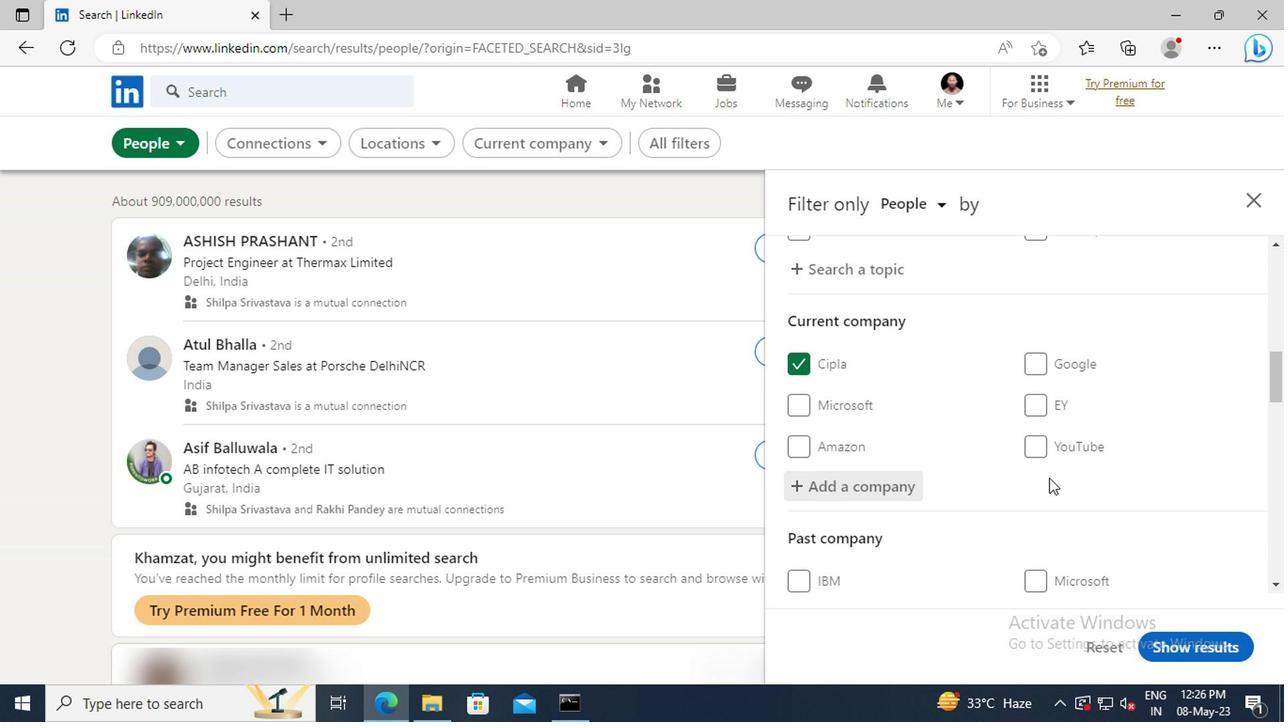 
Action: Mouse moved to (884, 469)
Screenshot: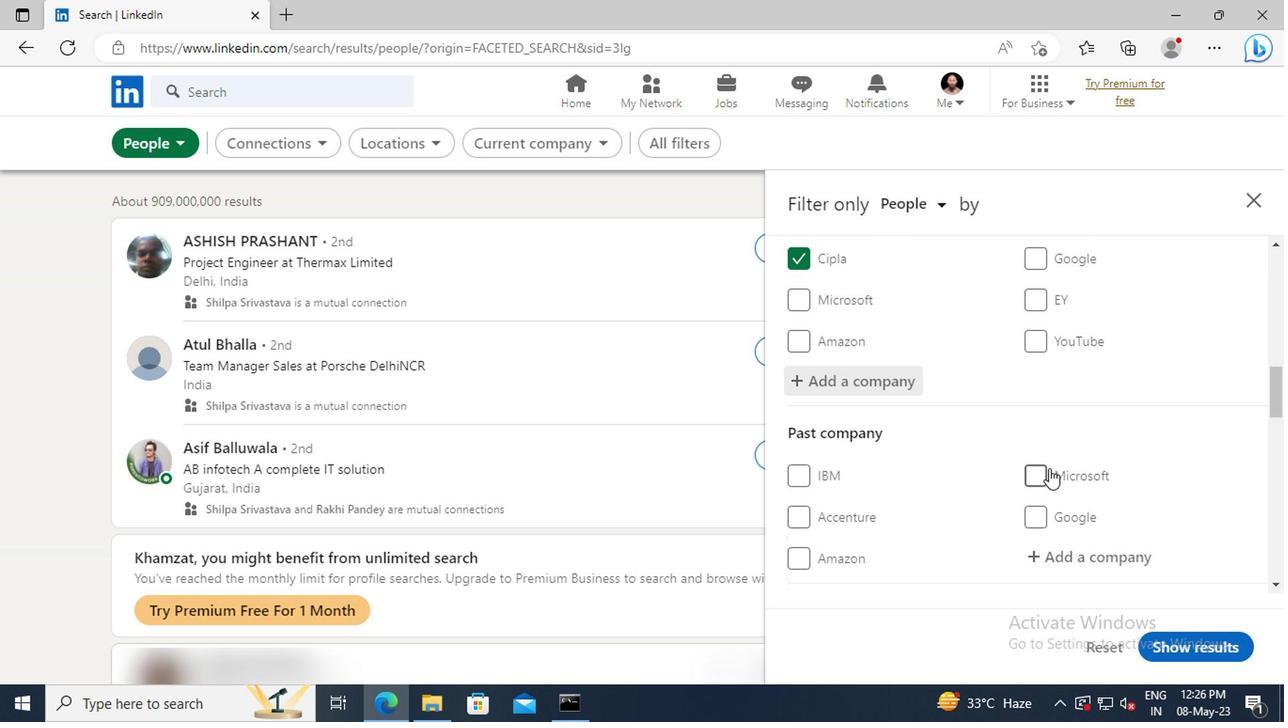 
Action: Mouse scrolled (884, 468) with delta (0, 0)
Screenshot: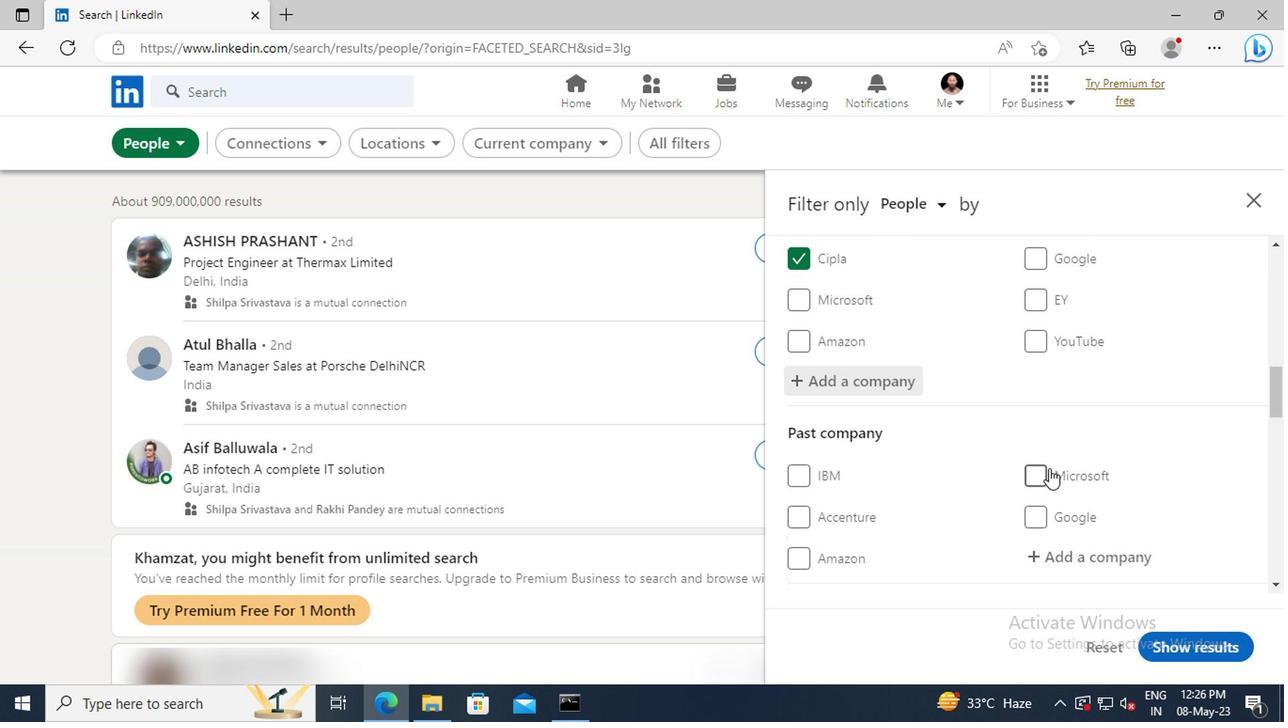 
Action: Mouse moved to (884, 466)
Screenshot: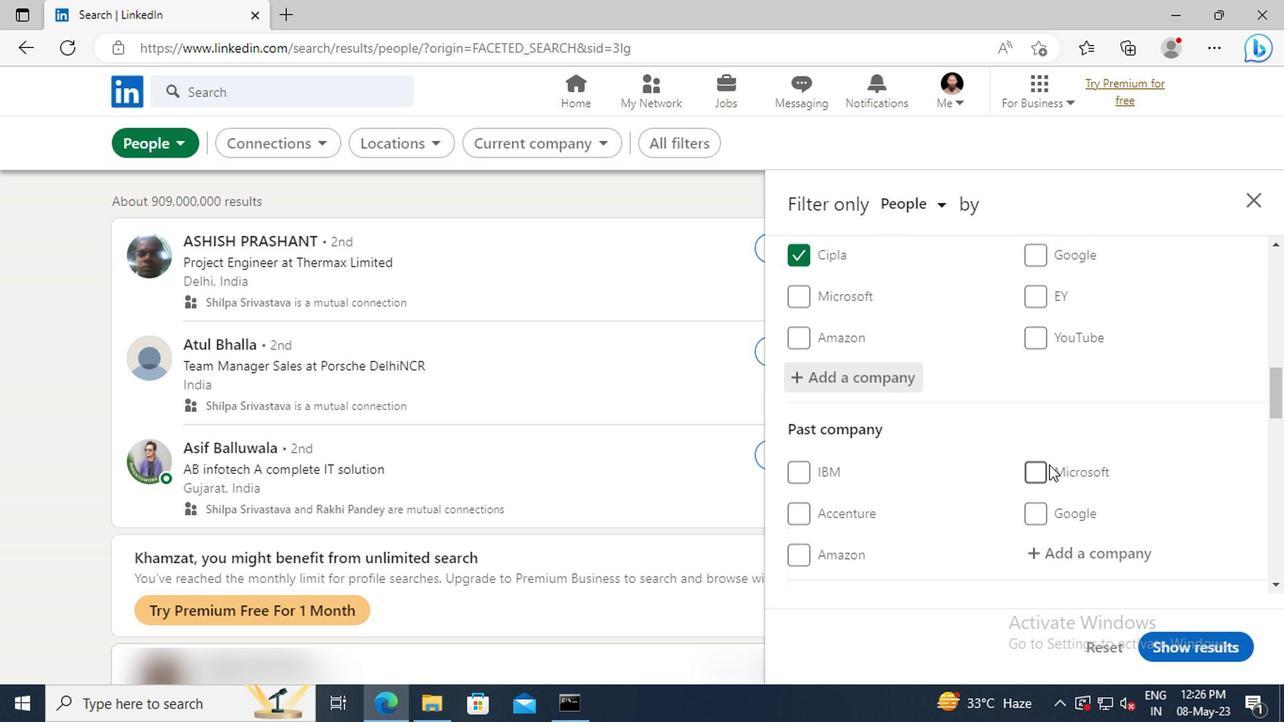 
Action: Mouse scrolled (884, 466) with delta (0, 0)
Screenshot: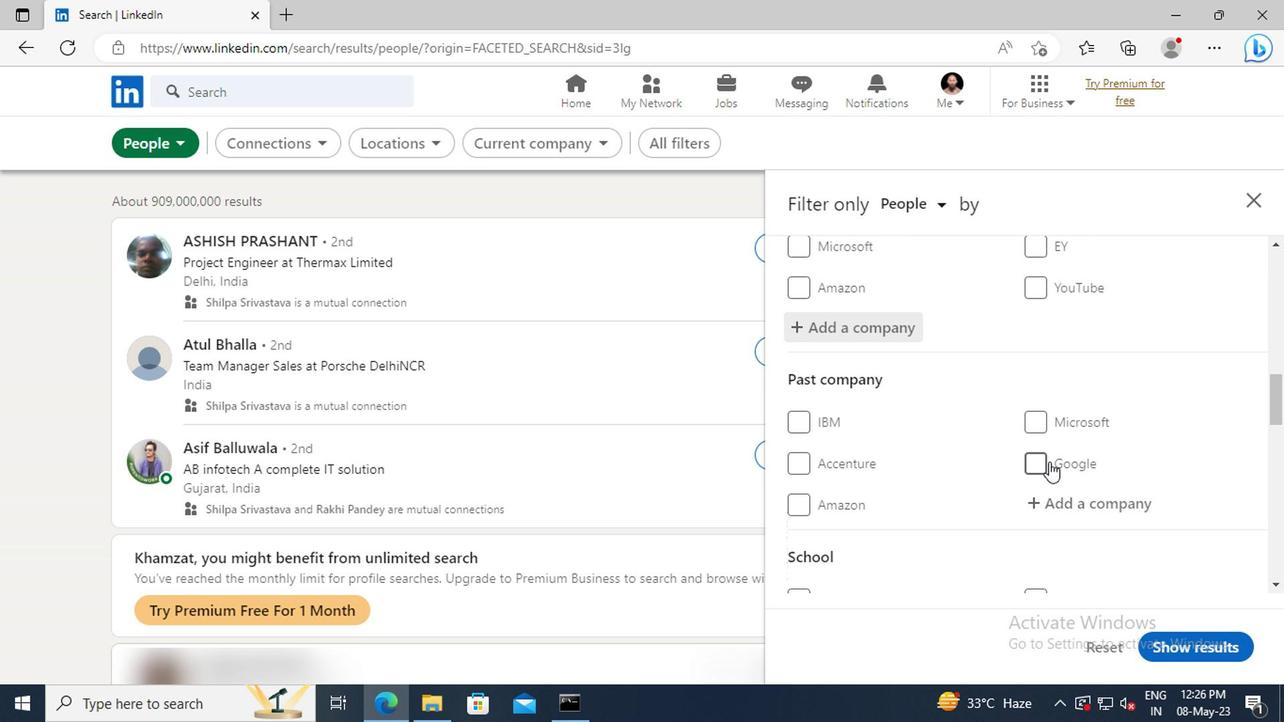 
Action: Mouse moved to (884, 464)
Screenshot: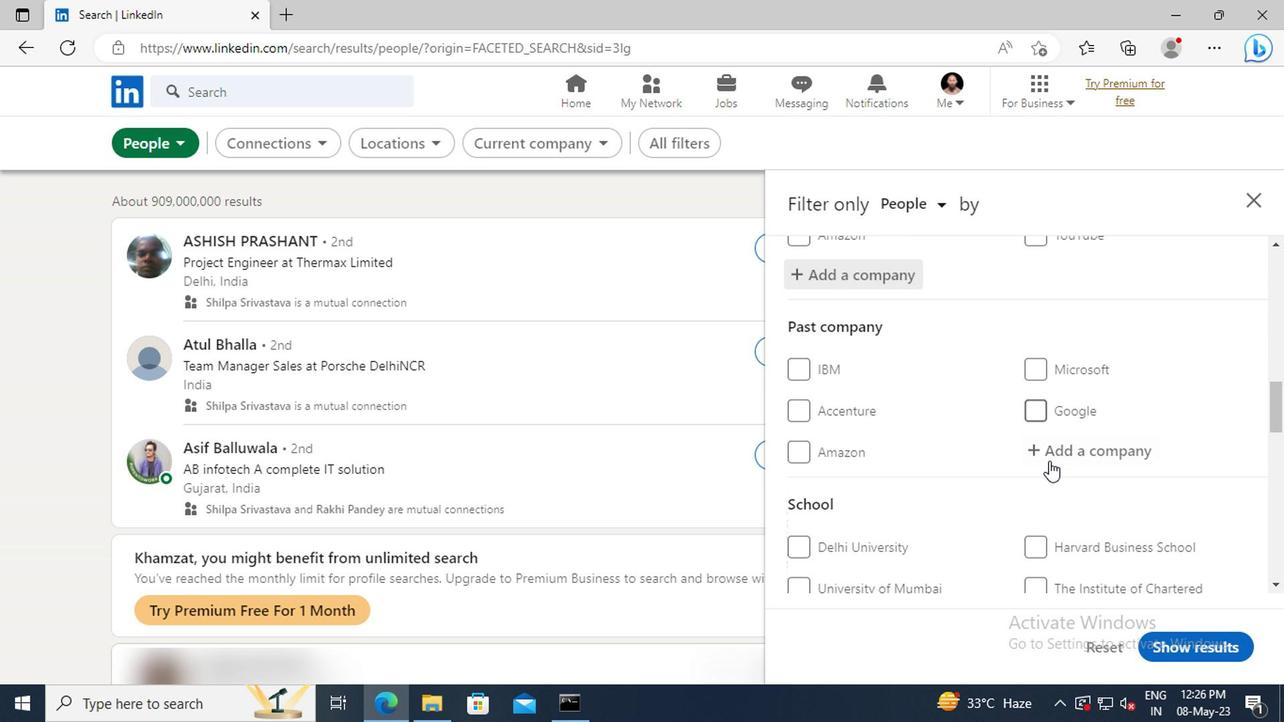 
Action: Mouse scrolled (884, 464) with delta (0, 0)
Screenshot: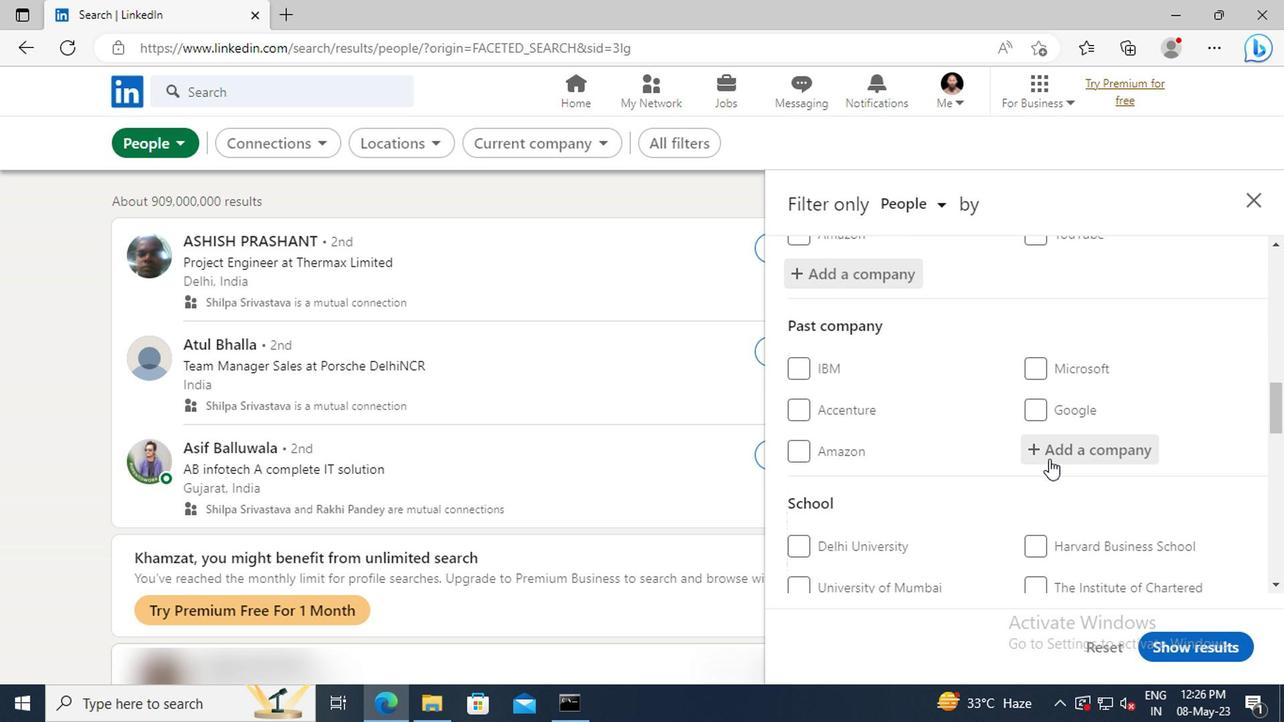 
Action: Mouse scrolled (884, 464) with delta (0, 0)
Screenshot: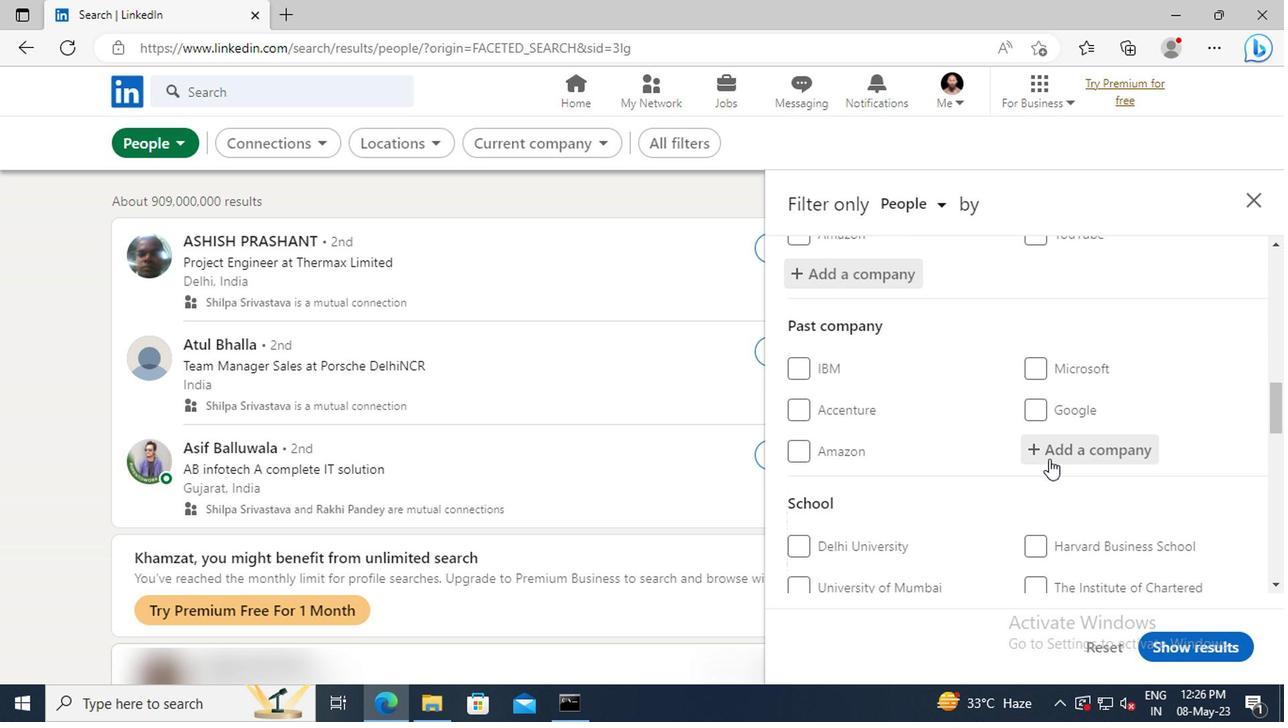 
Action: Mouse scrolled (884, 464) with delta (0, 0)
Screenshot: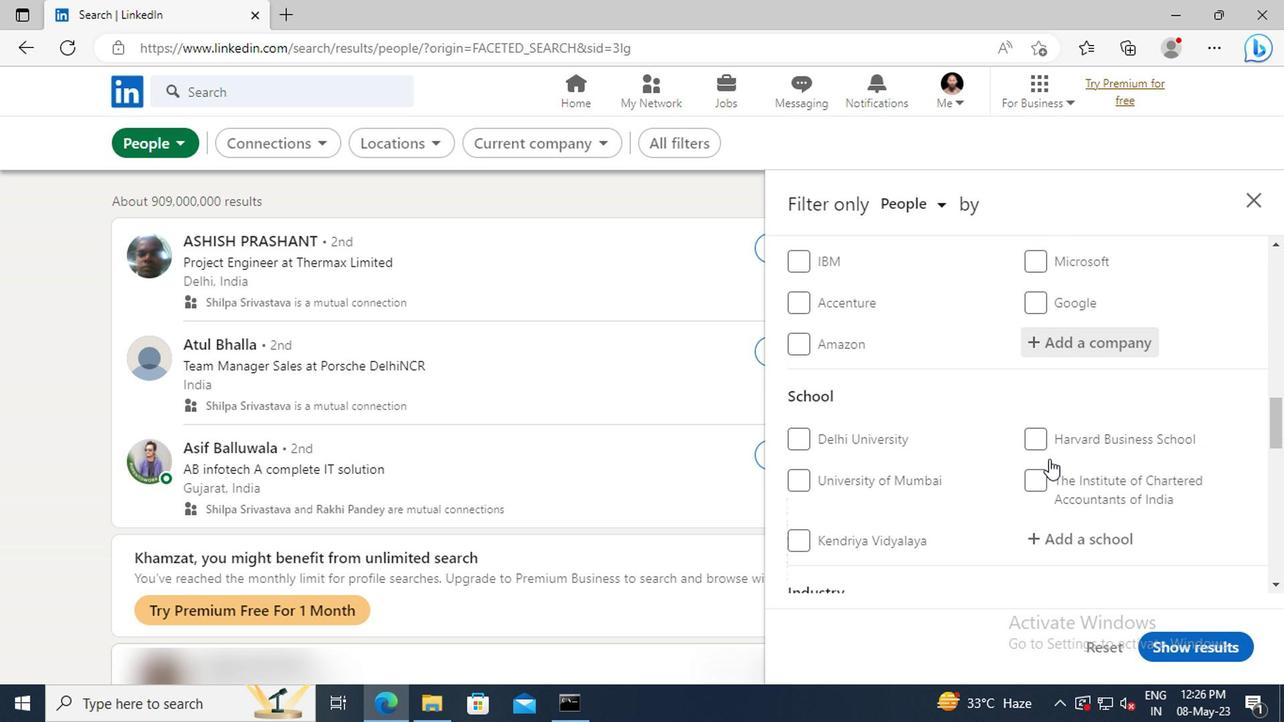 
Action: Mouse moved to (881, 482)
Screenshot: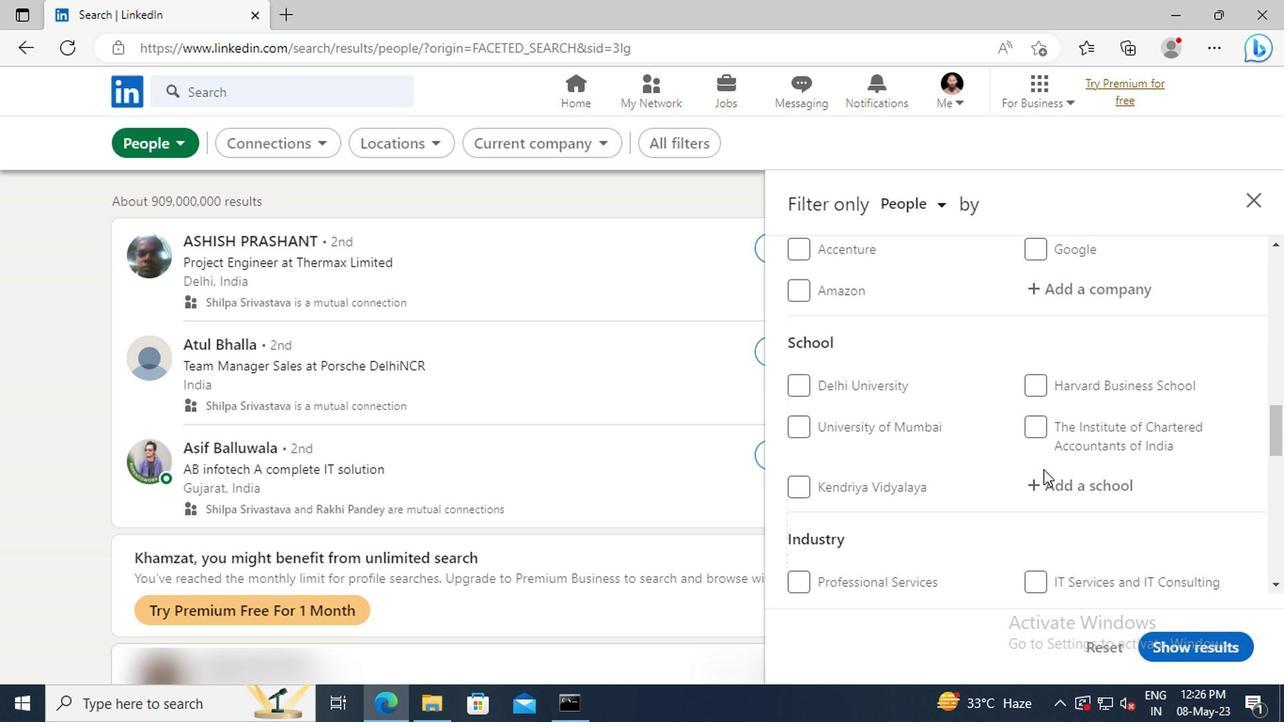 
Action: Mouse pressed left at (881, 482)
Screenshot: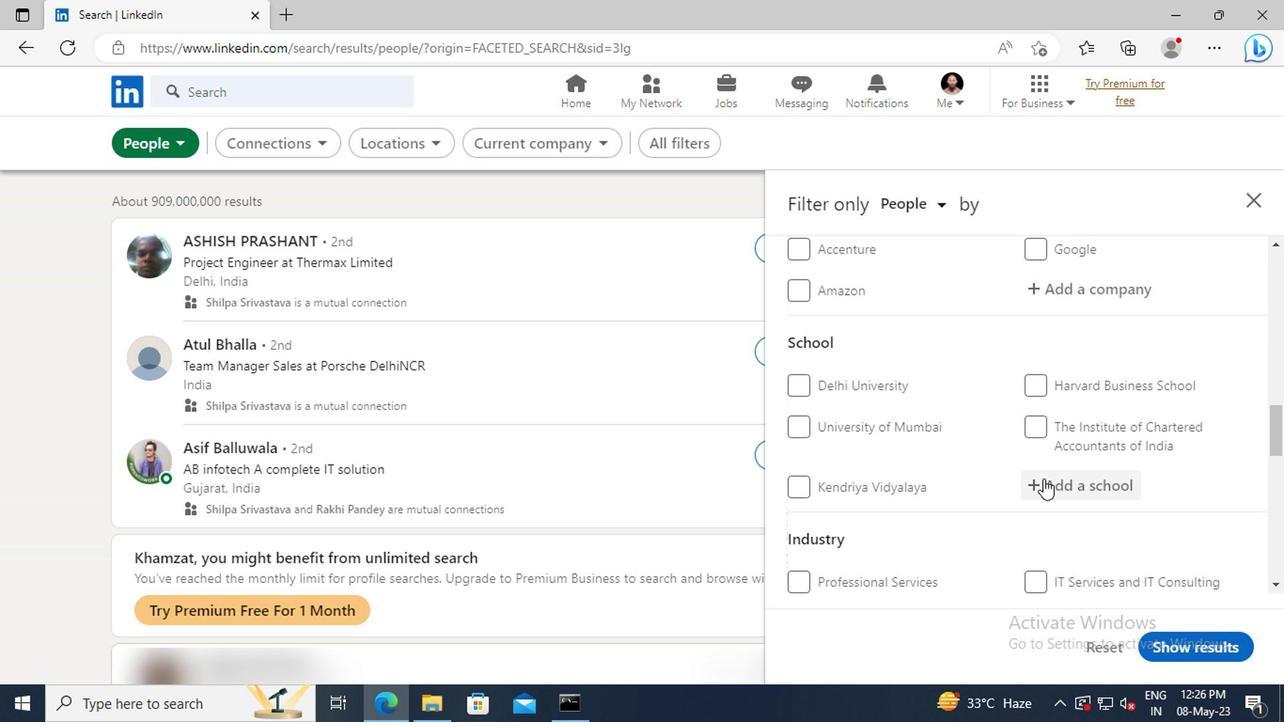 
Action: Mouse moved to (881, 482)
Screenshot: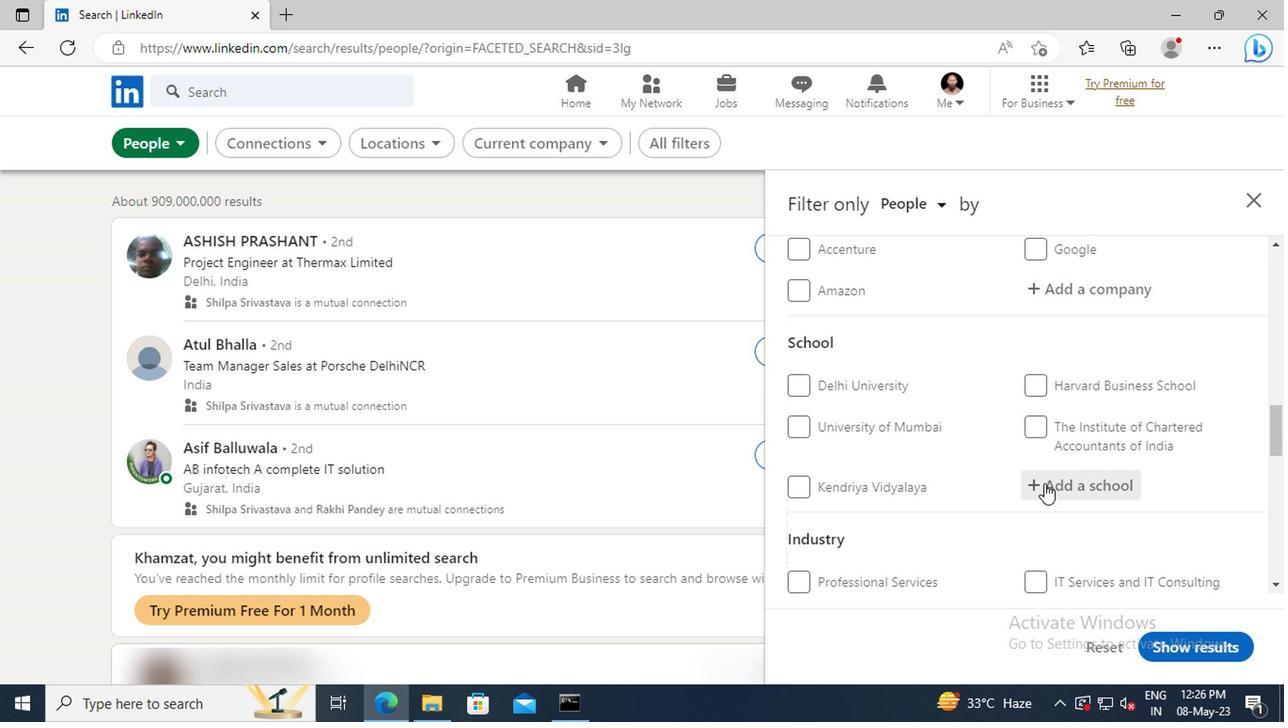 
Action: Key pressed <Key.shift>EASWARI<Key.space><Key.shift>E
Screenshot: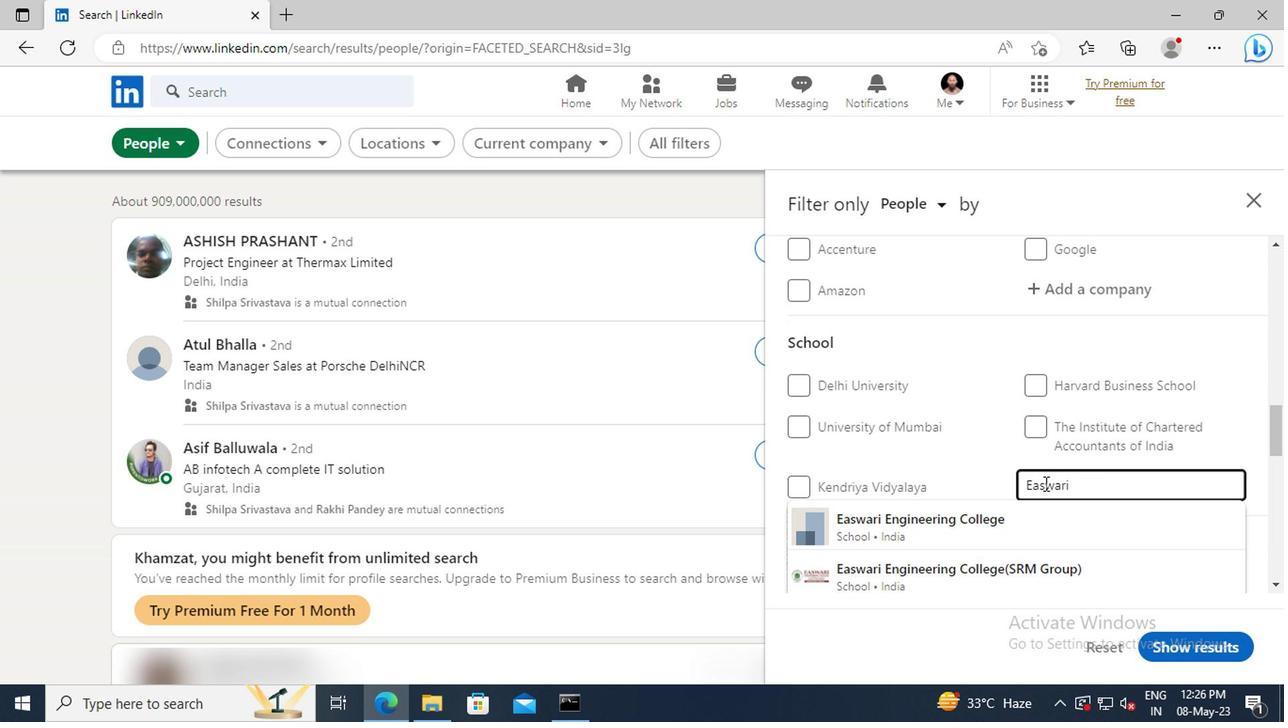 
Action: Mouse moved to (889, 533)
Screenshot: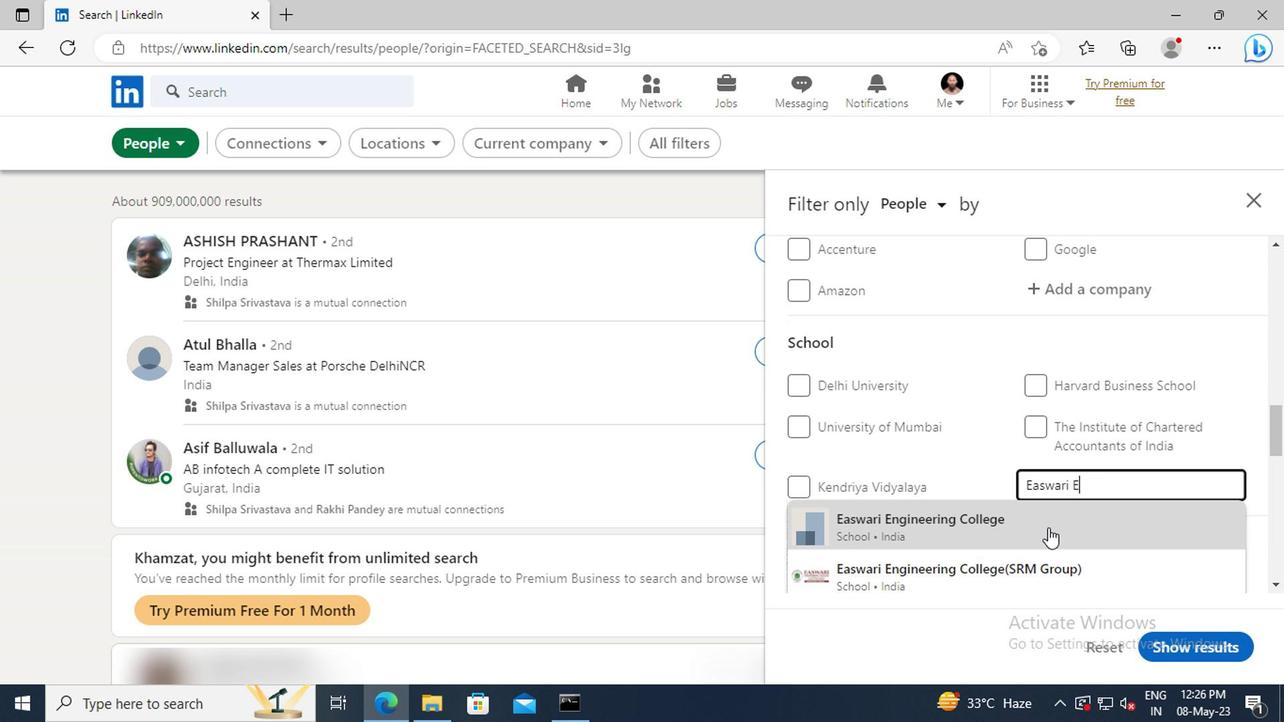 
Action: Mouse pressed left at (889, 533)
Screenshot: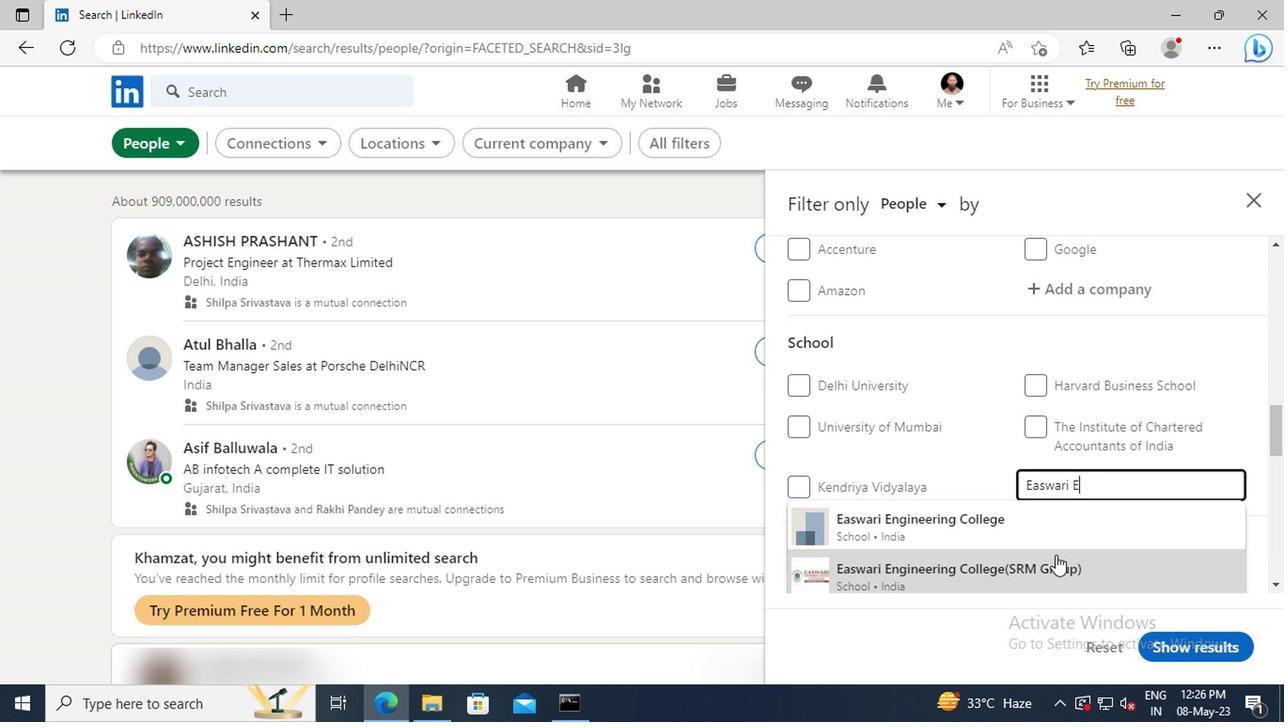 
Action: Mouse moved to (889, 533)
Screenshot: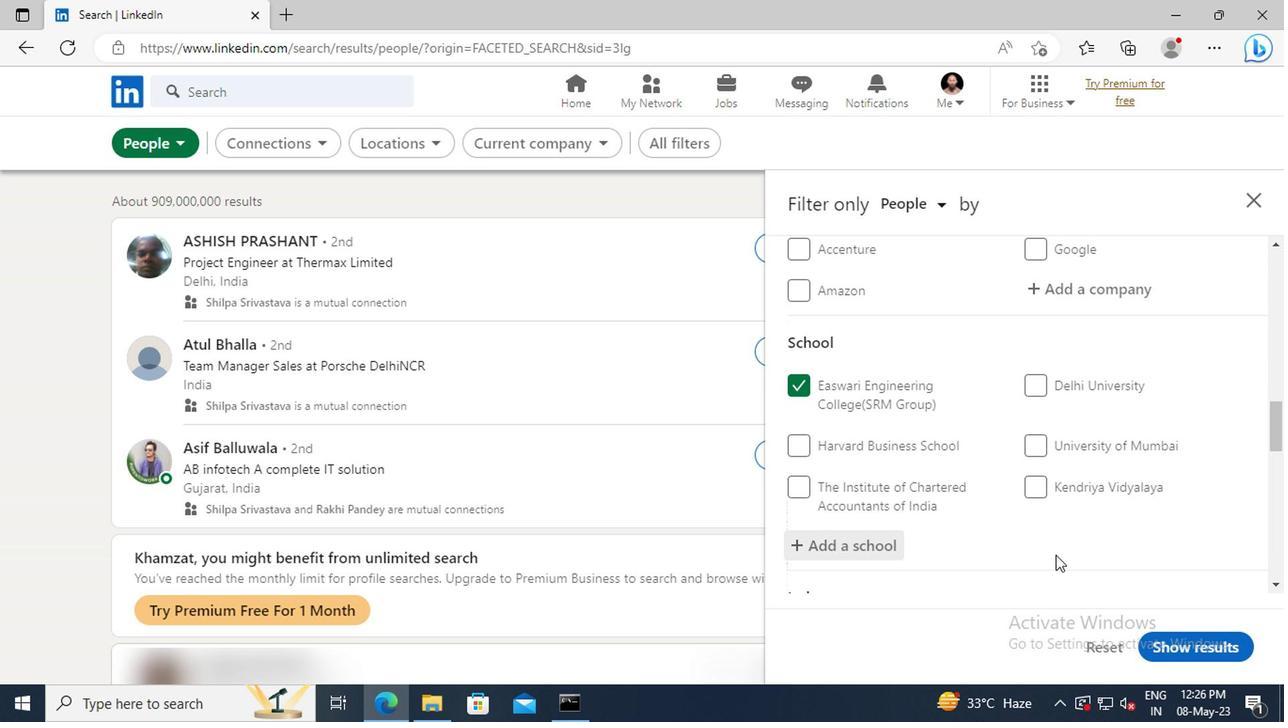 
Action: Mouse scrolled (889, 533) with delta (0, 0)
Screenshot: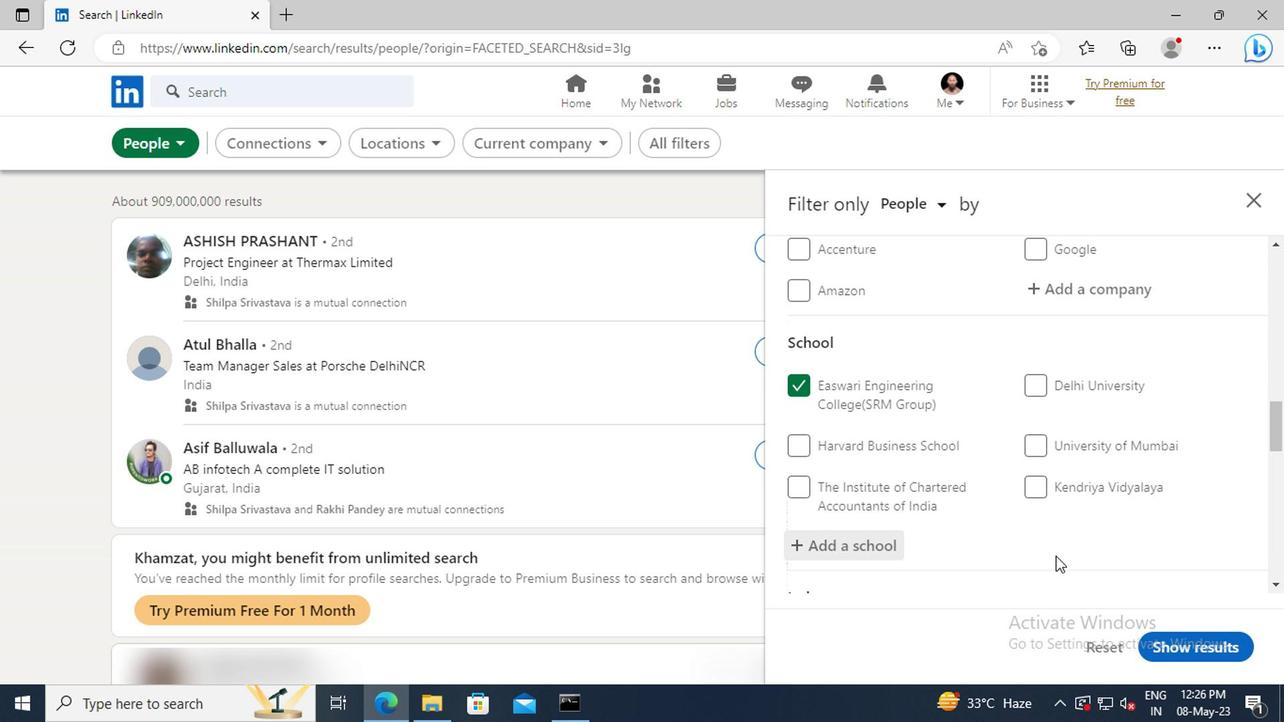 
Action: Mouse moved to (889, 531)
Screenshot: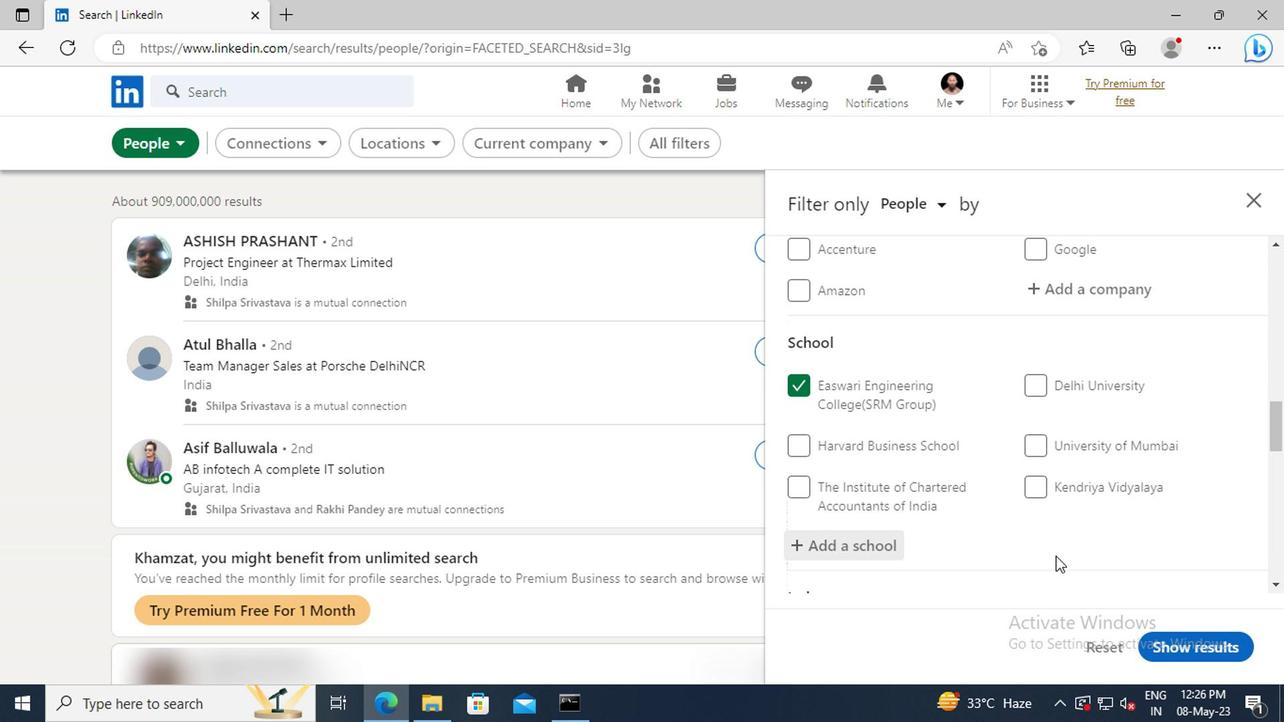 
Action: Mouse scrolled (889, 531) with delta (0, 0)
Screenshot: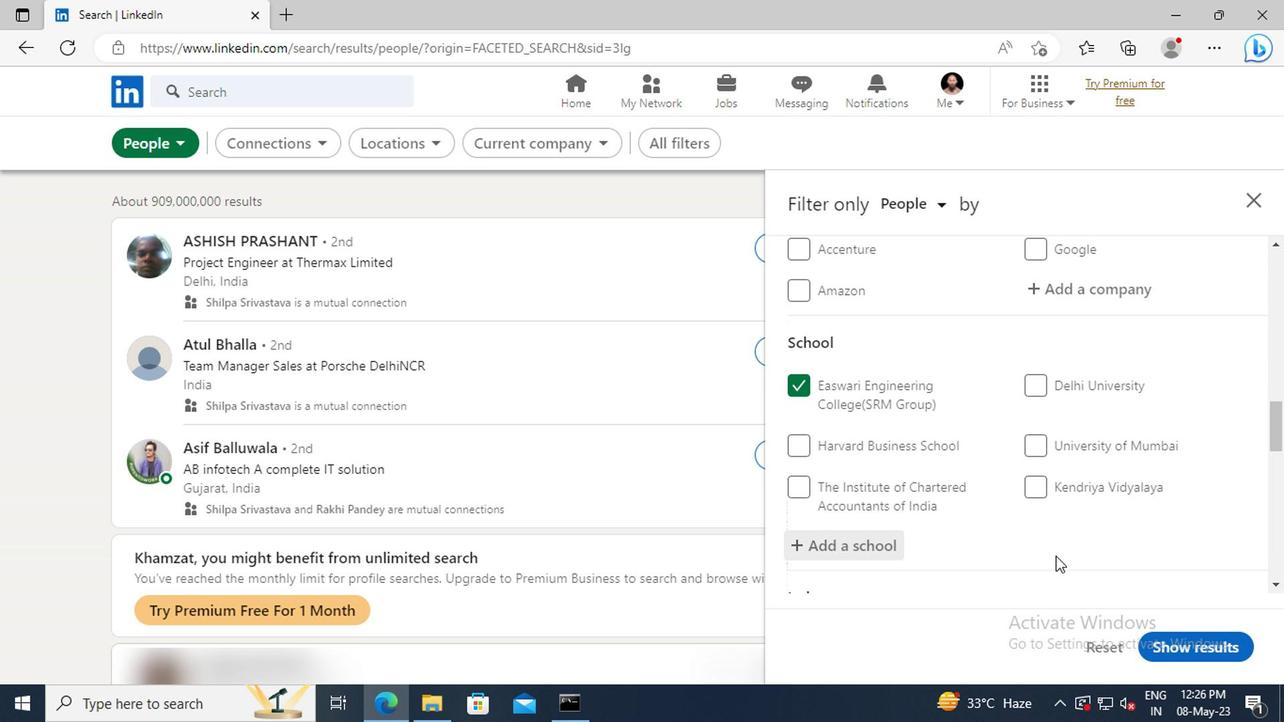 
Action: Mouse moved to (886, 511)
Screenshot: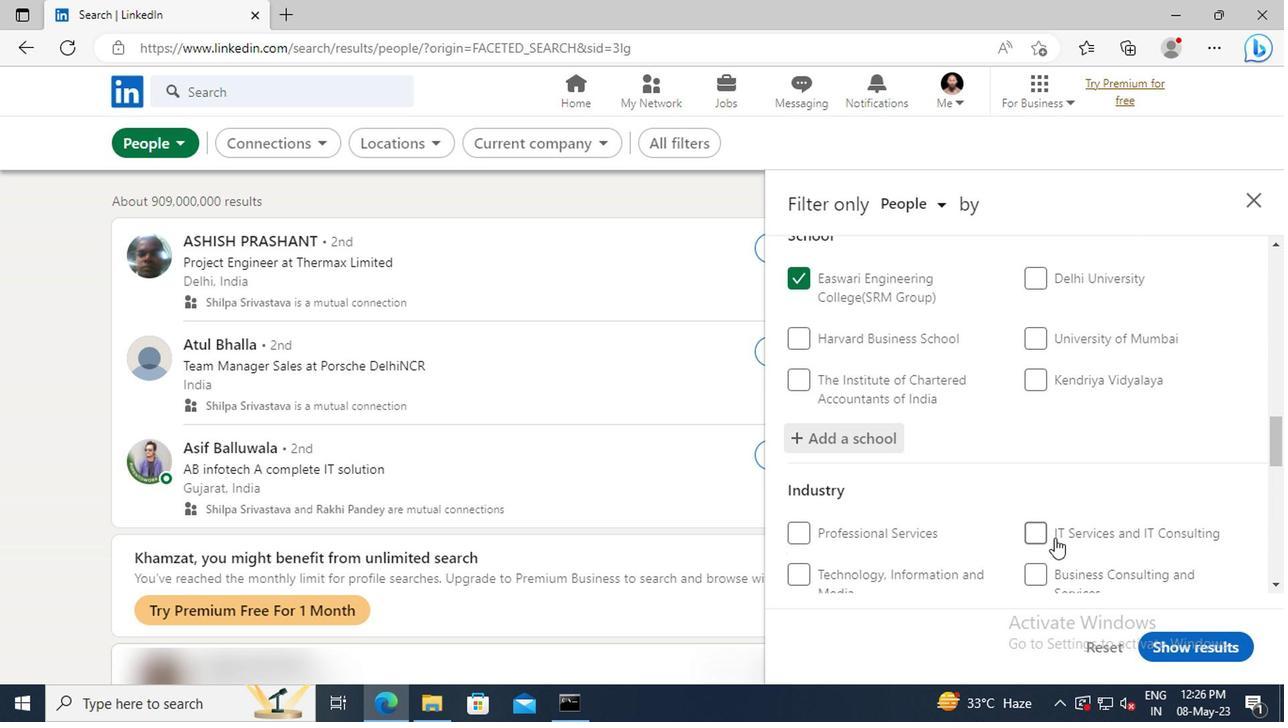 
Action: Mouse scrolled (886, 511) with delta (0, 0)
Screenshot: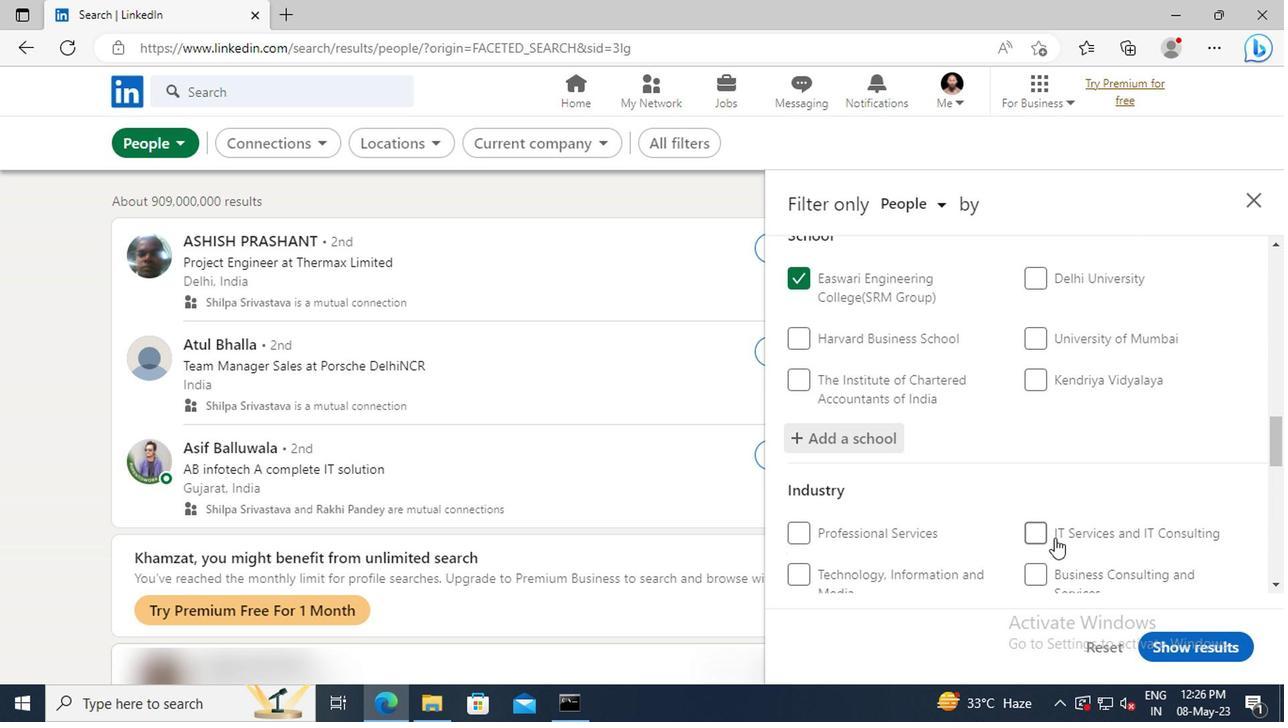 
Action: Mouse moved to (881, 488)
Screenshot: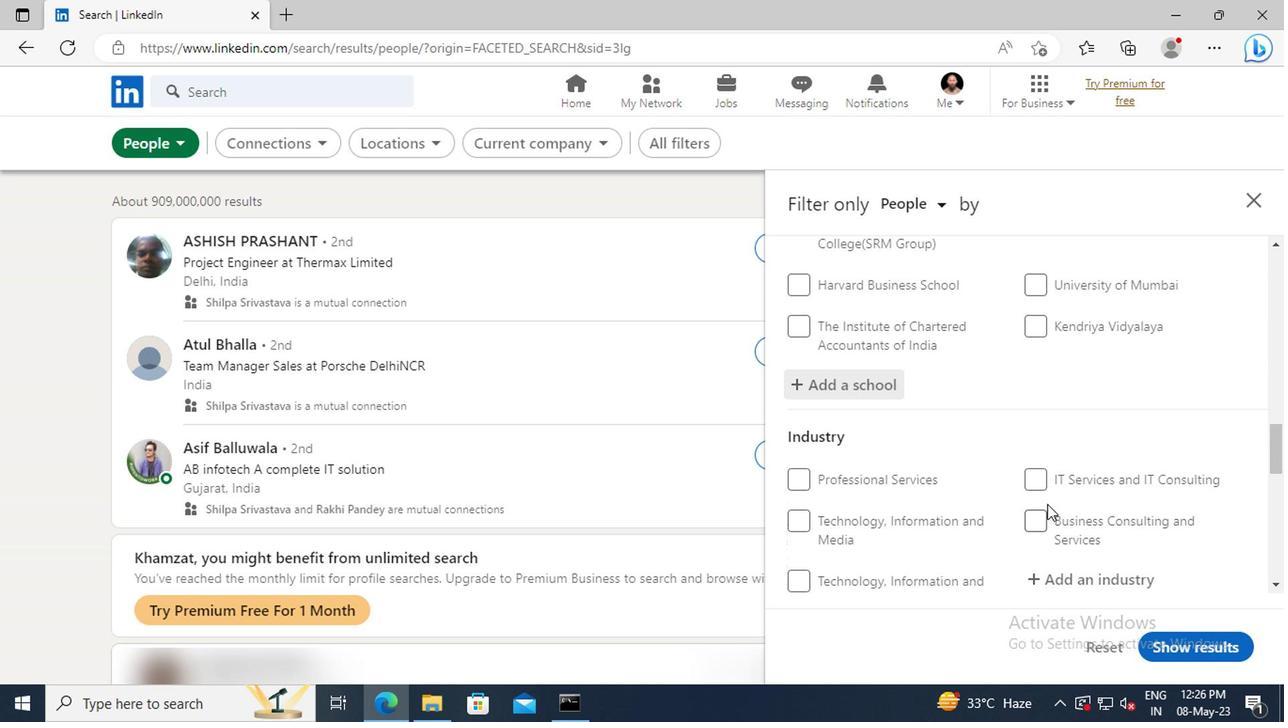 
Action: Mouse scrolled (881, 488) with delta (0, 0)
Screenshot: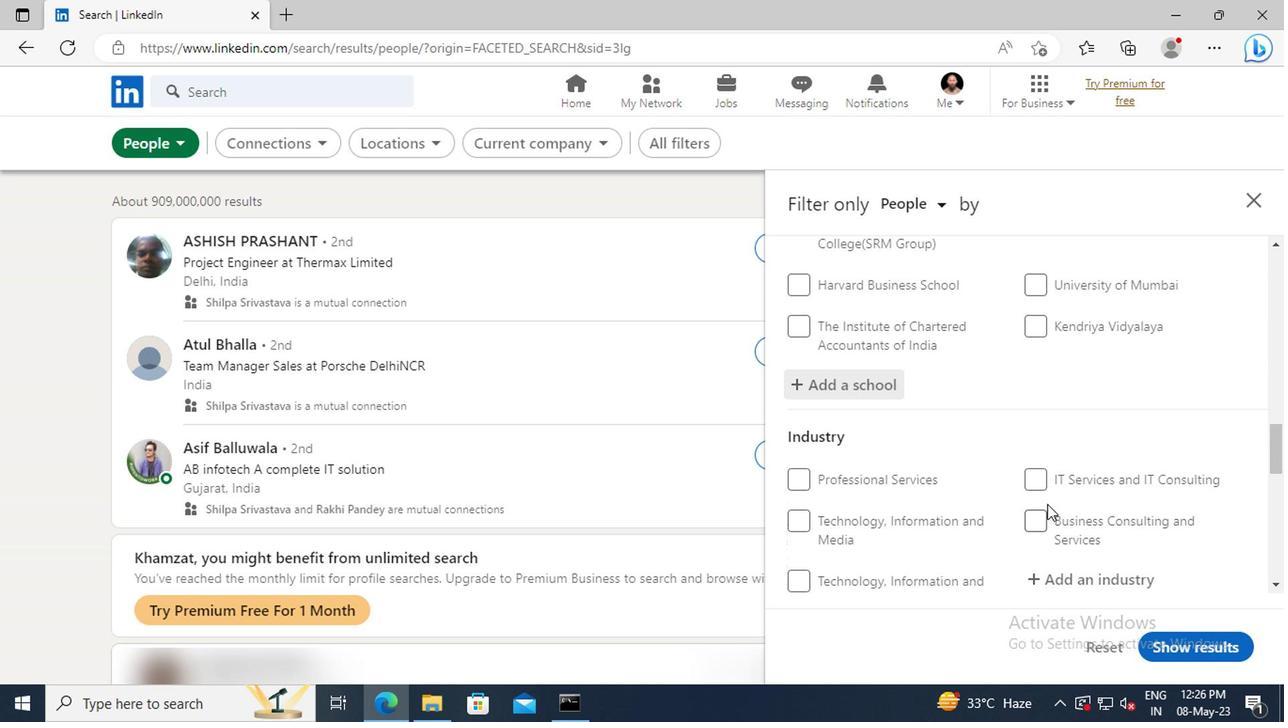 
Action: Mouse moved to (880, 487)
Screenshot: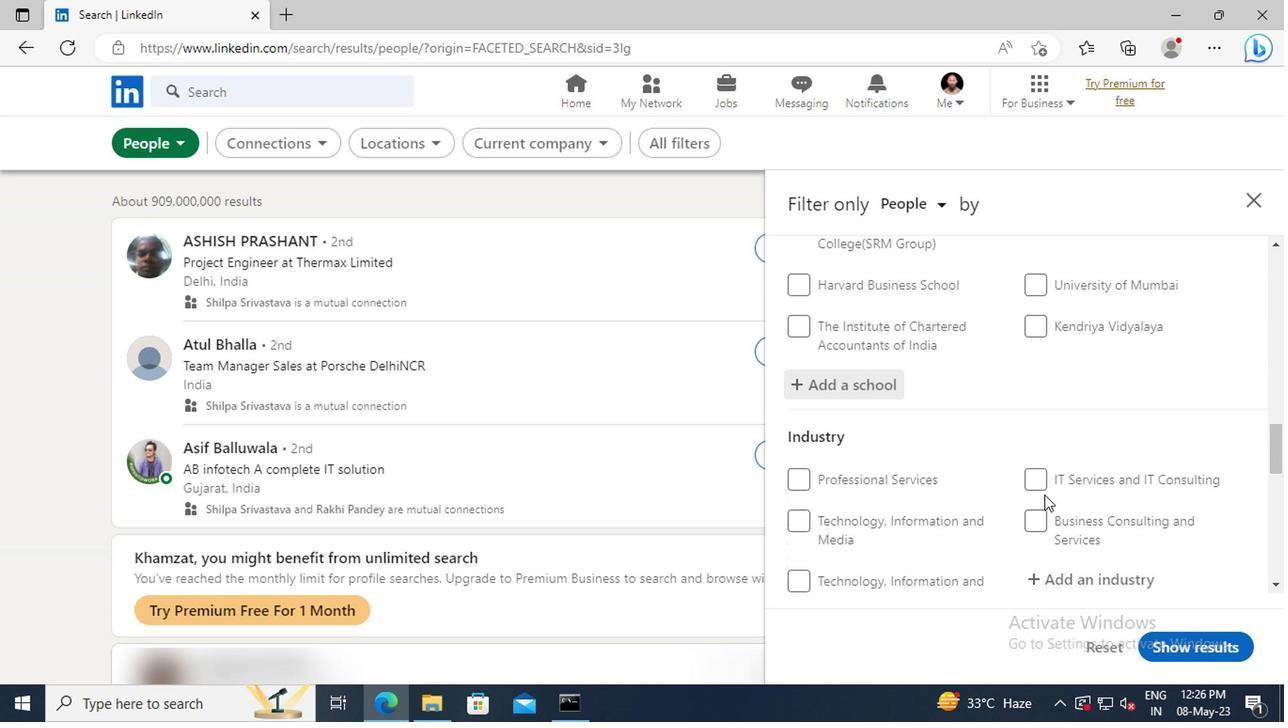 
Action: Mouse scrolled (880, 486) with delta (0, 0)
Screenshot: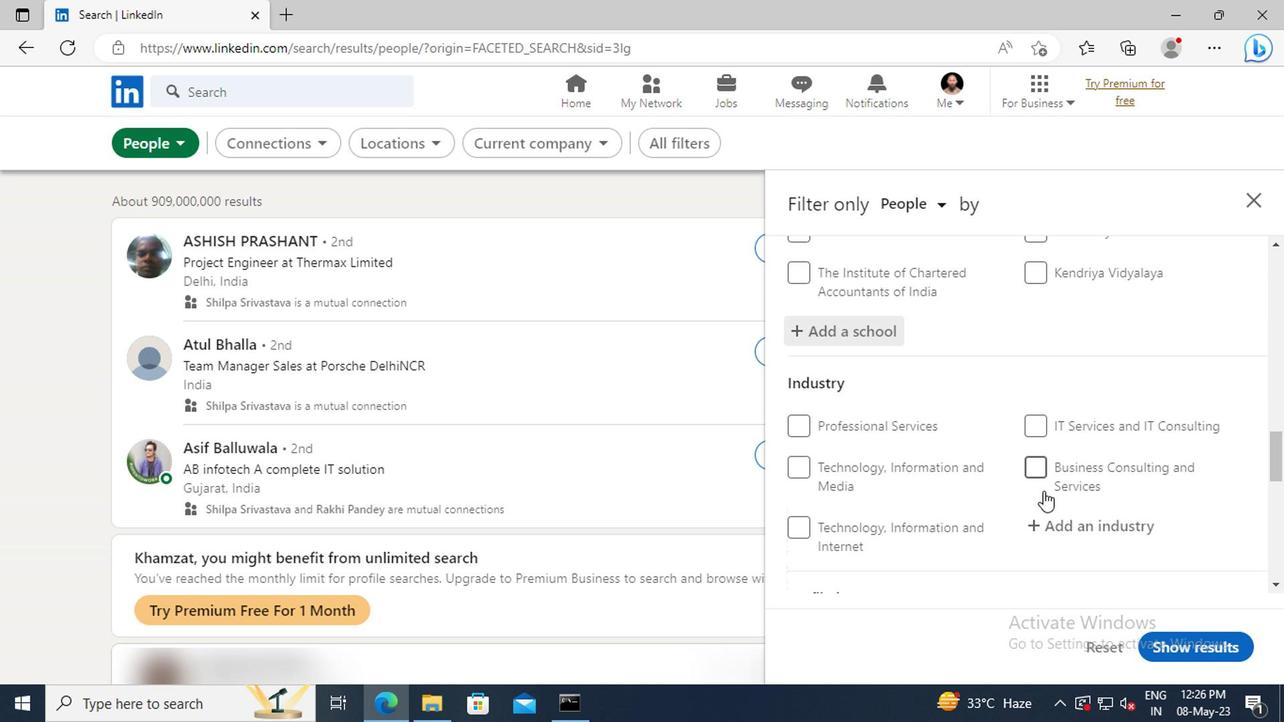 
Action: Mouse moved to (882, 481)
Screenshot: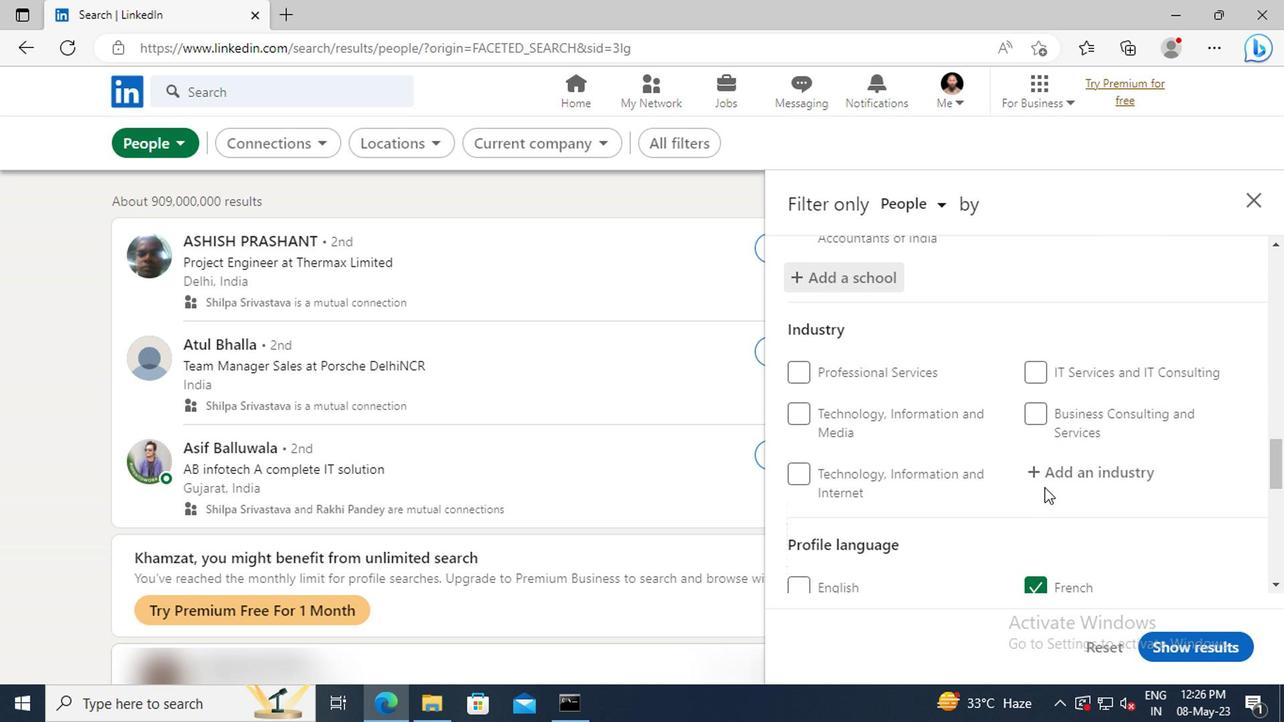 
Action: Mouse pressed left at (882, 481)
Screenshot: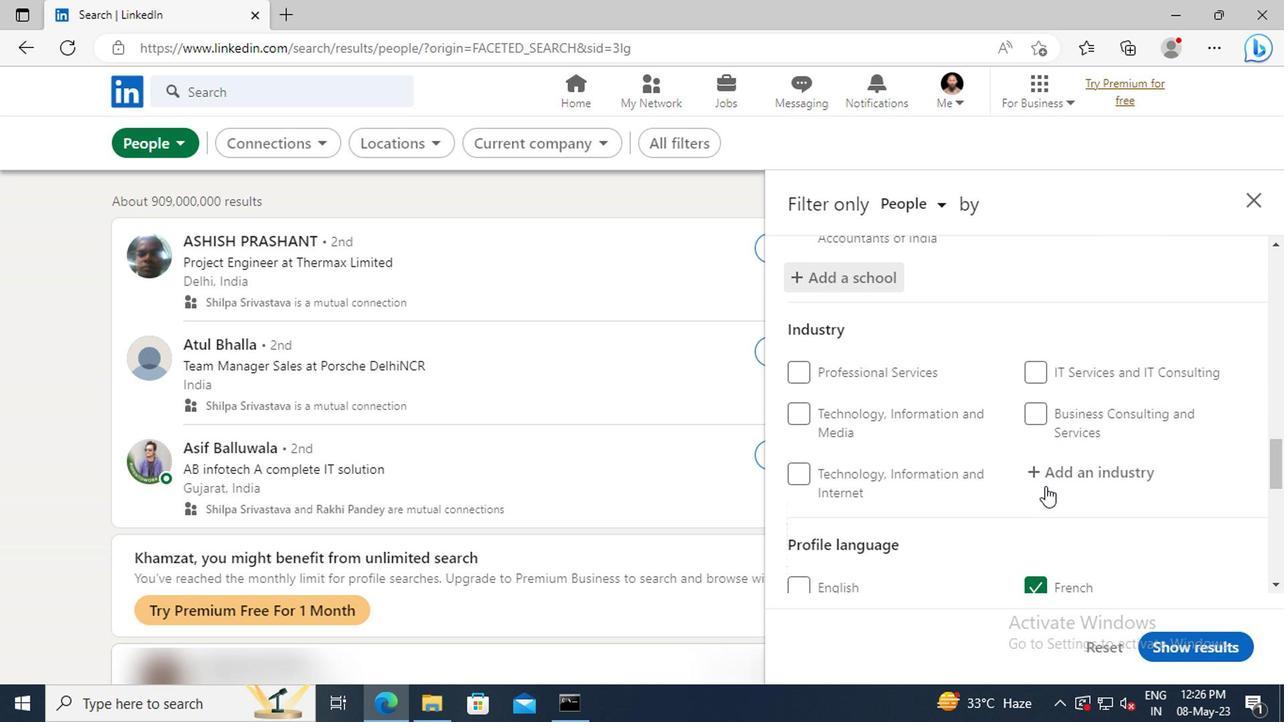 
Action: Key pressed <Key.shift>GLASS<Key.space><Key.shift>PR
Screenshot: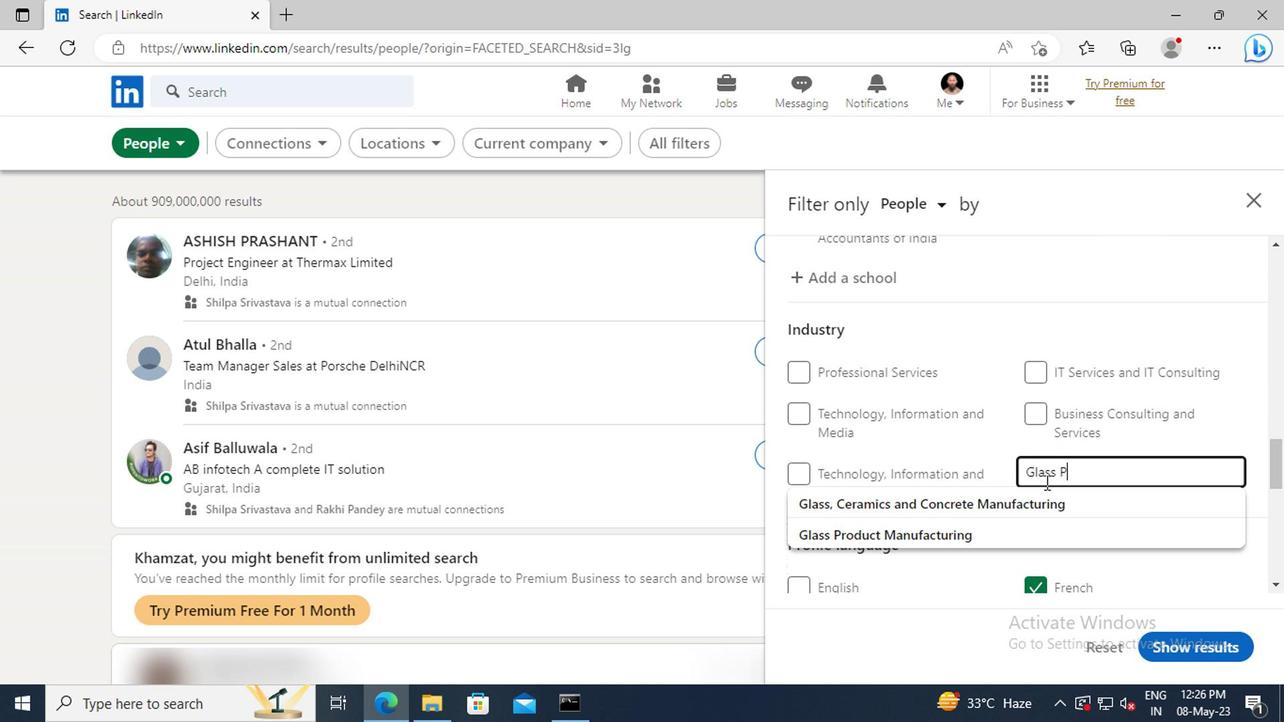 
Action: Mouse moved to (893, 491)
Screenshot: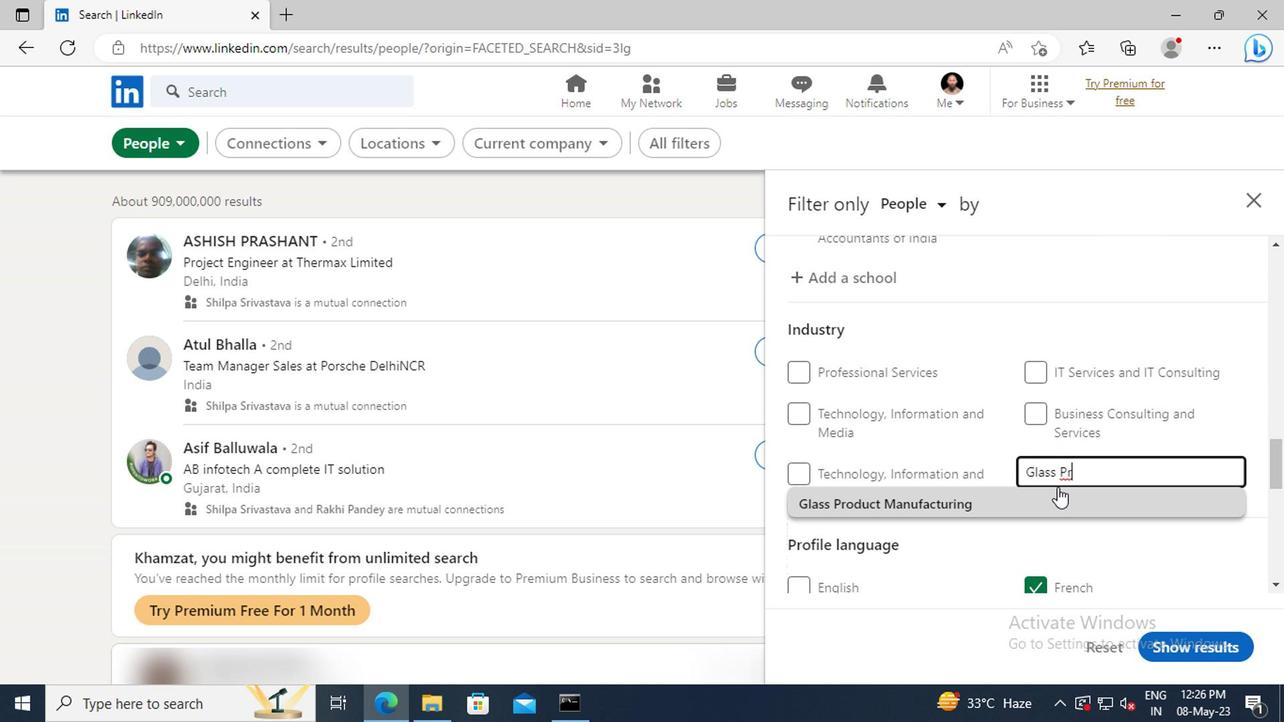 
Action: Mouse pressed left at (893, 491)
Screenshot: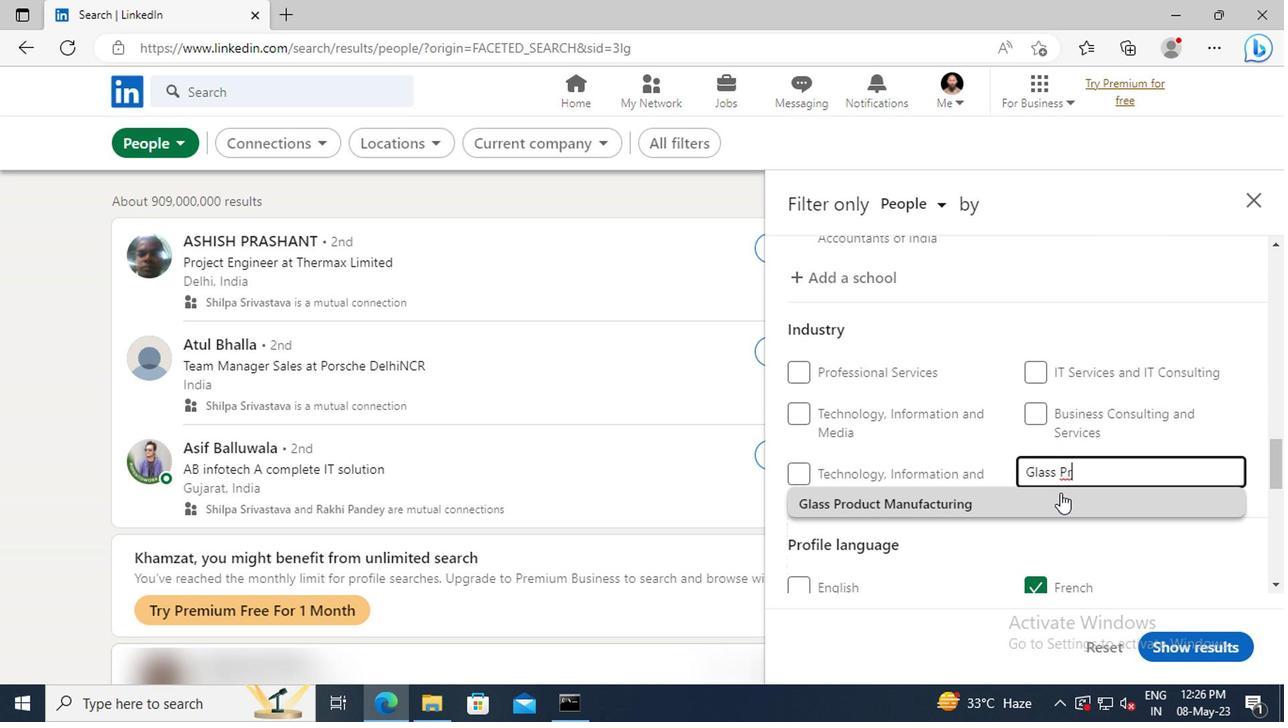 
Action: Mouse moved to (893, 492)
Screenshot: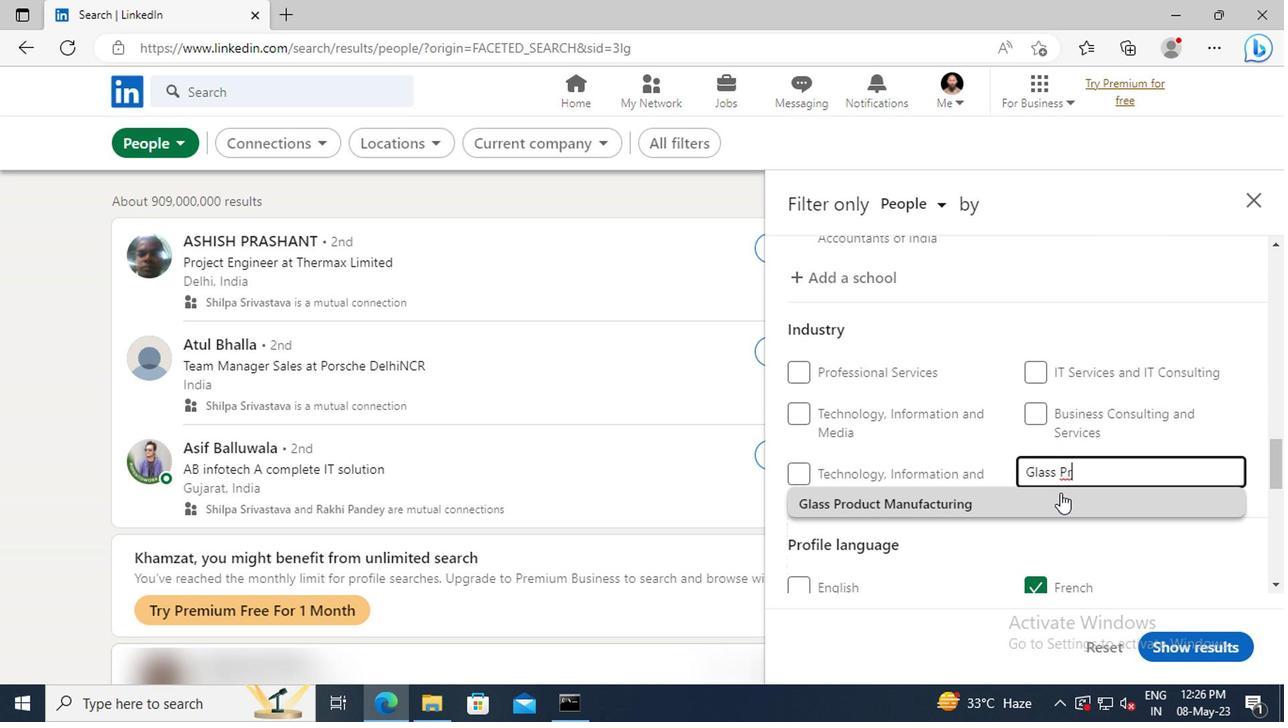 
Action: Mouse scrolled (893, 491) with delta (0, 0)
Screenshot: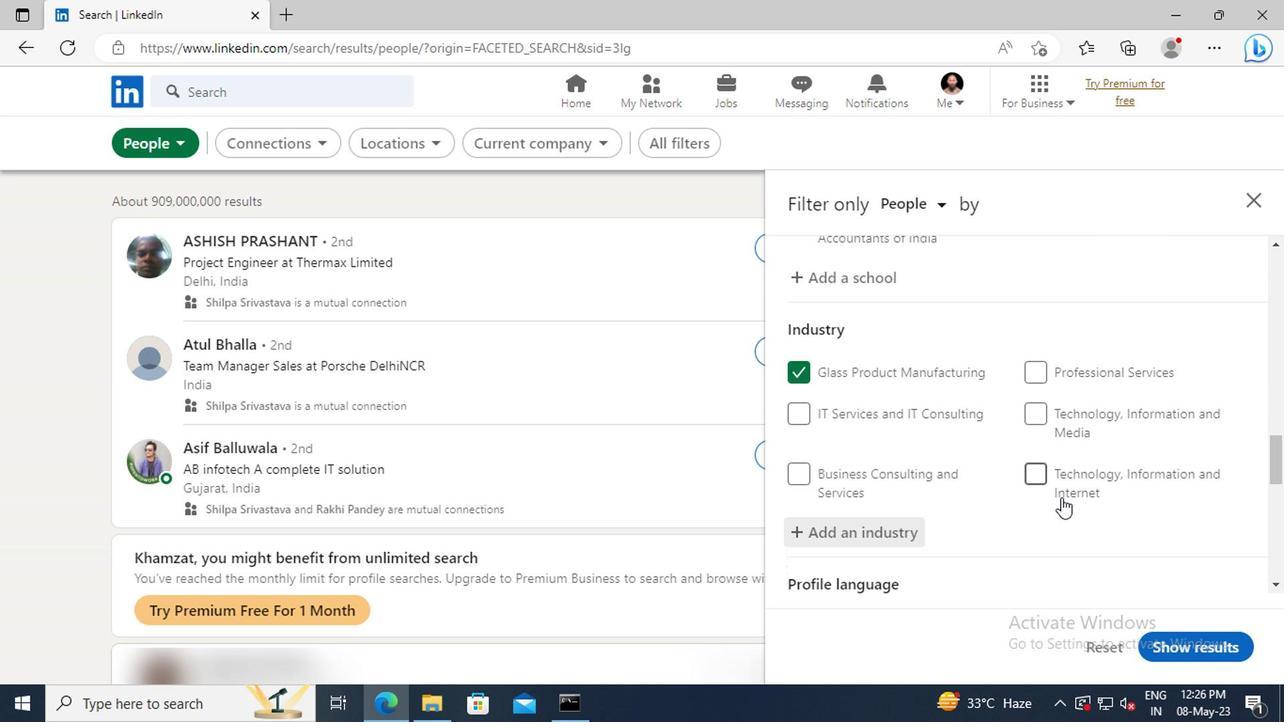 
Action: Mouse scrolled (893, 491) with delta (0, 0)
Screenshot: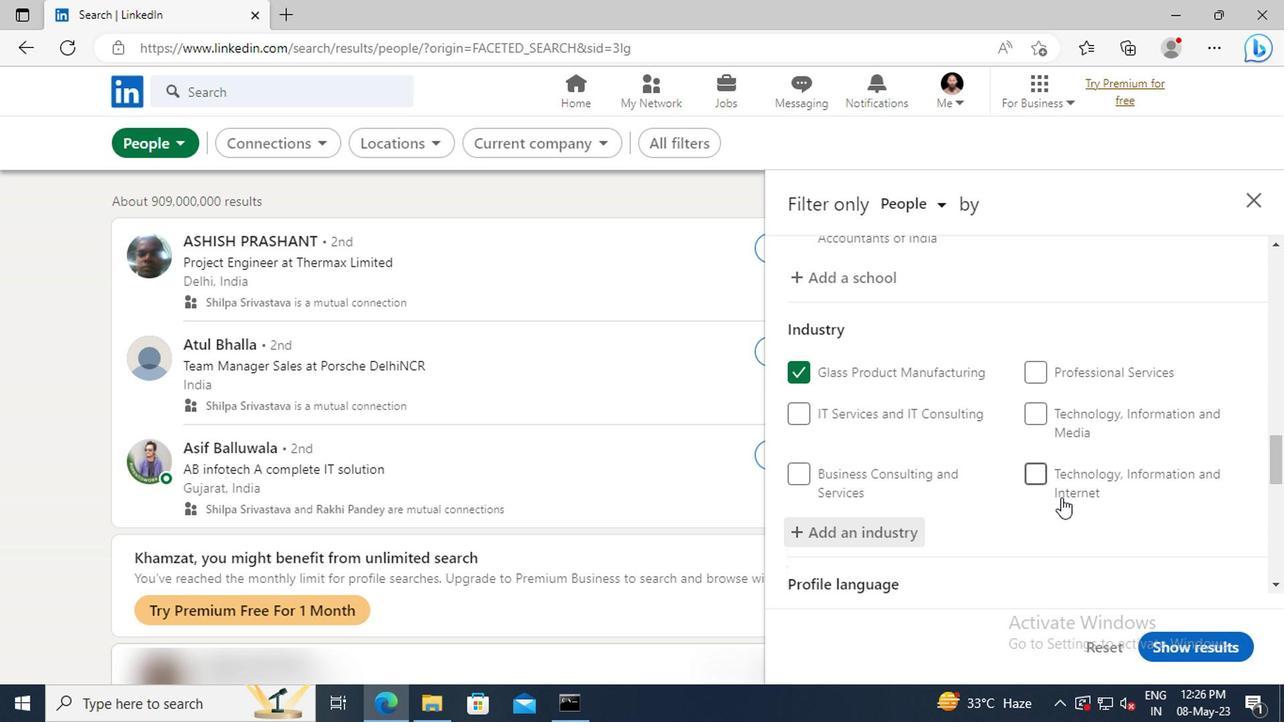 
Action: Mouse moved to (889, 483)
Screenshot: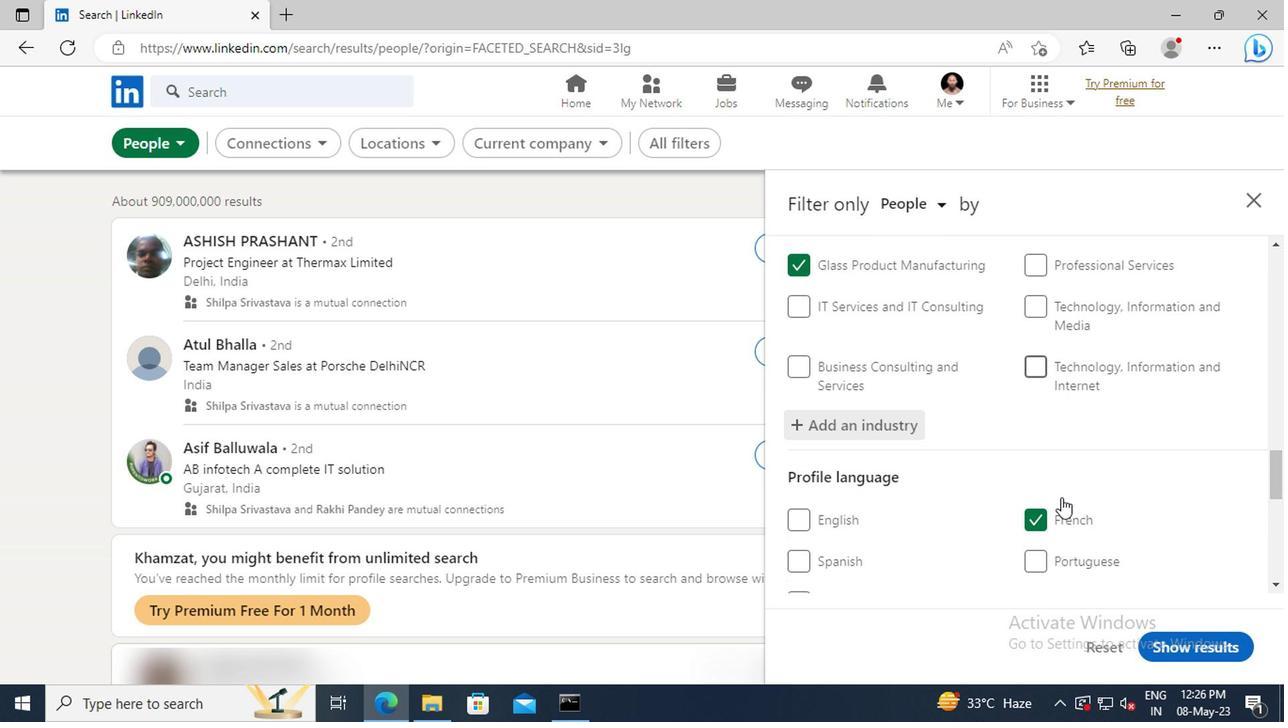 
Action: Mouse scrolled (889, 482) with delta (0, 0)
Screenshot: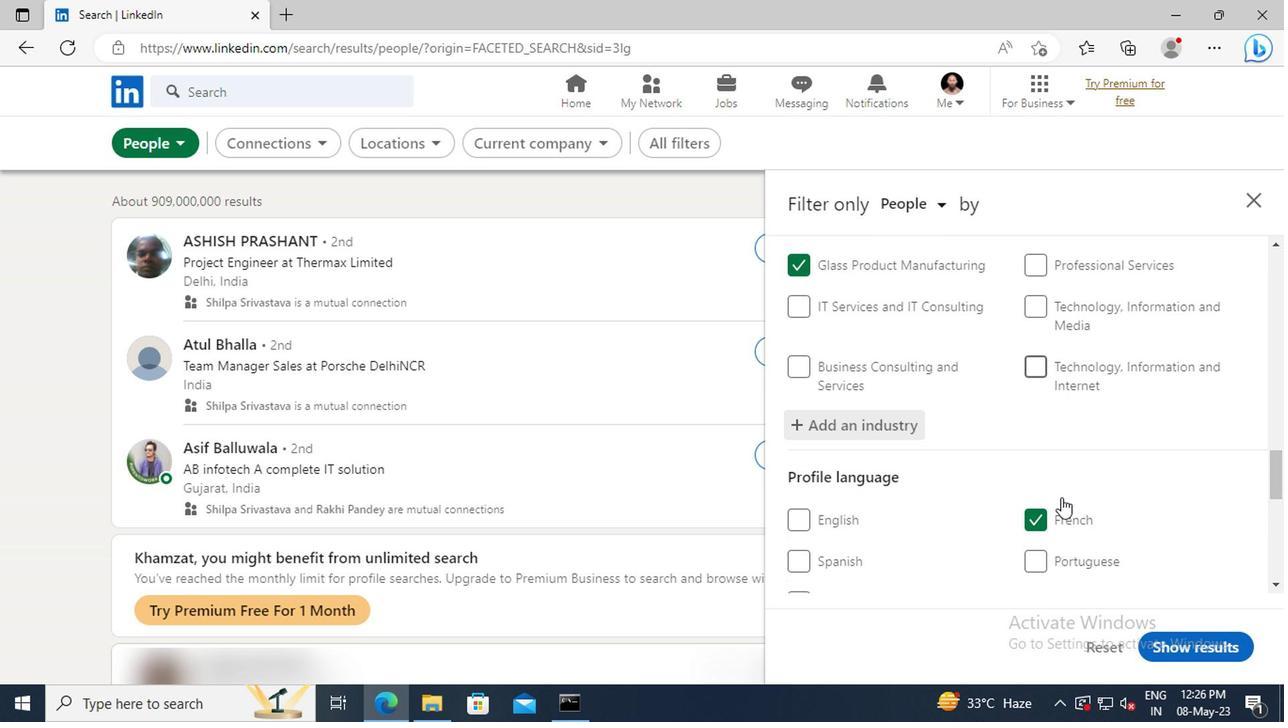 
Action: Mouse moved to (887, 480)
Screenshot: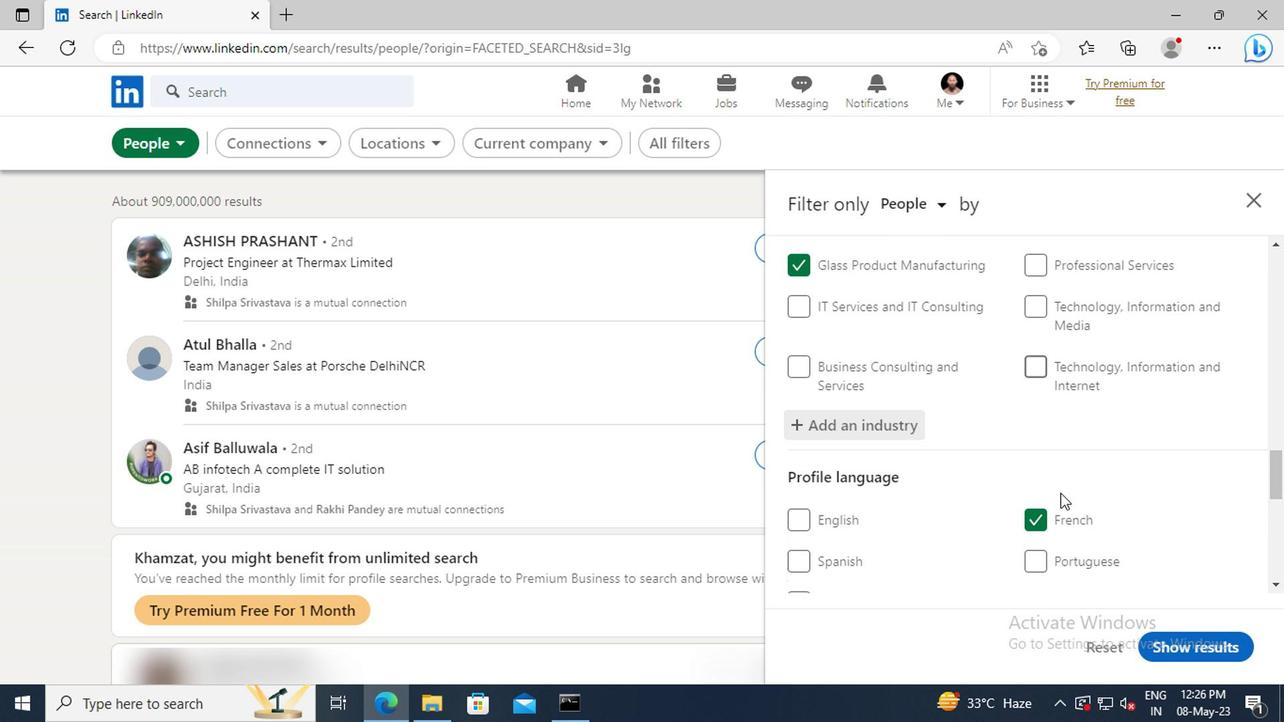 
Action: Mouse scrolled (887, 480) with delta (0, 0)
Screenshot: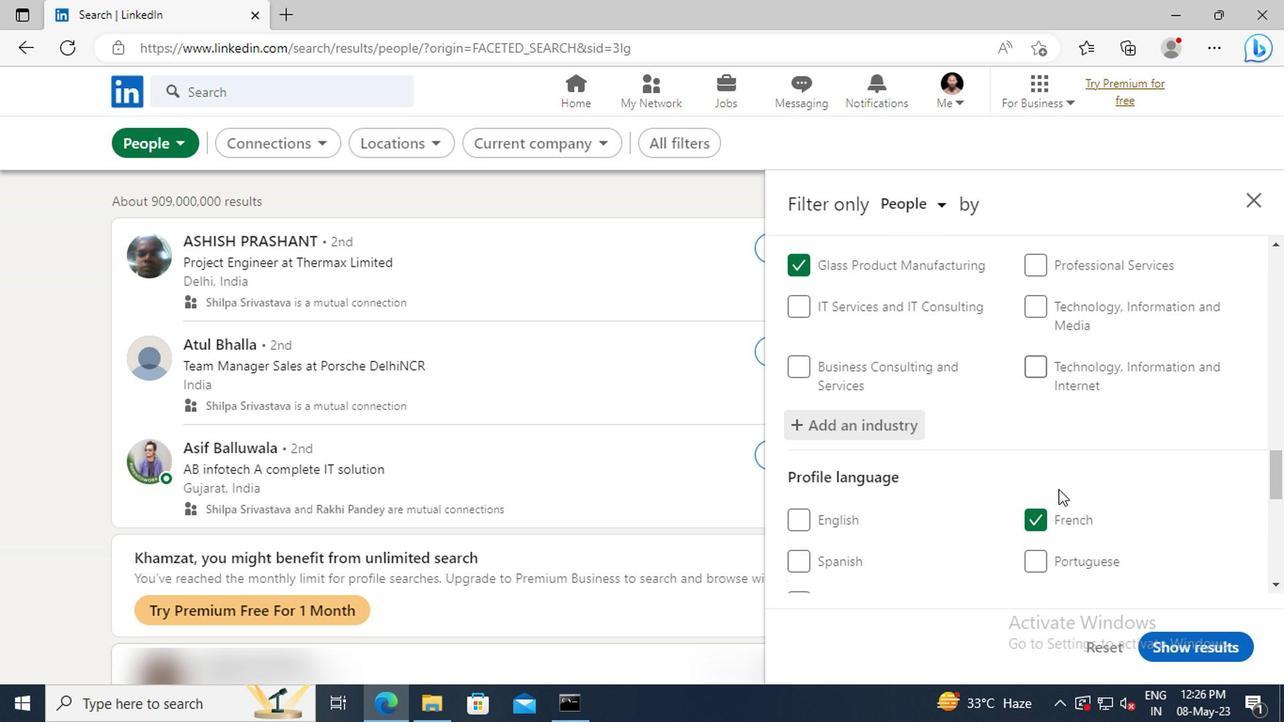 
Action: Mouse moved to (884, 472)
Screenshot: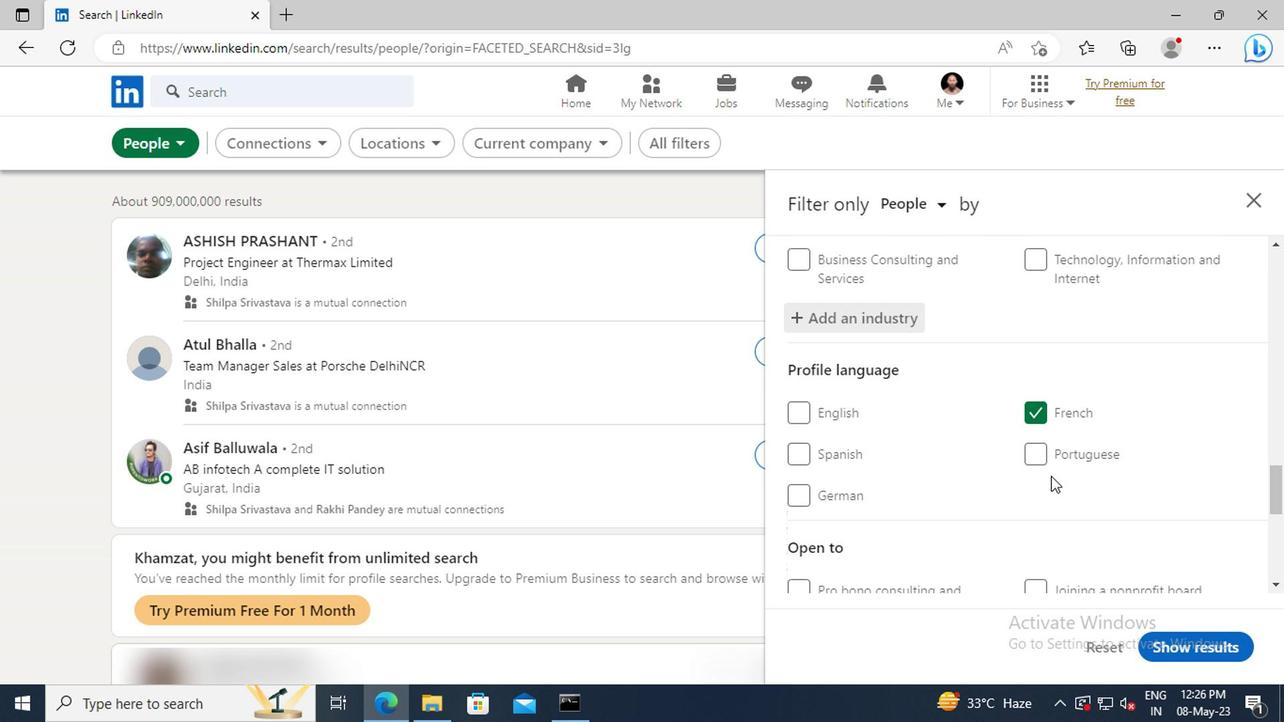 
Action: Mouse scrolled (884, 471) with delta (0, 0)
Screenshot: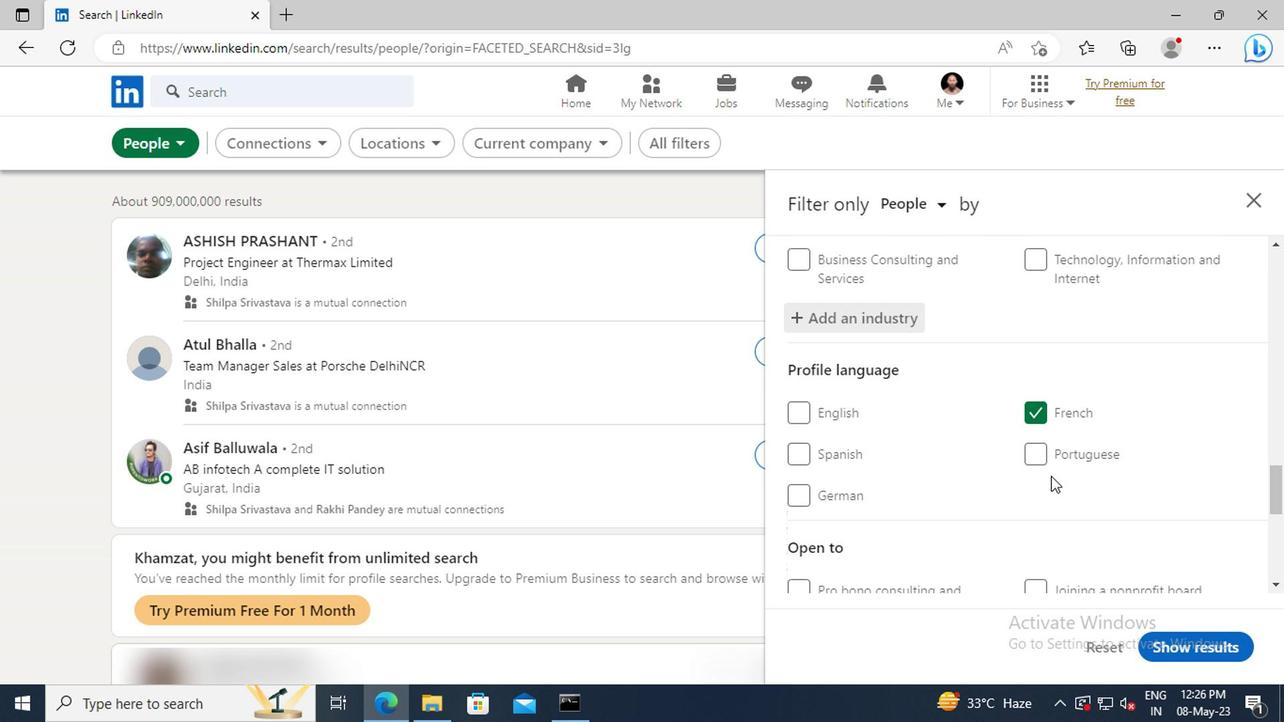 
Action: Mouse moved to (883, 470)
Screenshot: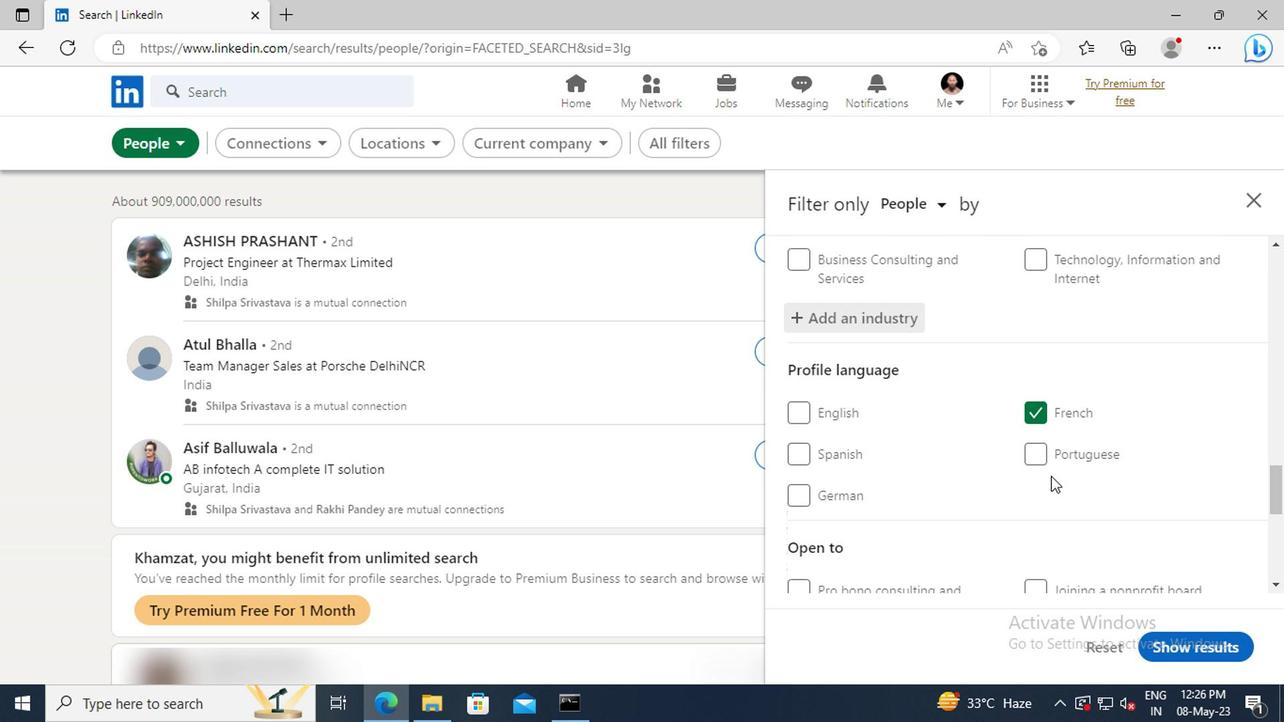 
Action: Mouse scrolled (883, 470) with delta (0, 0)
Screenshot: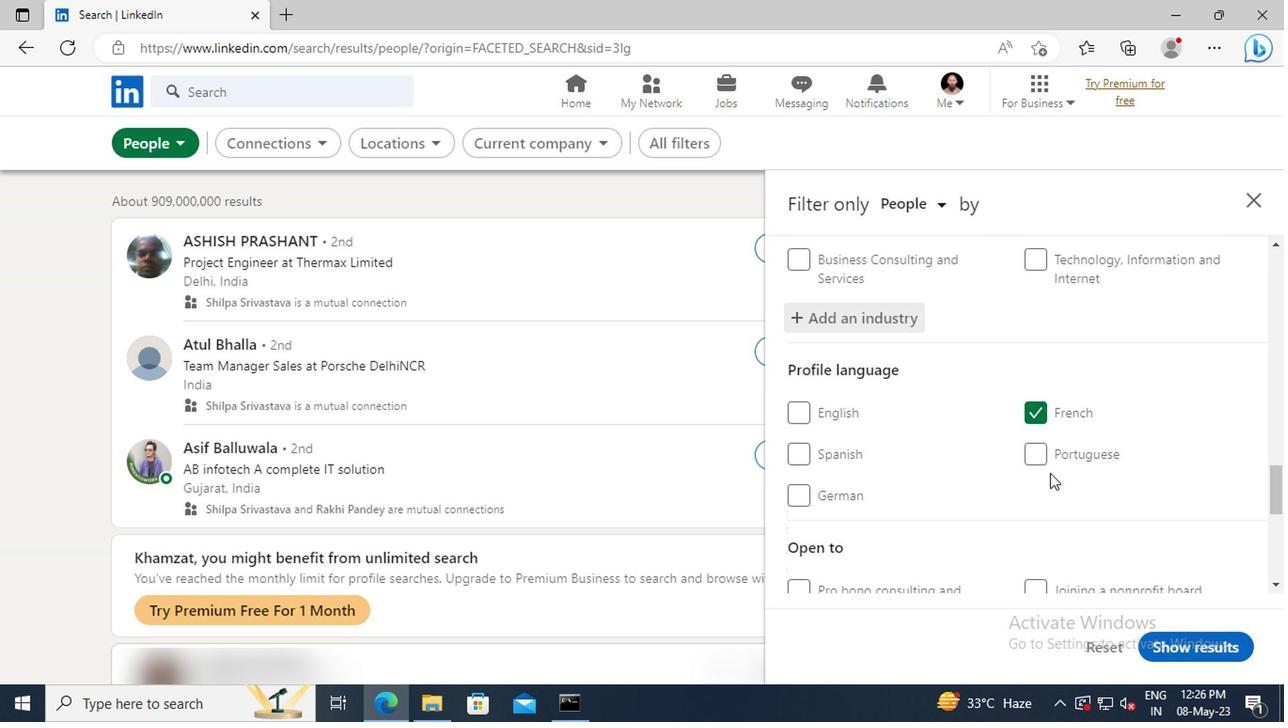 
Action: Mouse moved to (882, 464)
Screenshot: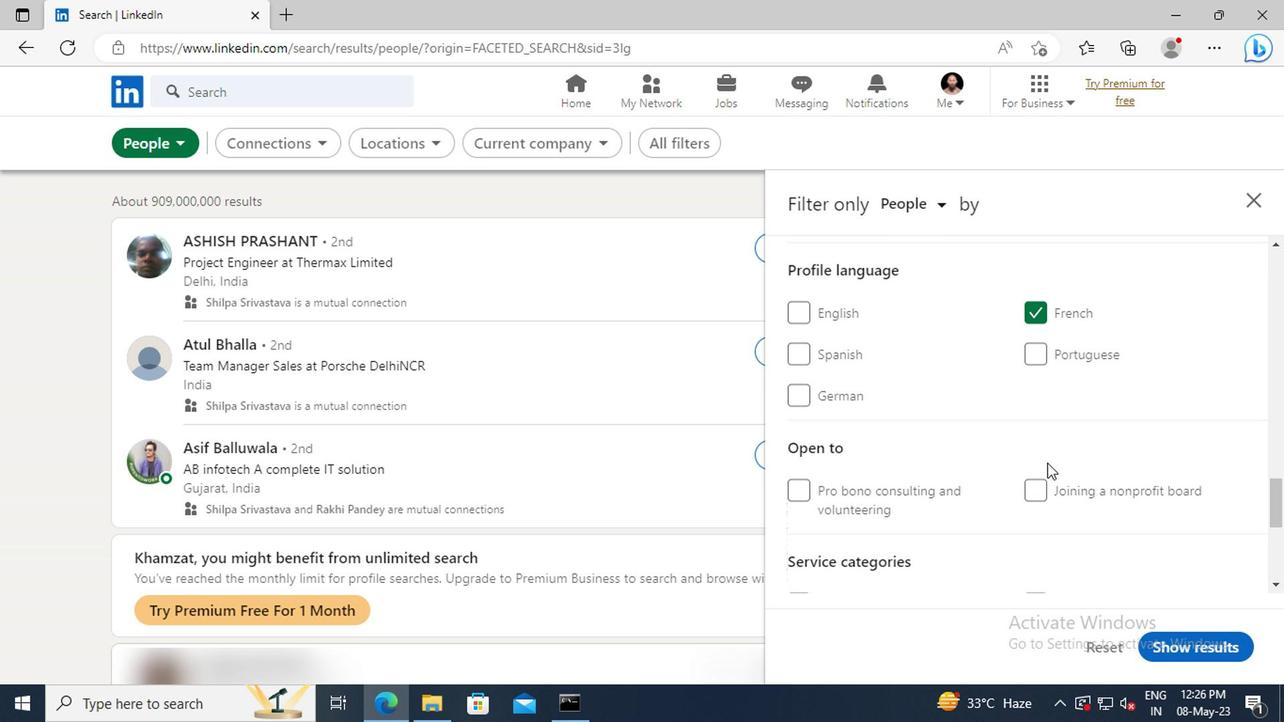 
Action: Mouse scrolled (882, 464) with delta (0, 0)
Screenshot: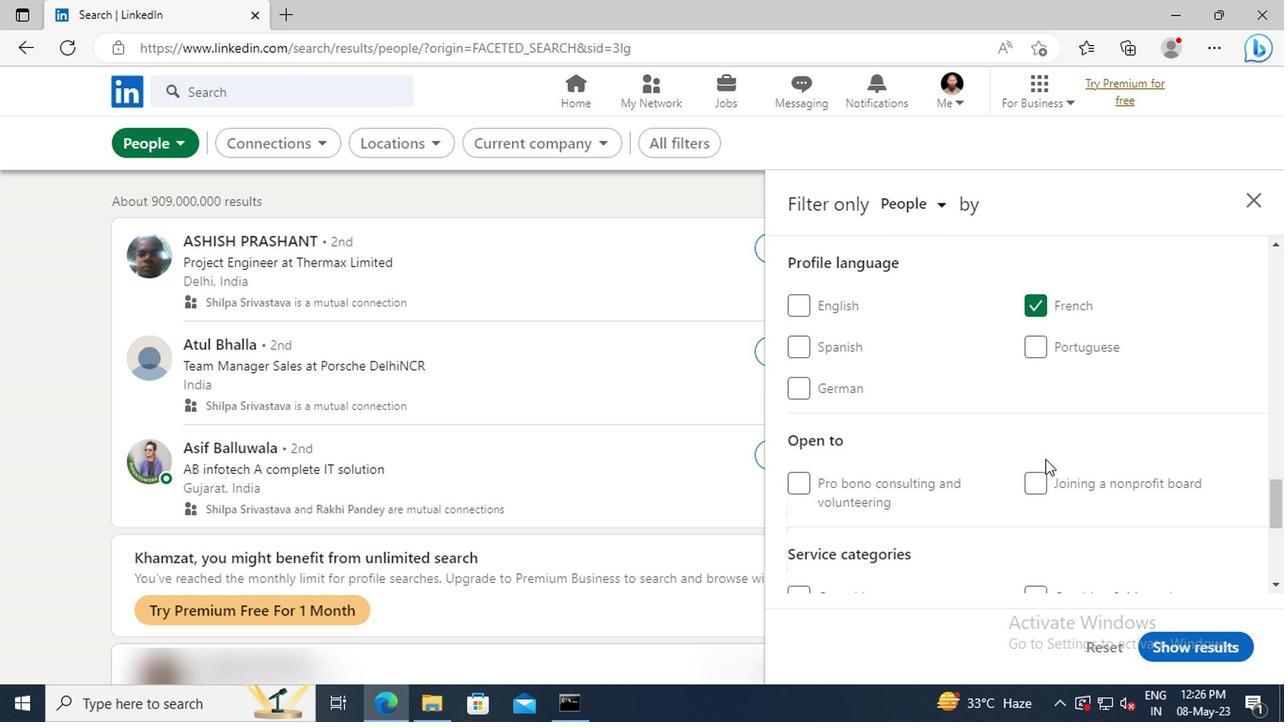 
Action: Mouse scrolled (882, 464) with delta (0, 0)
Screenshot: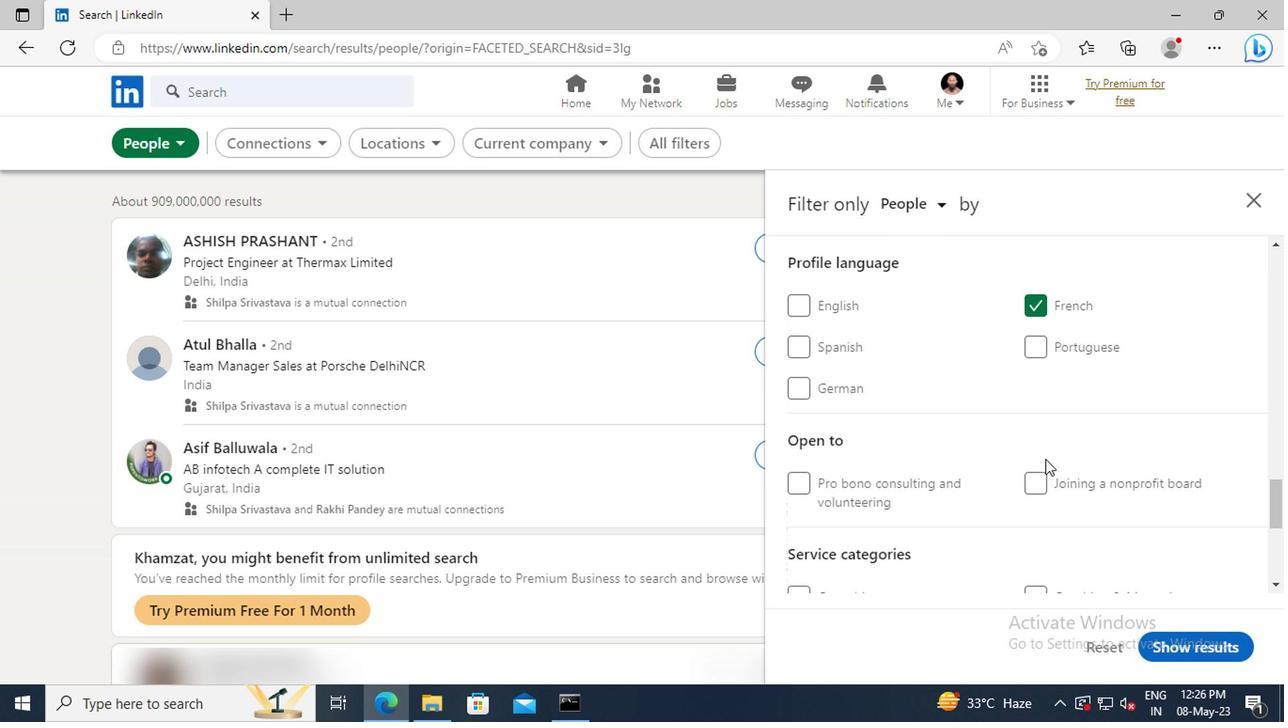 
Action: Mouse moved to (882, 463)
Screenshot: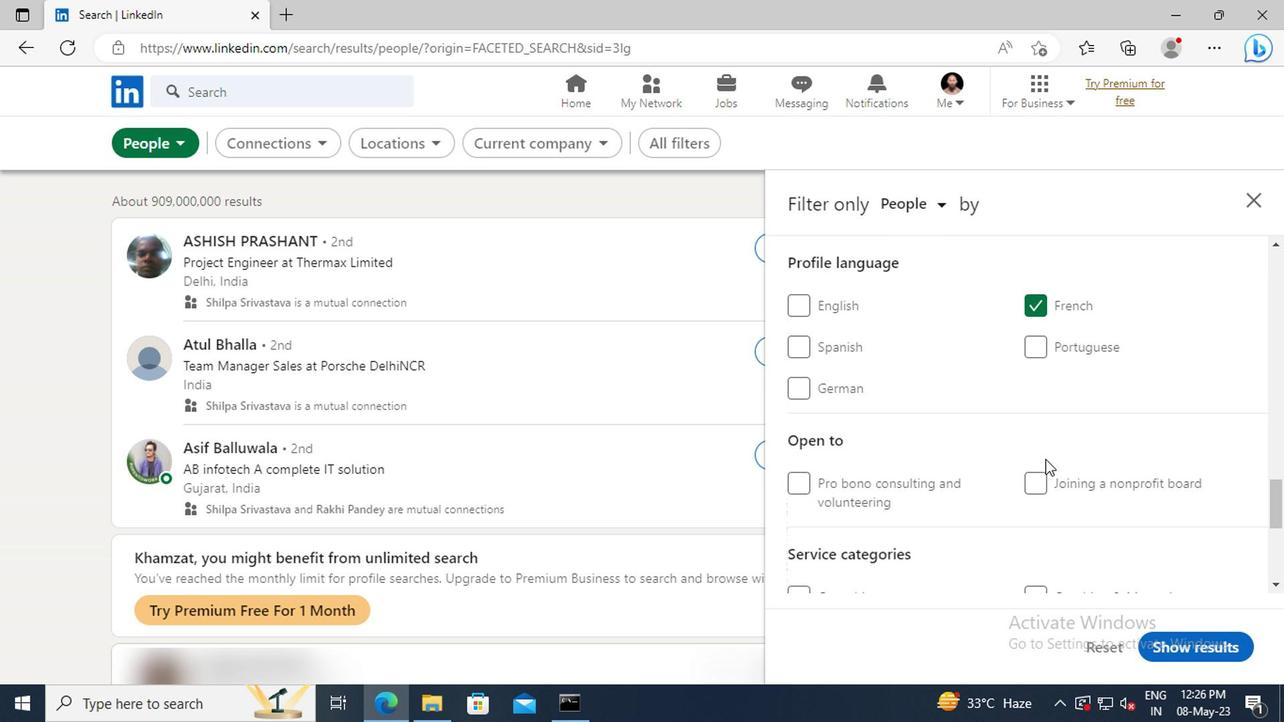 
Action: Mouse scrolled (882, 462) with delta (0, 0)
Screenshot: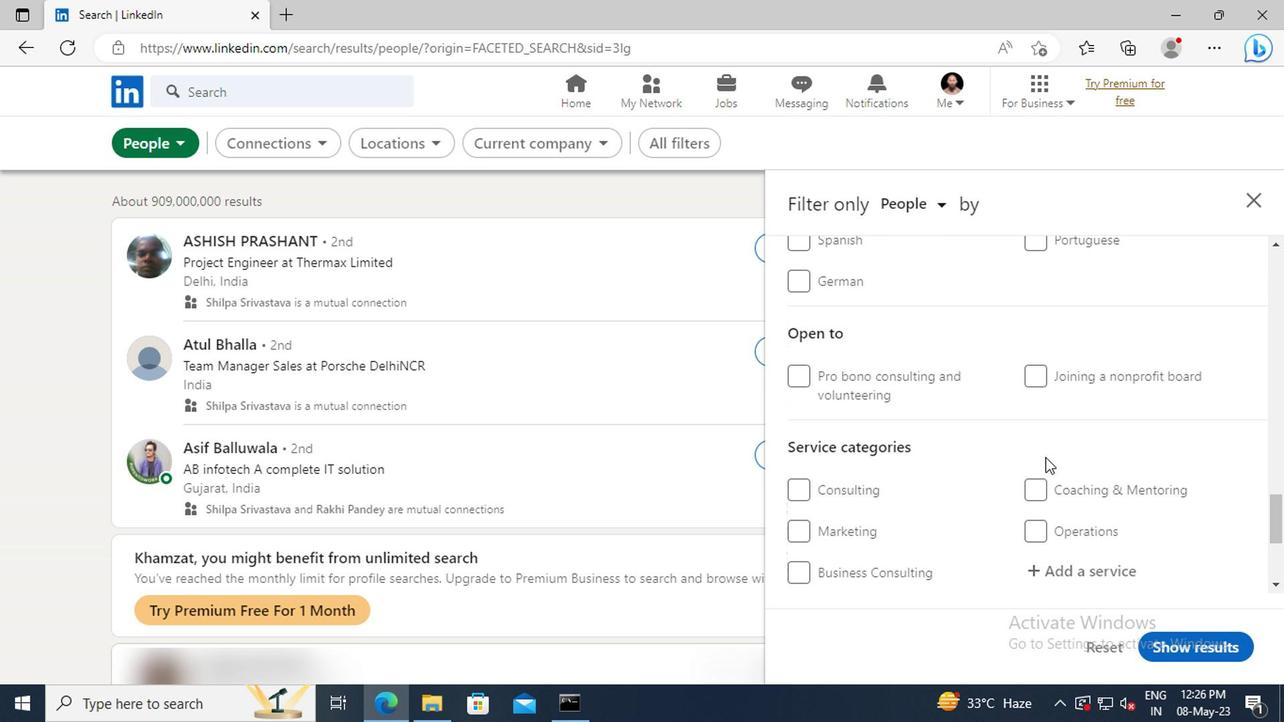 
Action: Mouse scrolled (882, 462) with delta (0, 0)
Screenshot: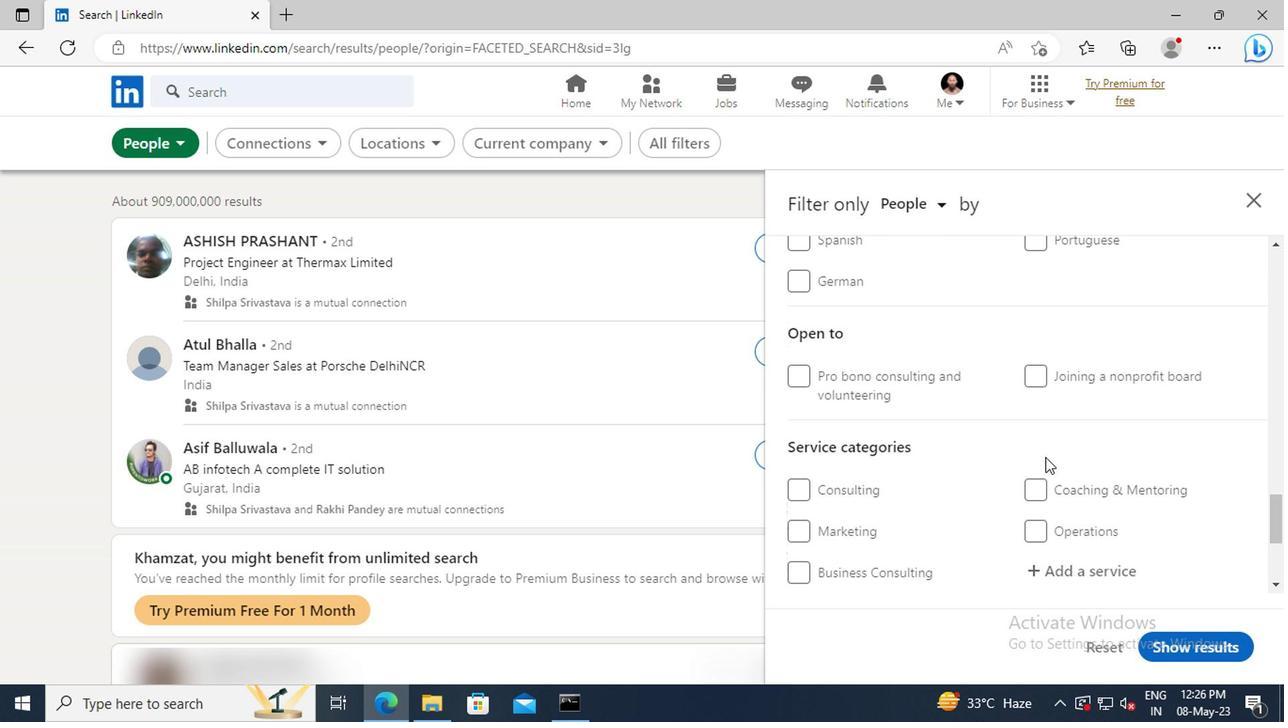 
Action: Mouse moved to (881, 465)
Screenshot: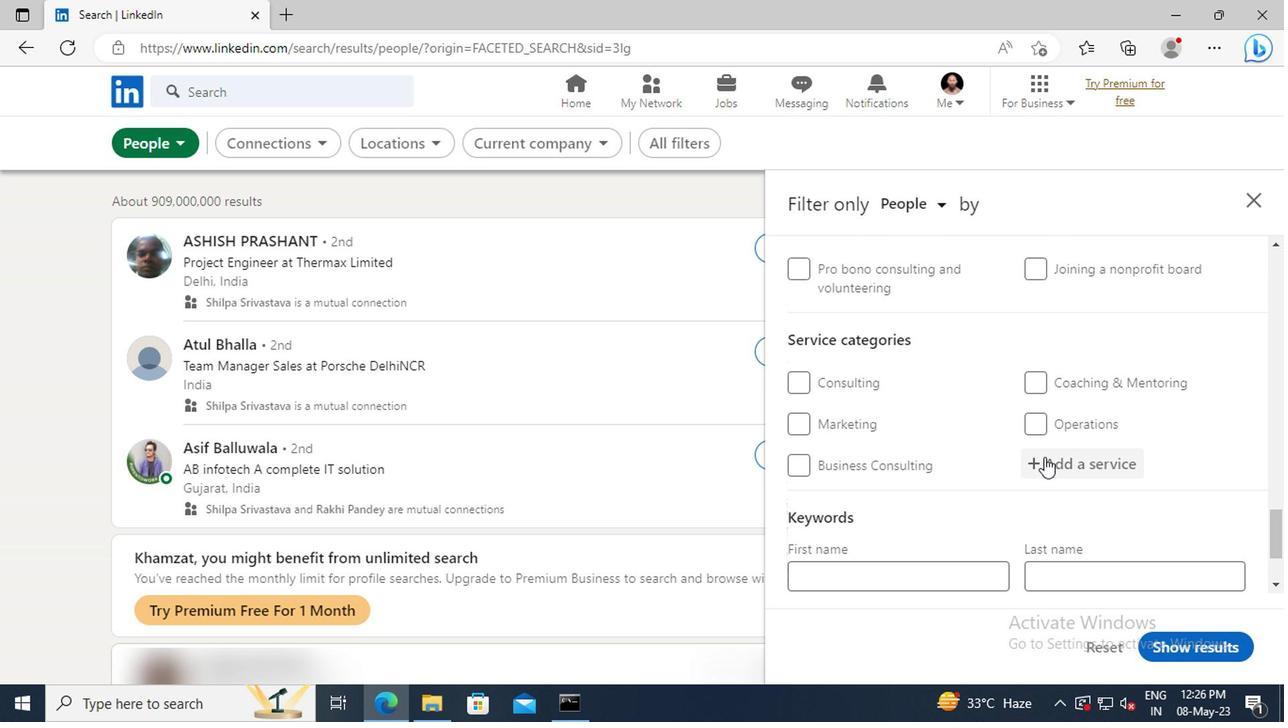
Action: Mouse pressed left at (881, 465)
Screenshot: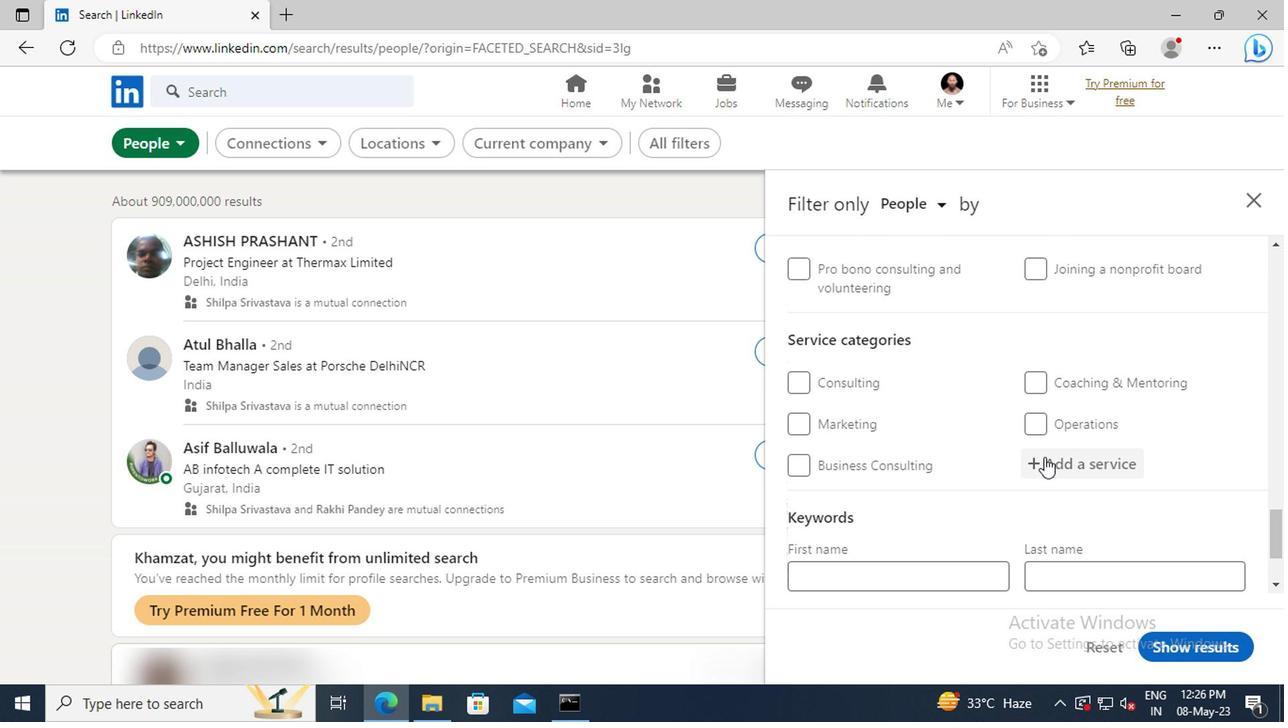 
Action: Key pressed <Key.shift>ANDROID
Screenshot: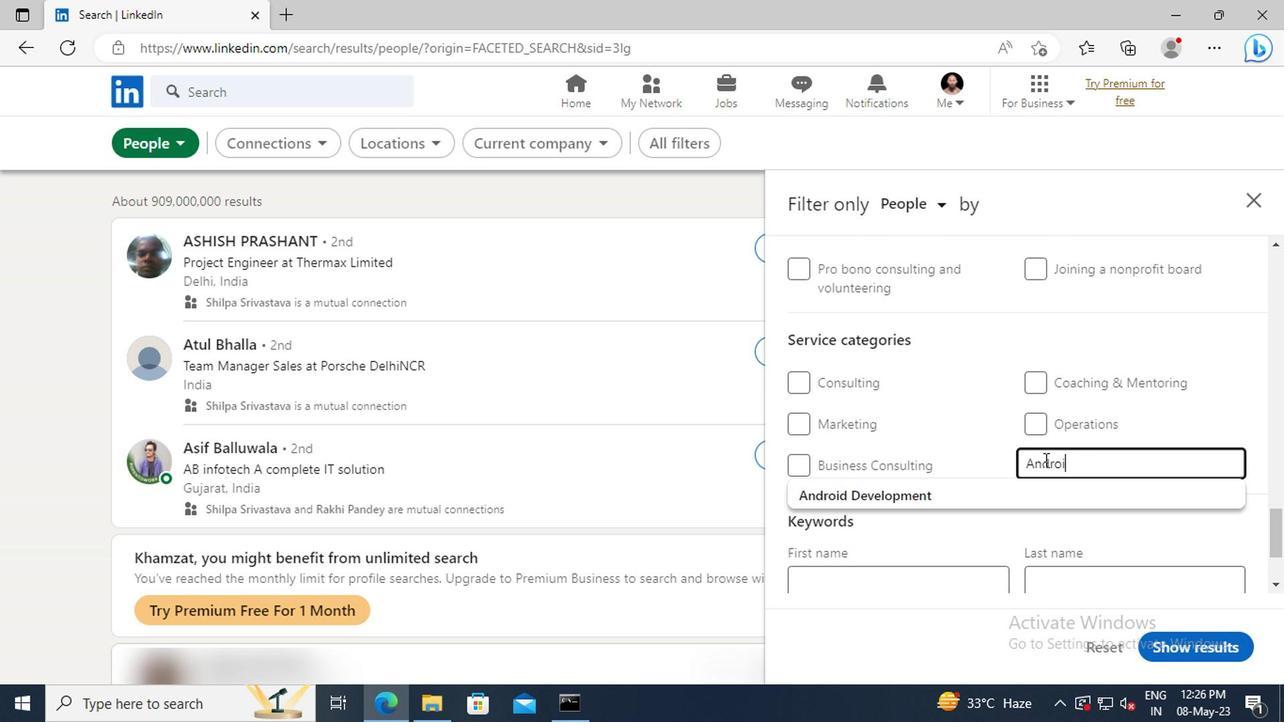 
Action: Mouse moved to (882, 488)
Screenshot: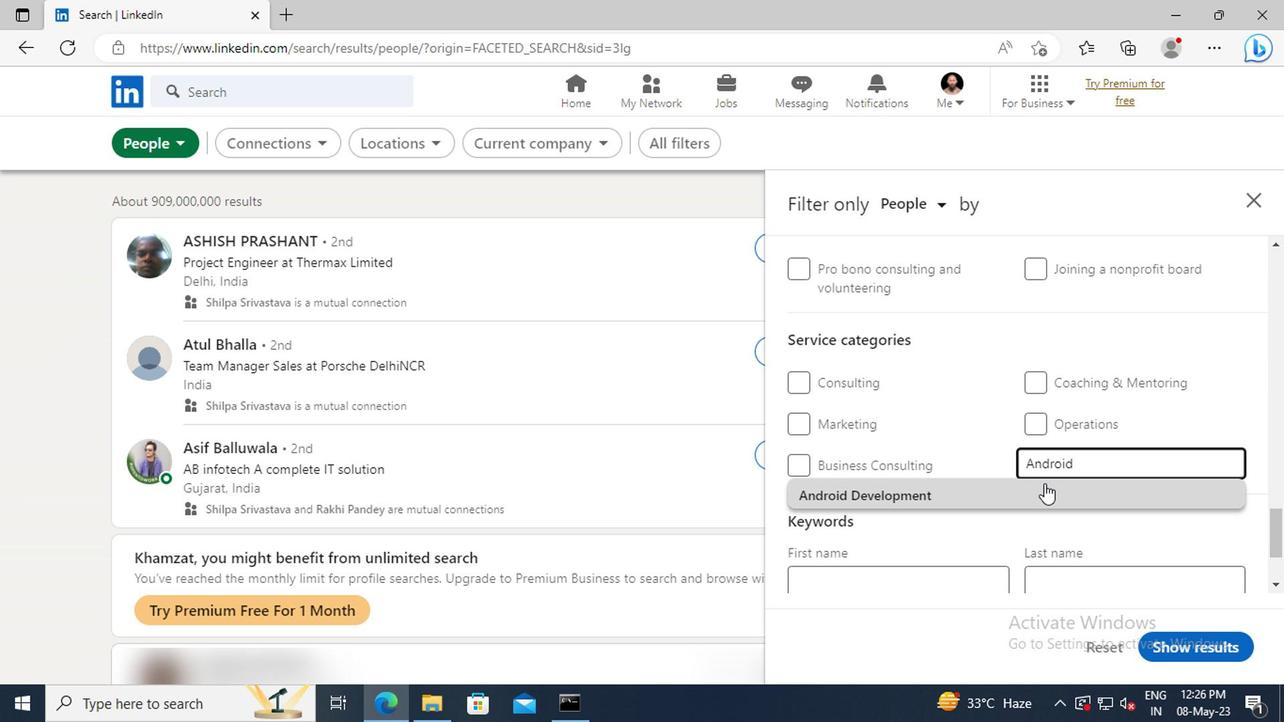 
Action: Mouse pressed left at (882, 488)
Screenshot: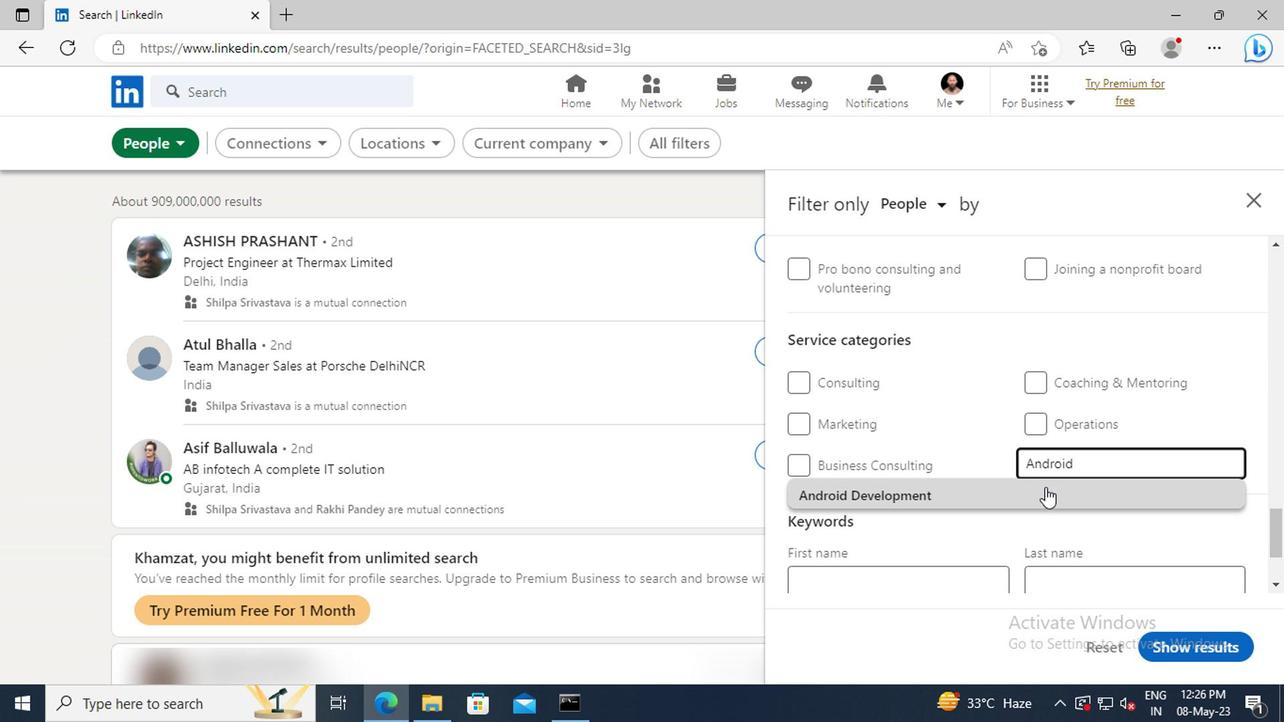 
Action: Mouse scrolled (882, 487) with delta (0, 0)
Screenshot: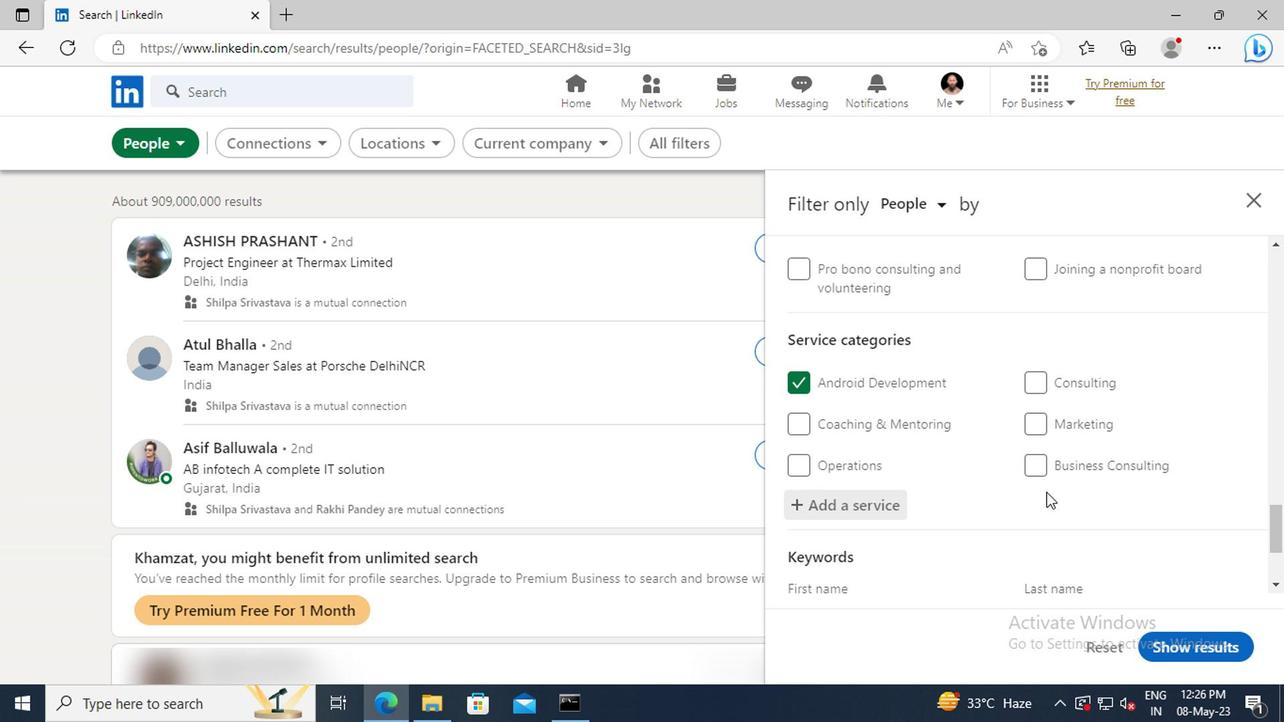 
Action: Mouse scrolled (882, 487) with delta (0, 0)
Screenshot: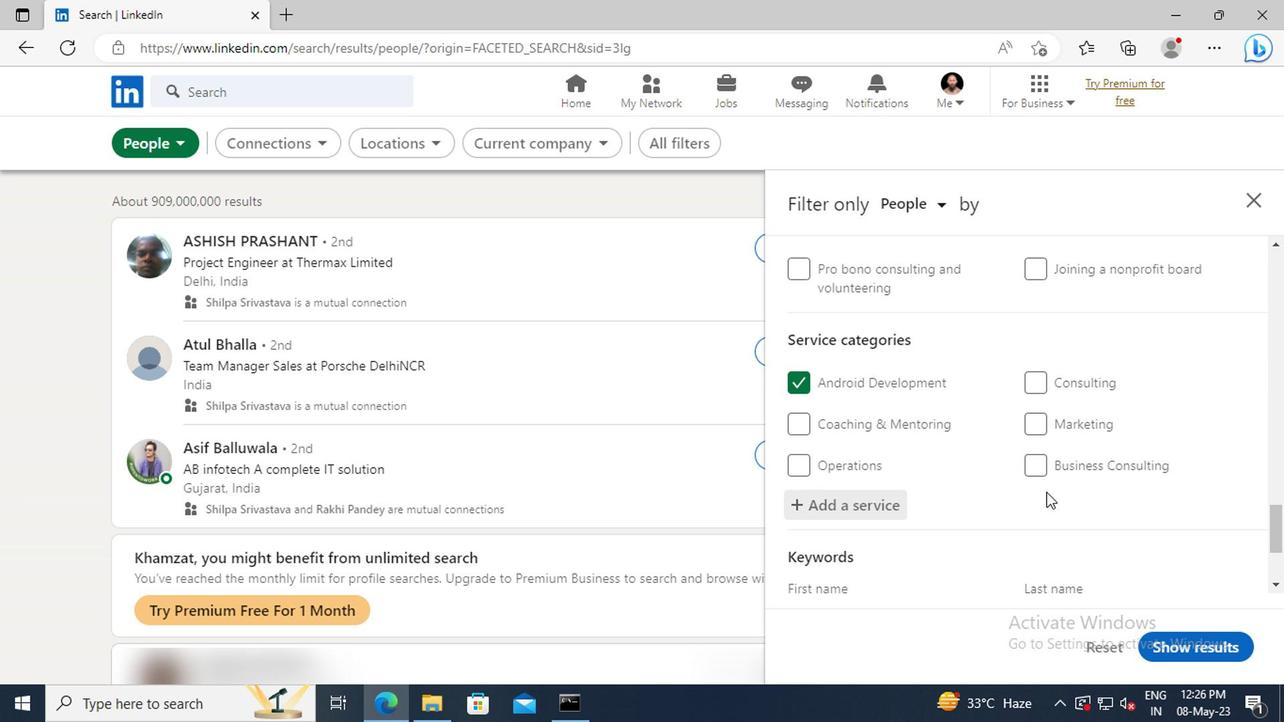 
Action: Mouse scrolled (882, 487) with delta (0, 0)
Screenshot: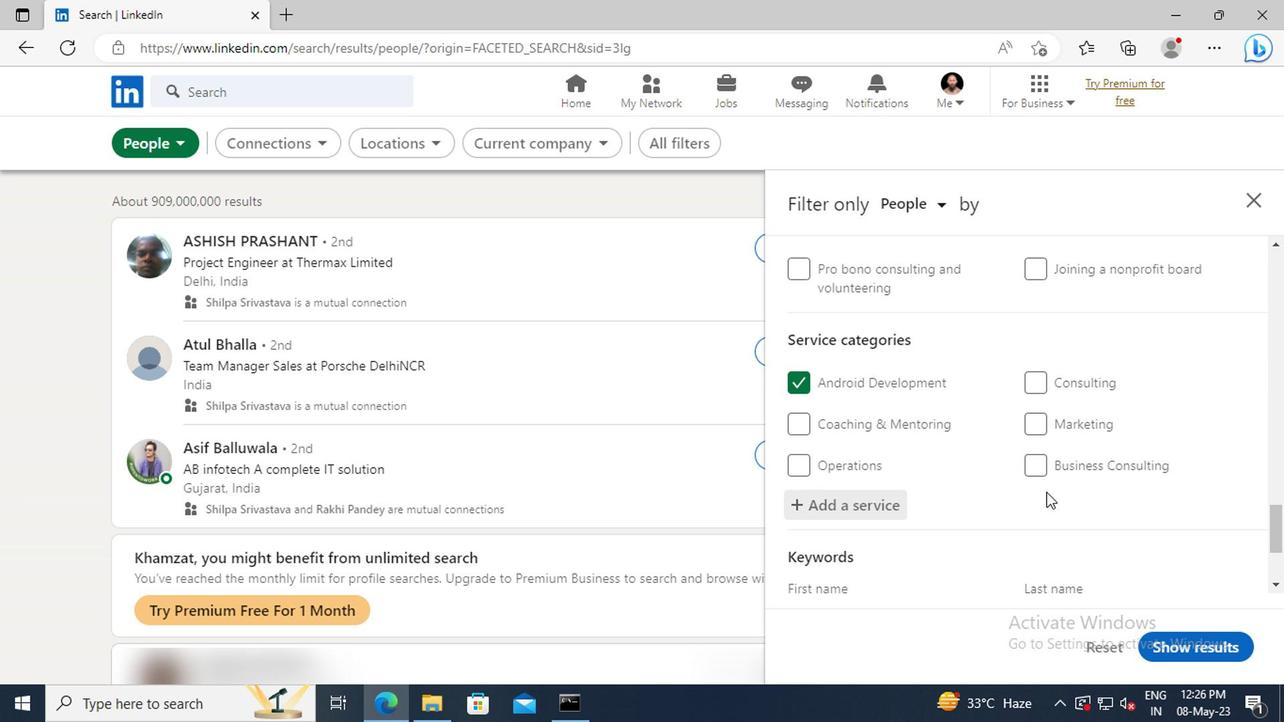 
Action: Mouse moved to (795, 509)
Screenshot: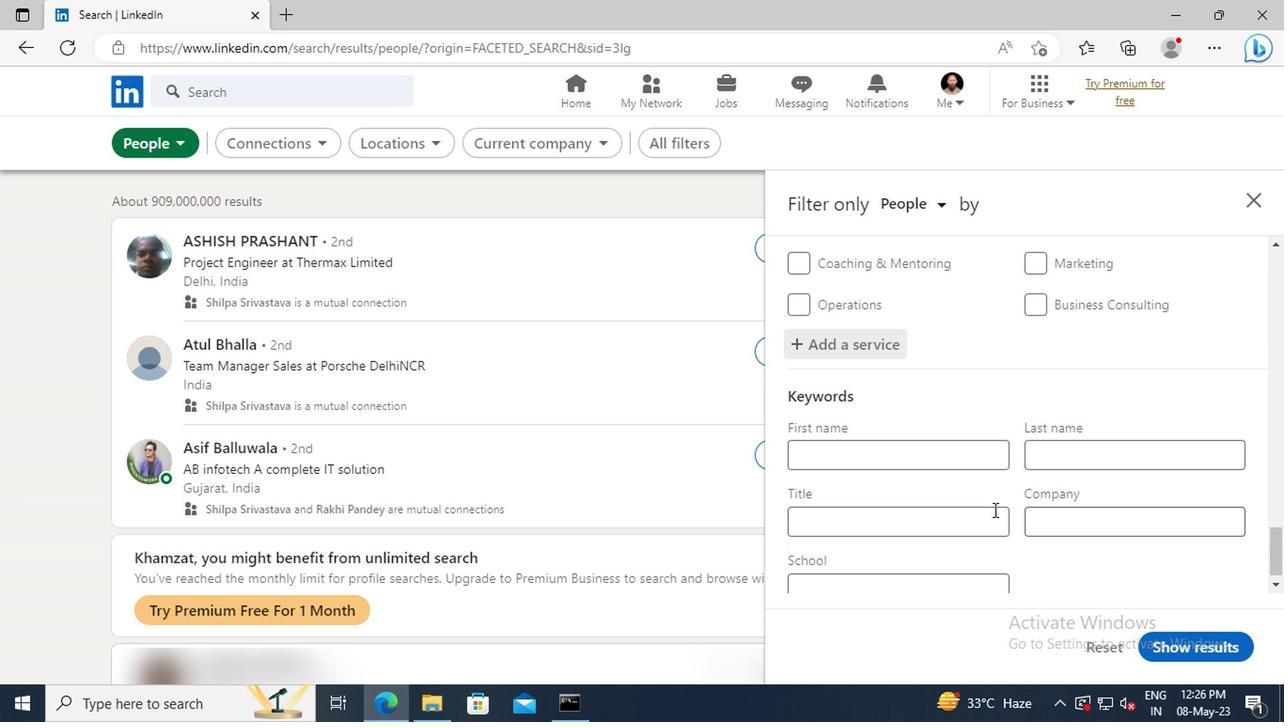 
Action: Mouse pressed left at (795, 509)
Screenshot: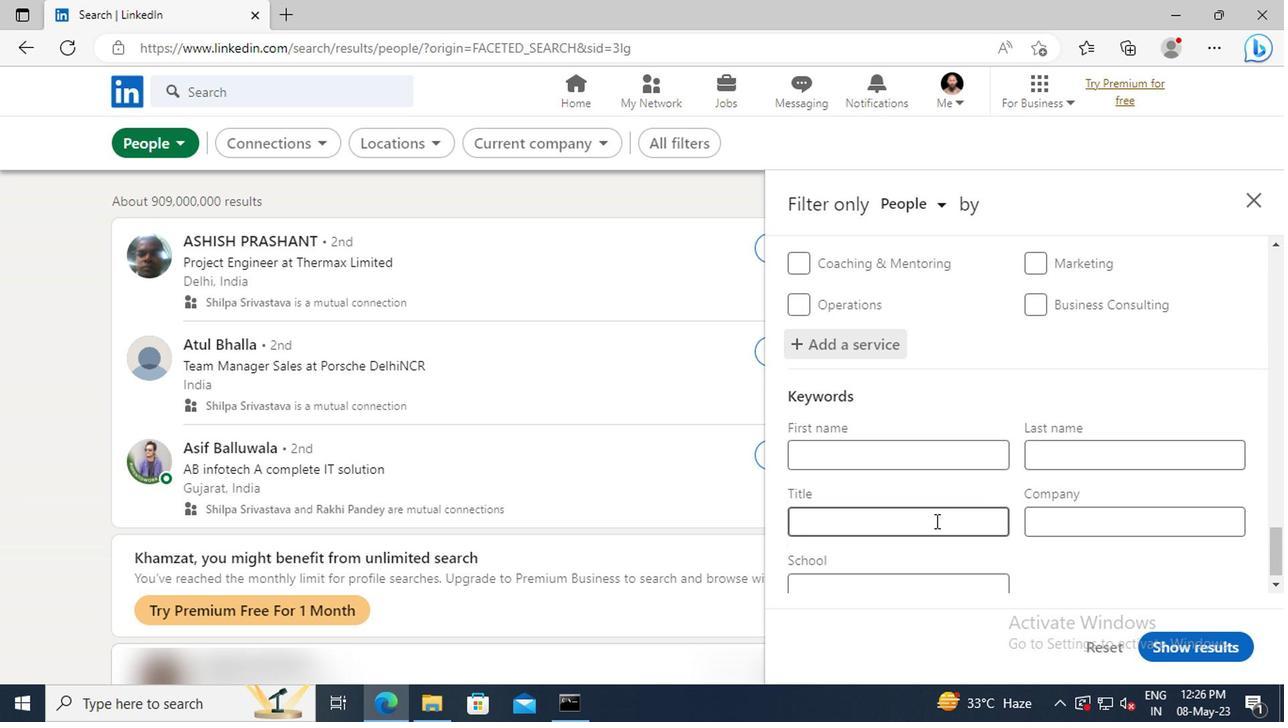 
Action: Key pressed <Key.shift>FINANCE<Key.space><Key.shift>DIRECTOR<Key.enter>
Screenshot: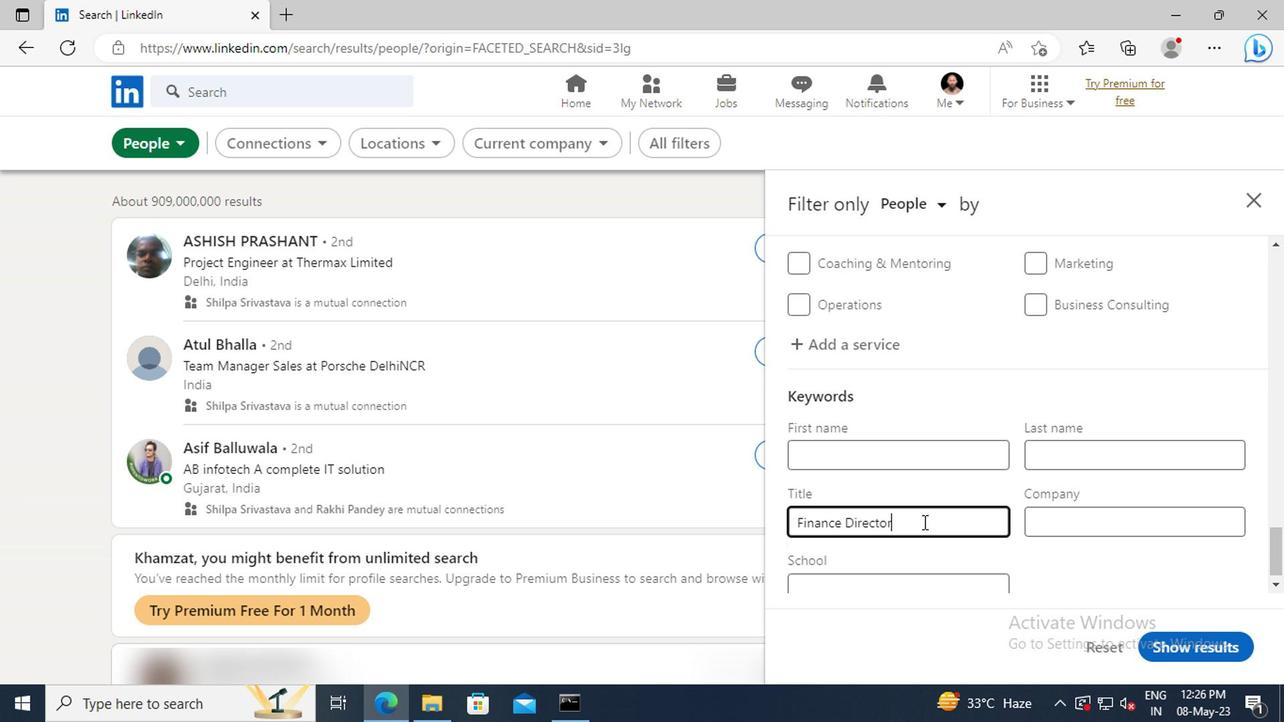 
Action: Mouse moved to (961, 593)
Screenshot: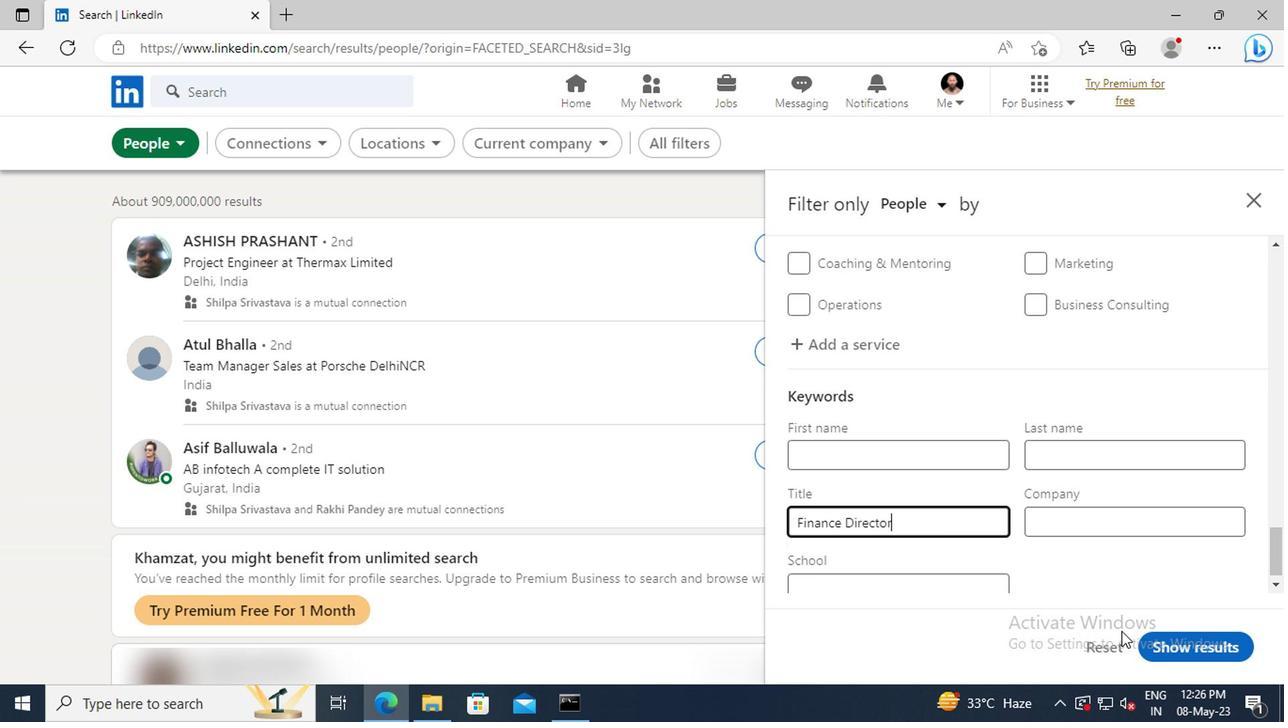 
Action: Mouse pressed left at (961, 593)
Screenshot: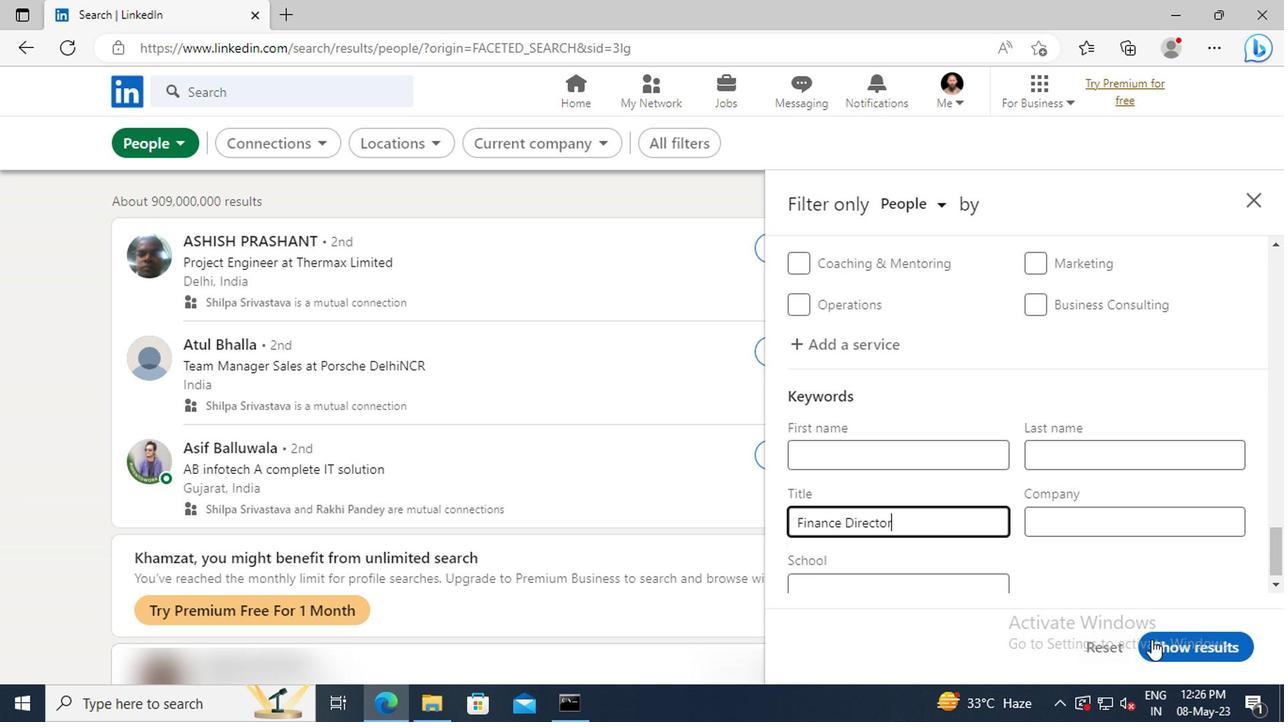 
